 Task: Search one way flight ticket for 2 adults, 4 children and 1 infant on lap in business from Moline: Quad City International Airport to Jacksonville: Albert J. Ellis Airport on 5-3-2023. Choice of flights is Southwest. Number of bags: 2 carry on bags and 7 checked bags. Price is upto 107000. Outbound departure time preference is 18:15.
Action: Mouse moved to (393, 366)
Screenshot: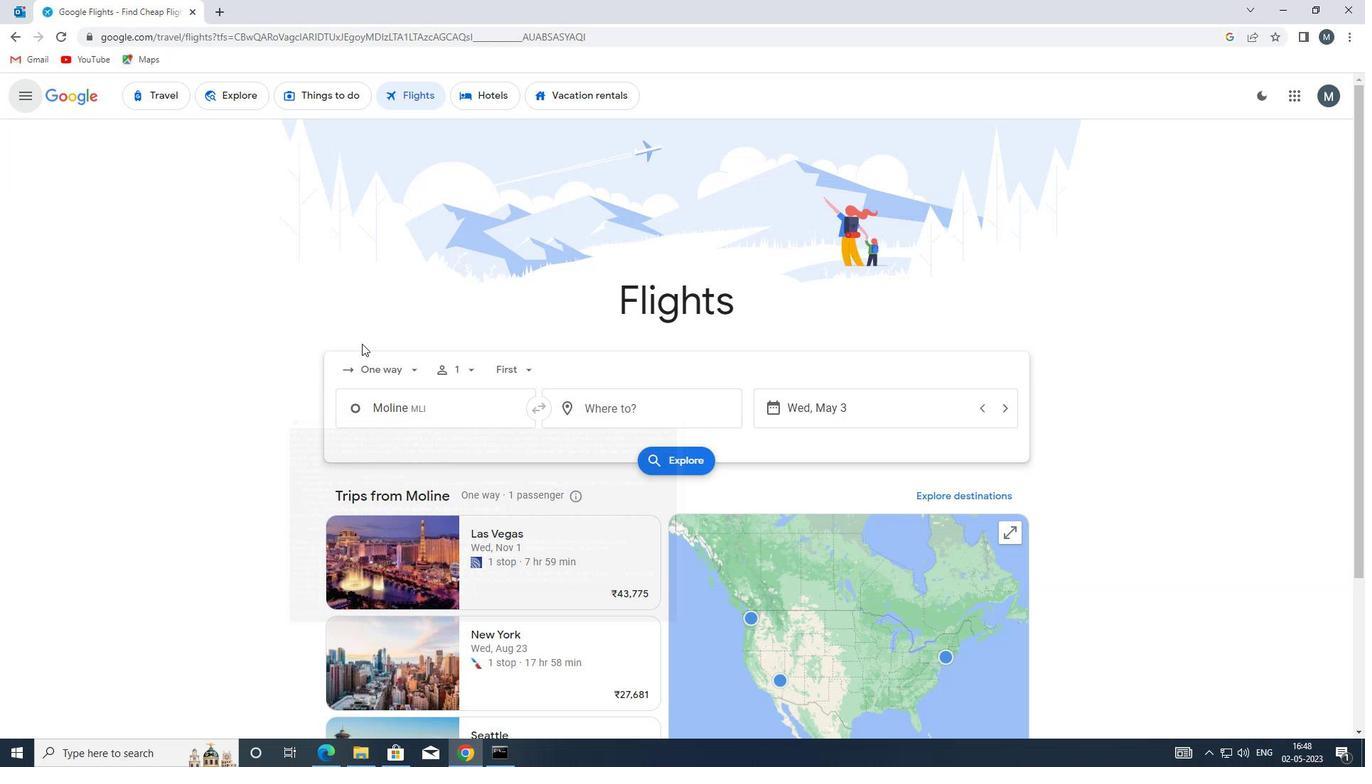 
Action: Mouse pressed left at (393, 366)
Screenshot: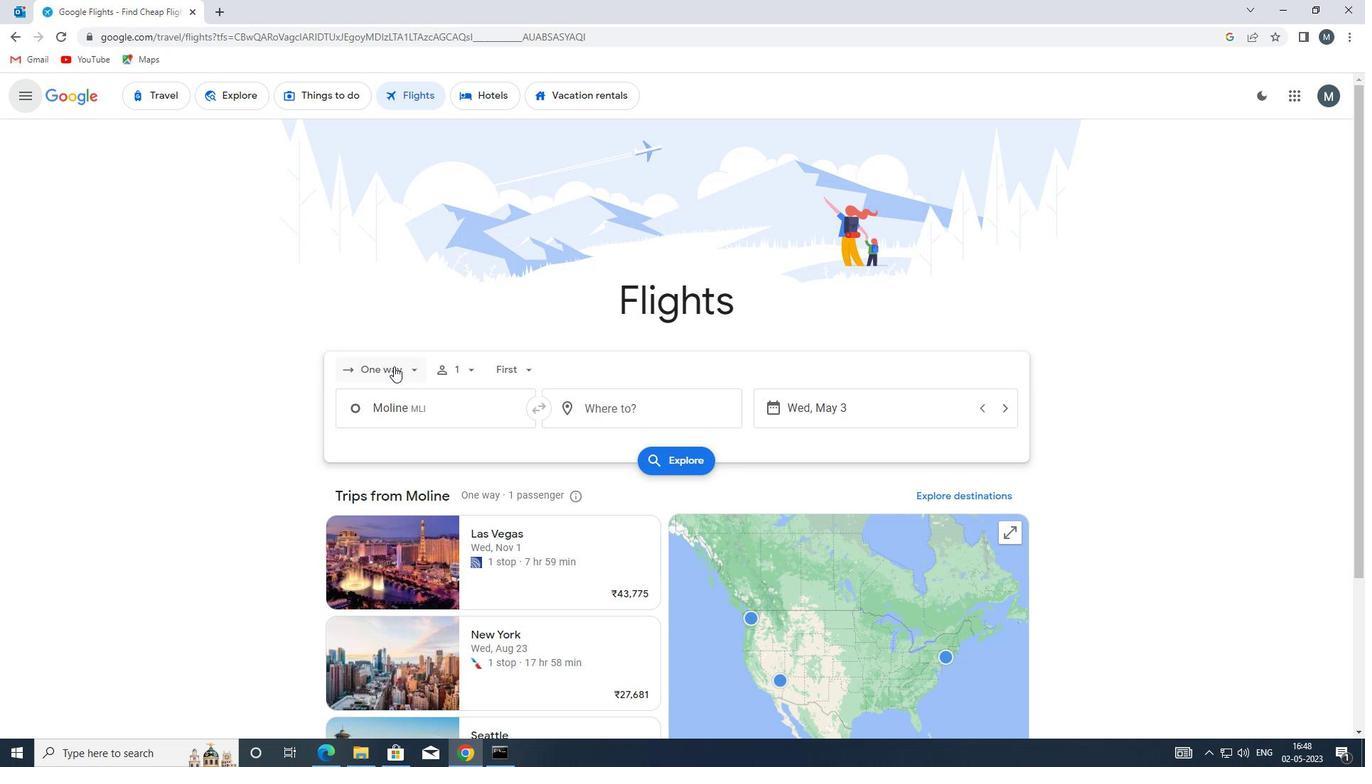 
Action: Mouse moved to (403, 435)
Screenshot: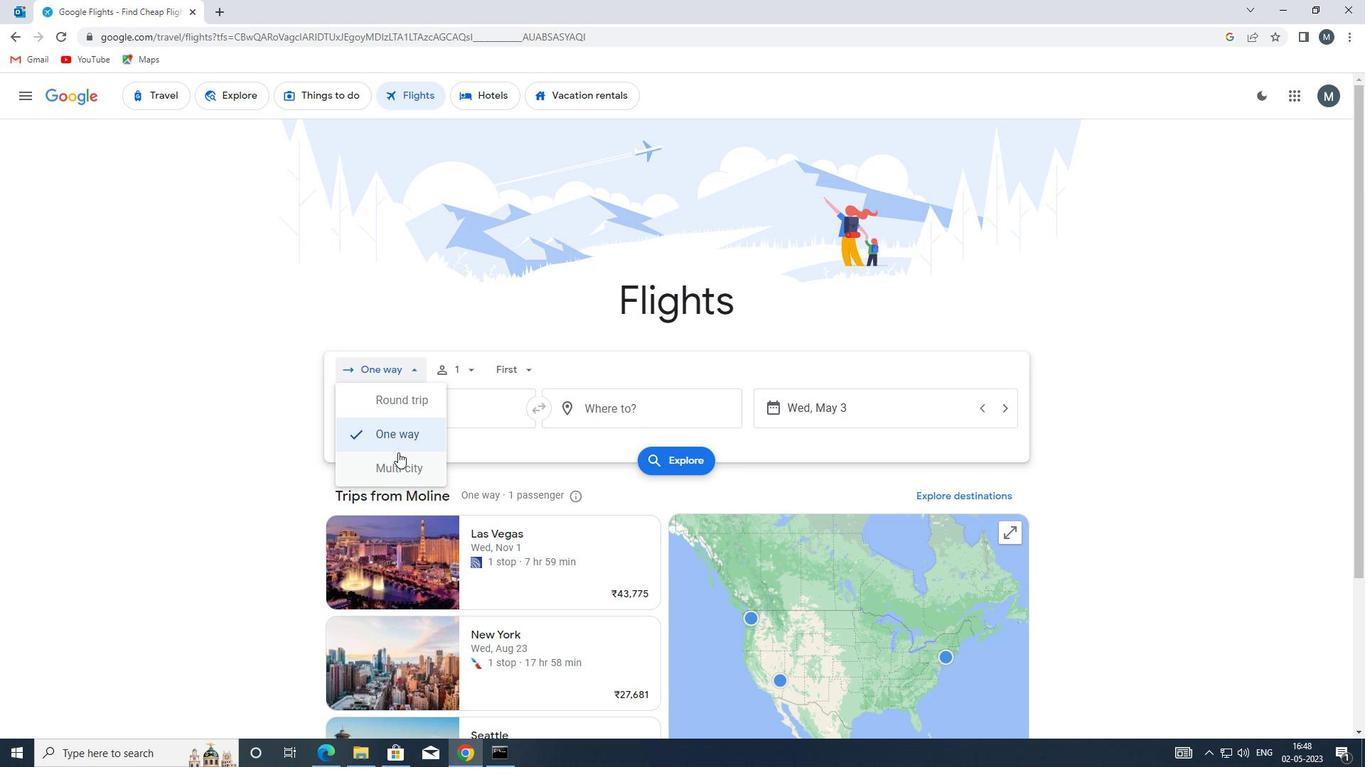 
Action: Mouse pressed left at (403, 435)
Screenshot: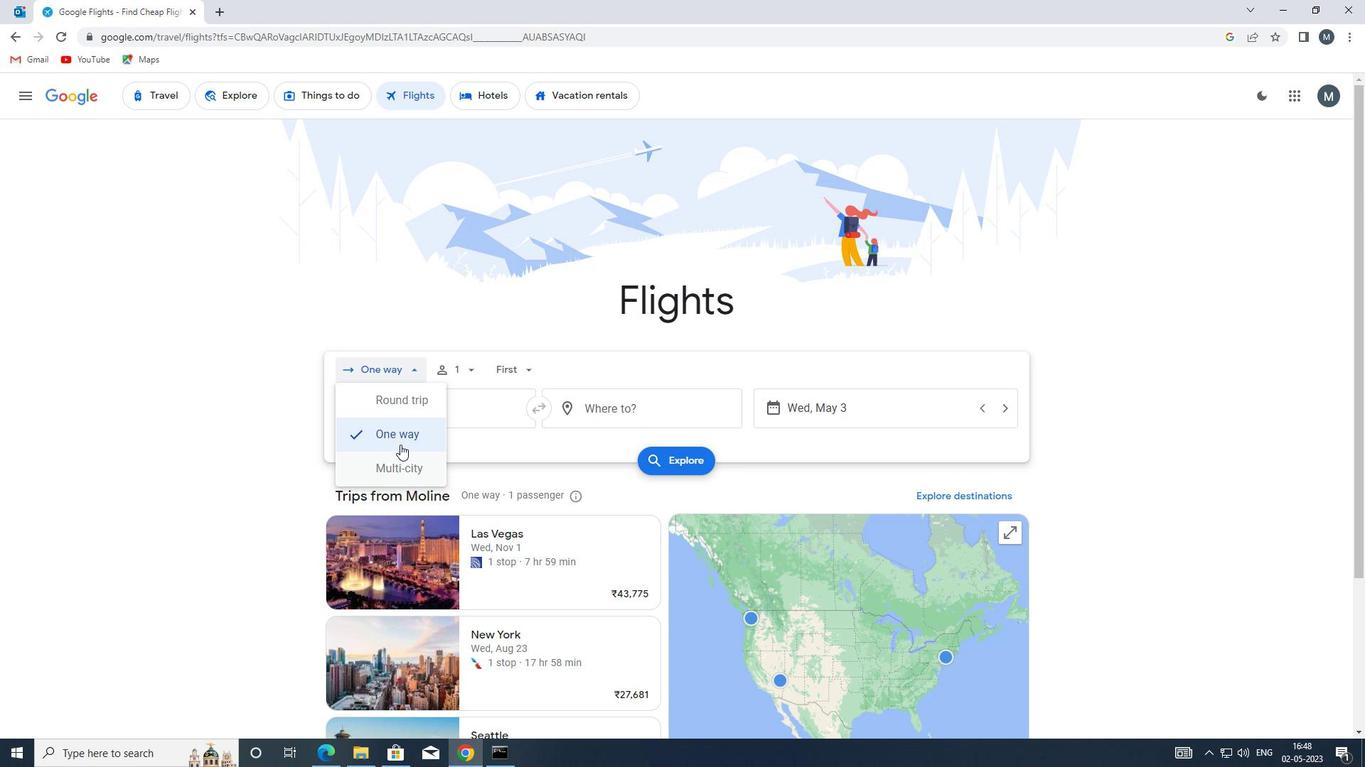 
Action: Mouse moved to (457, 373)
Screenshot: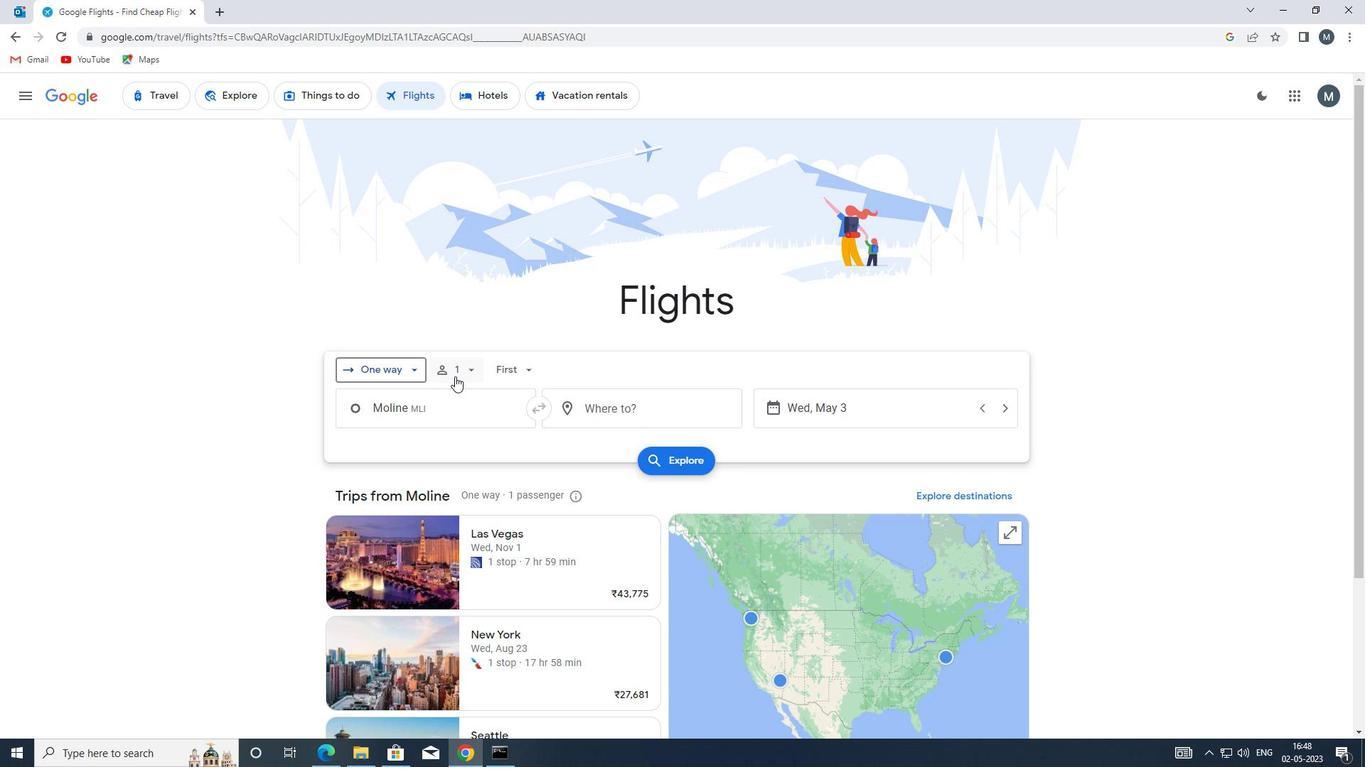 
Action: Mouse pressed left at (457, 373)
Screenshot: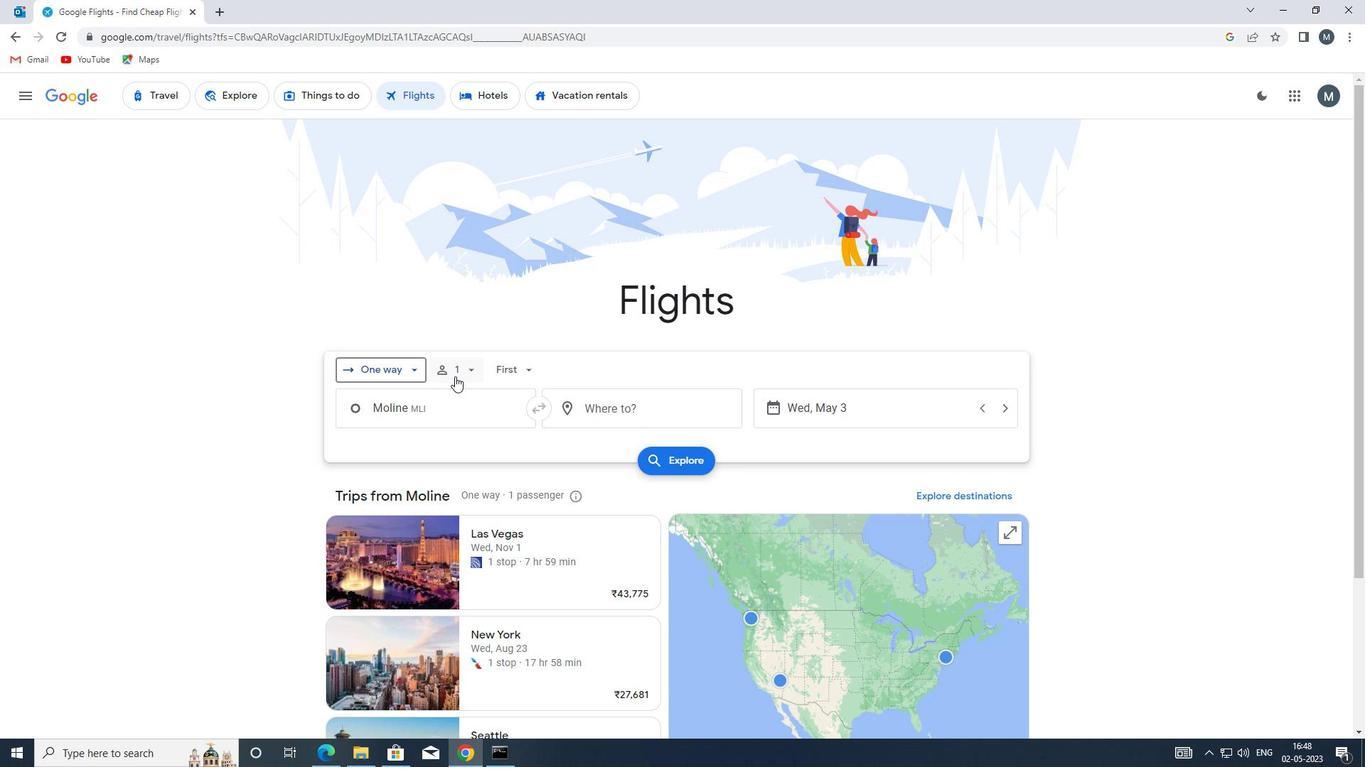 
Action: Mouse moved to (583, 403)
Screenshot: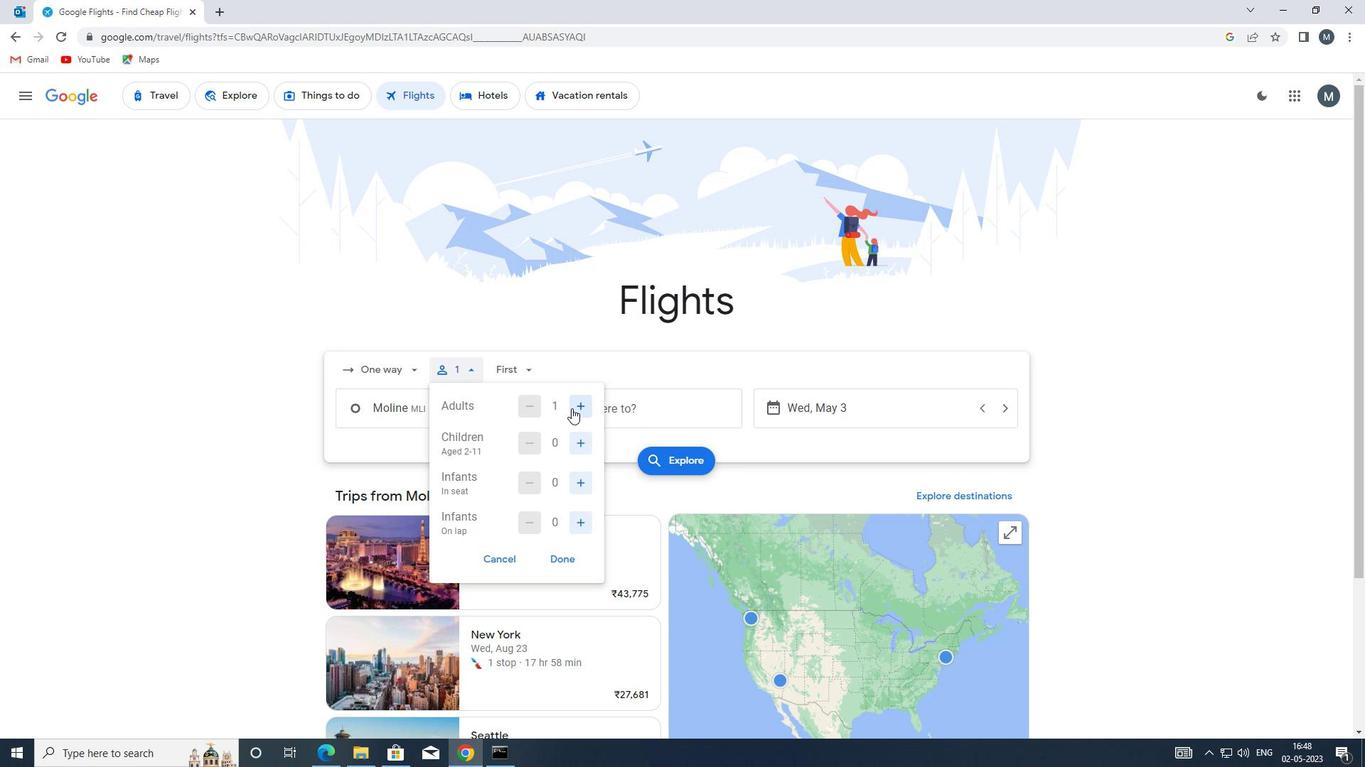 
Action: Mouse pressed left at (583, 403)
Screenshot: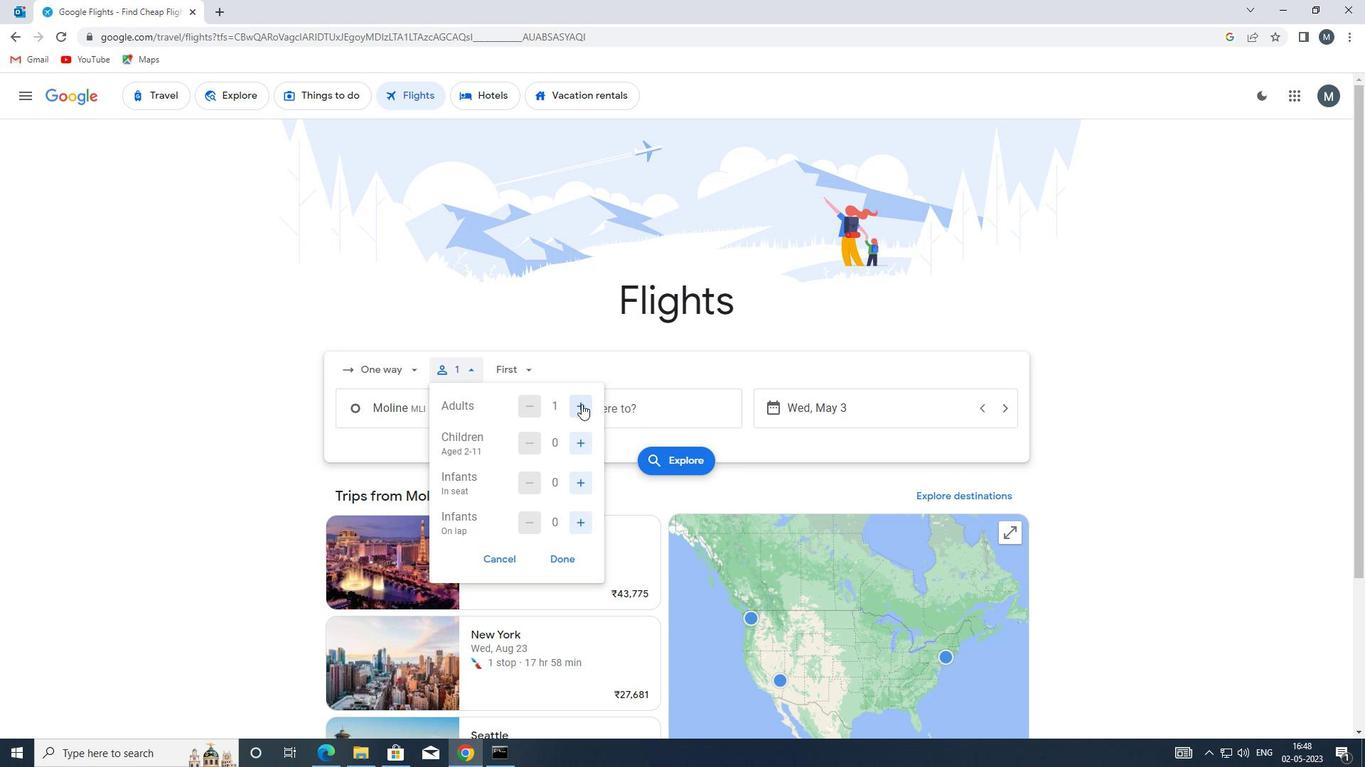 
Action: Mouse moved to (580, 442)
Screenshot: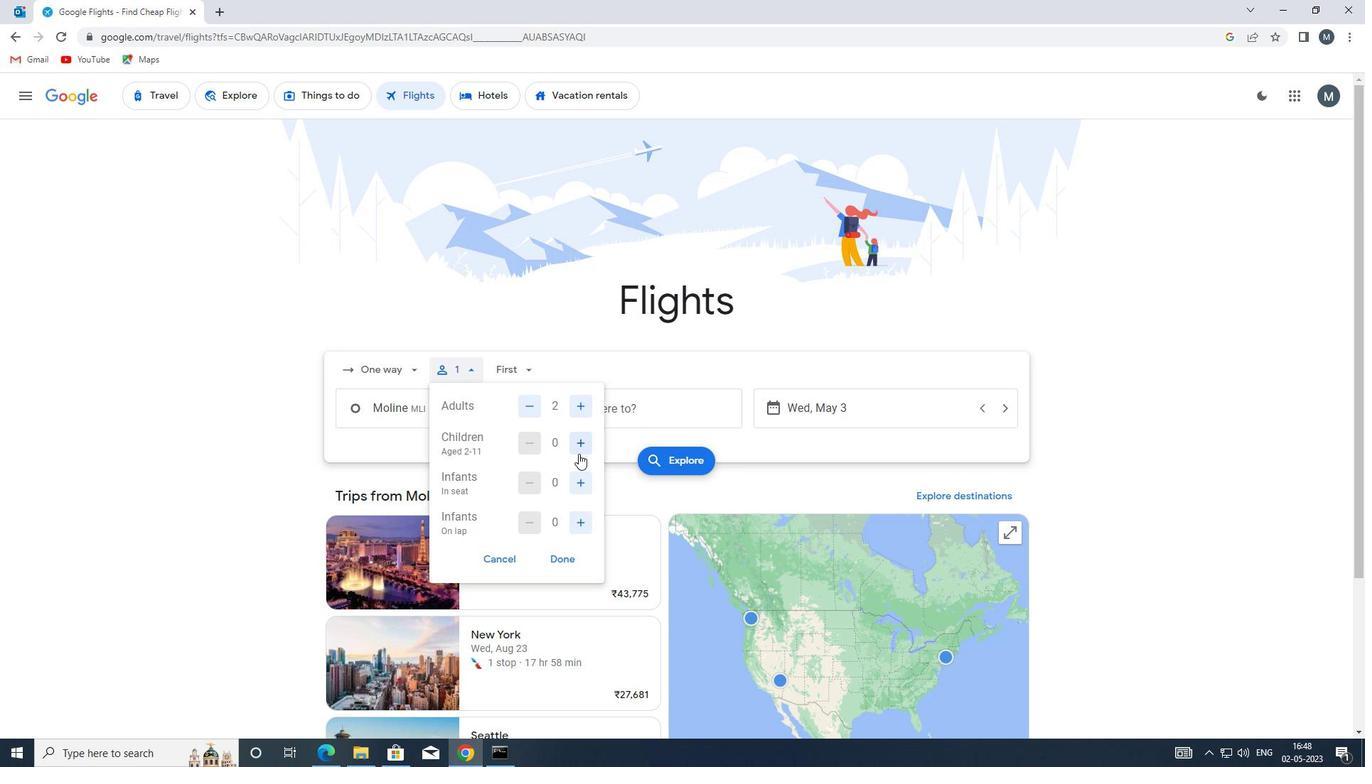 
Action: Mouse pressed left at (580, 442)
Screenshot: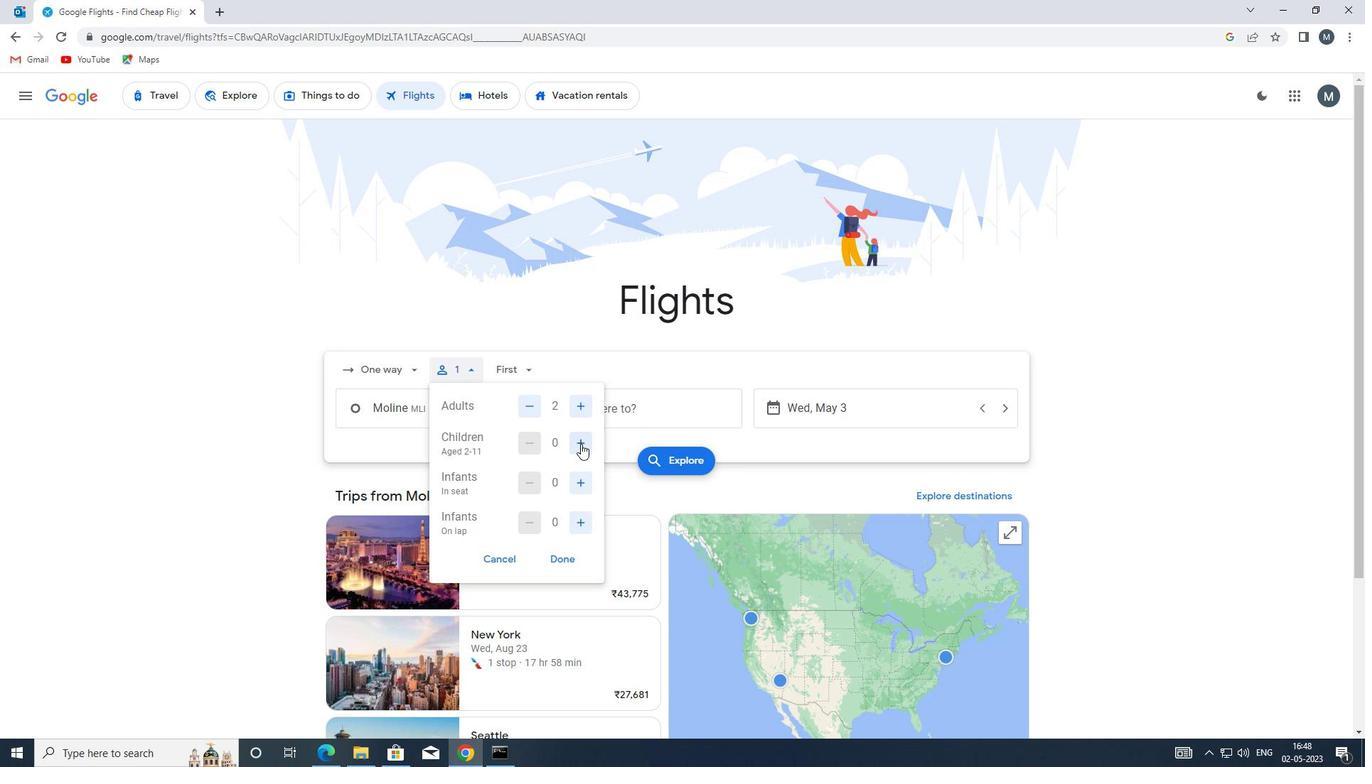 
Action: Mouse pressed left at (580, 442)
Screenshot: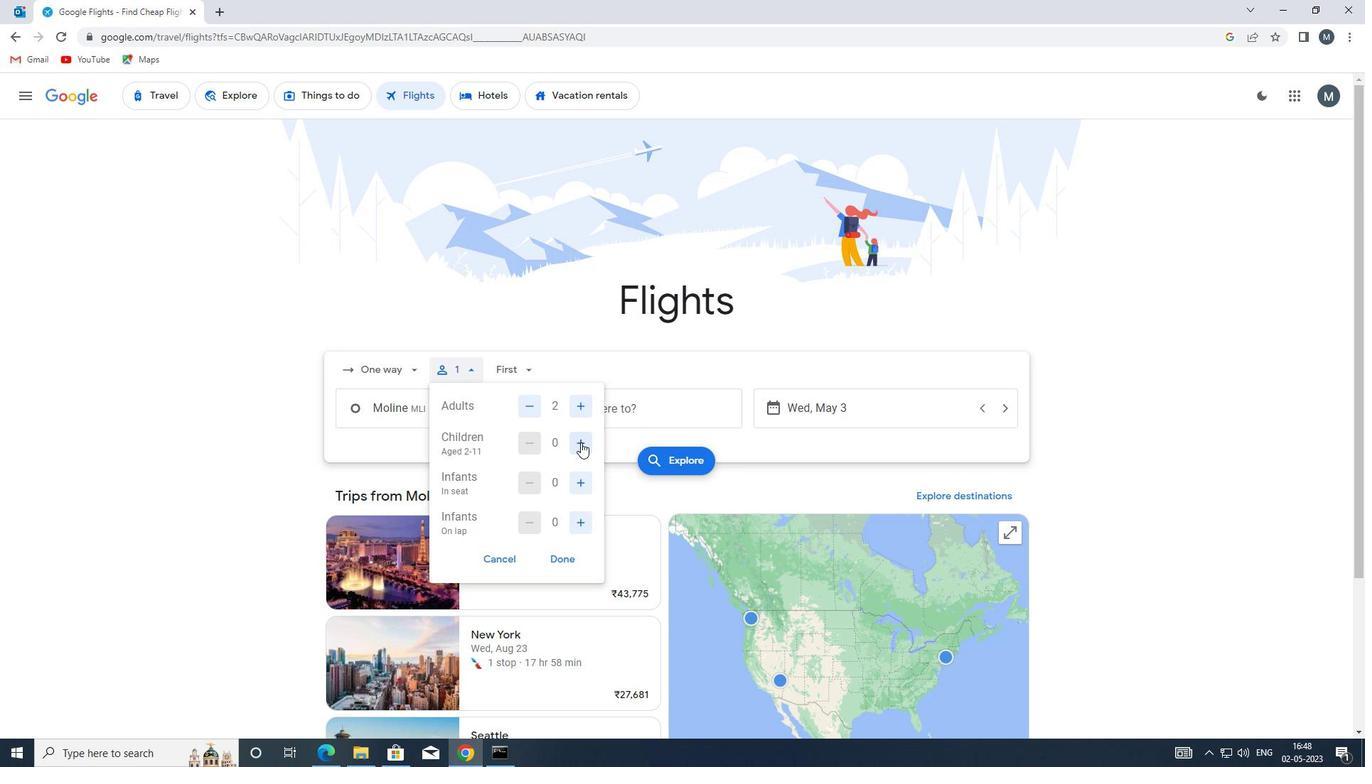 
Action: Mouse pressed left at (580, 442)
Screenshot: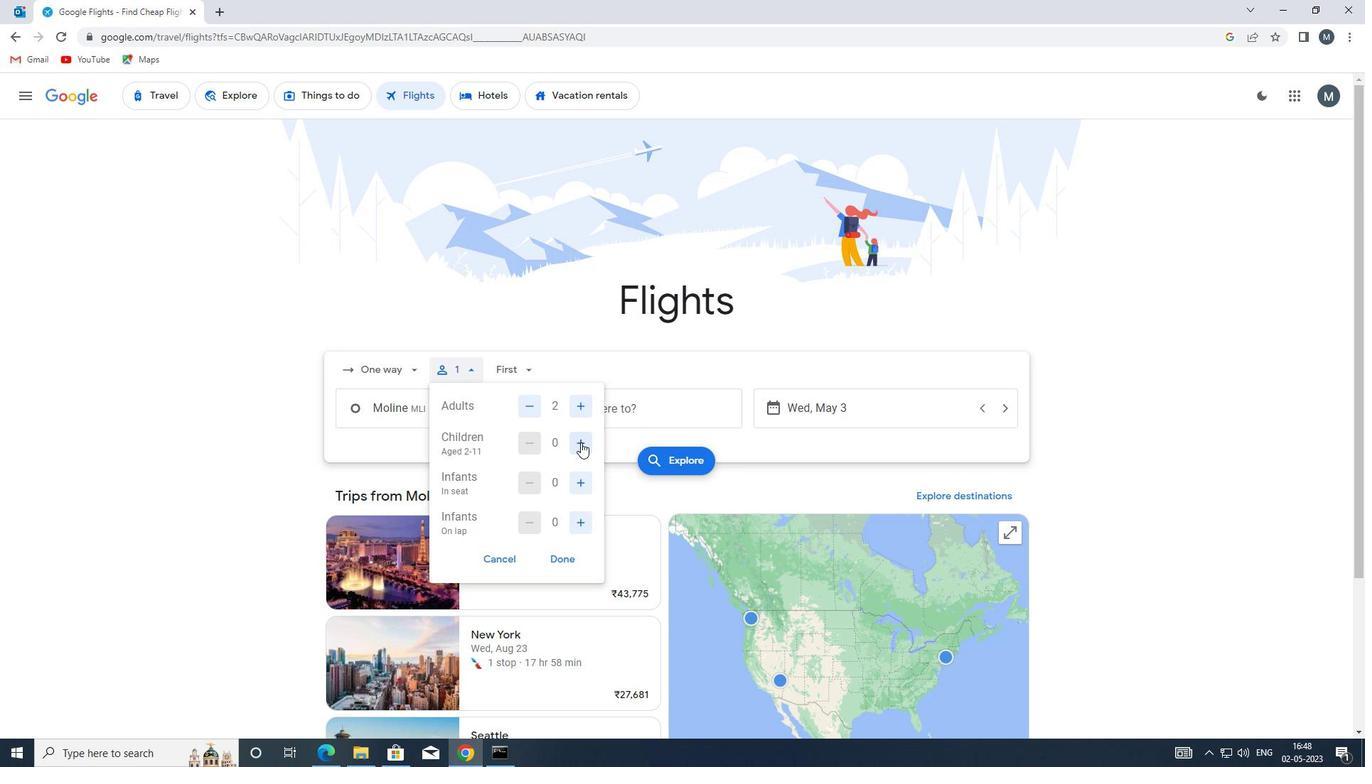 
Action: Mouse pressed left at (580, 442)
Screenshot: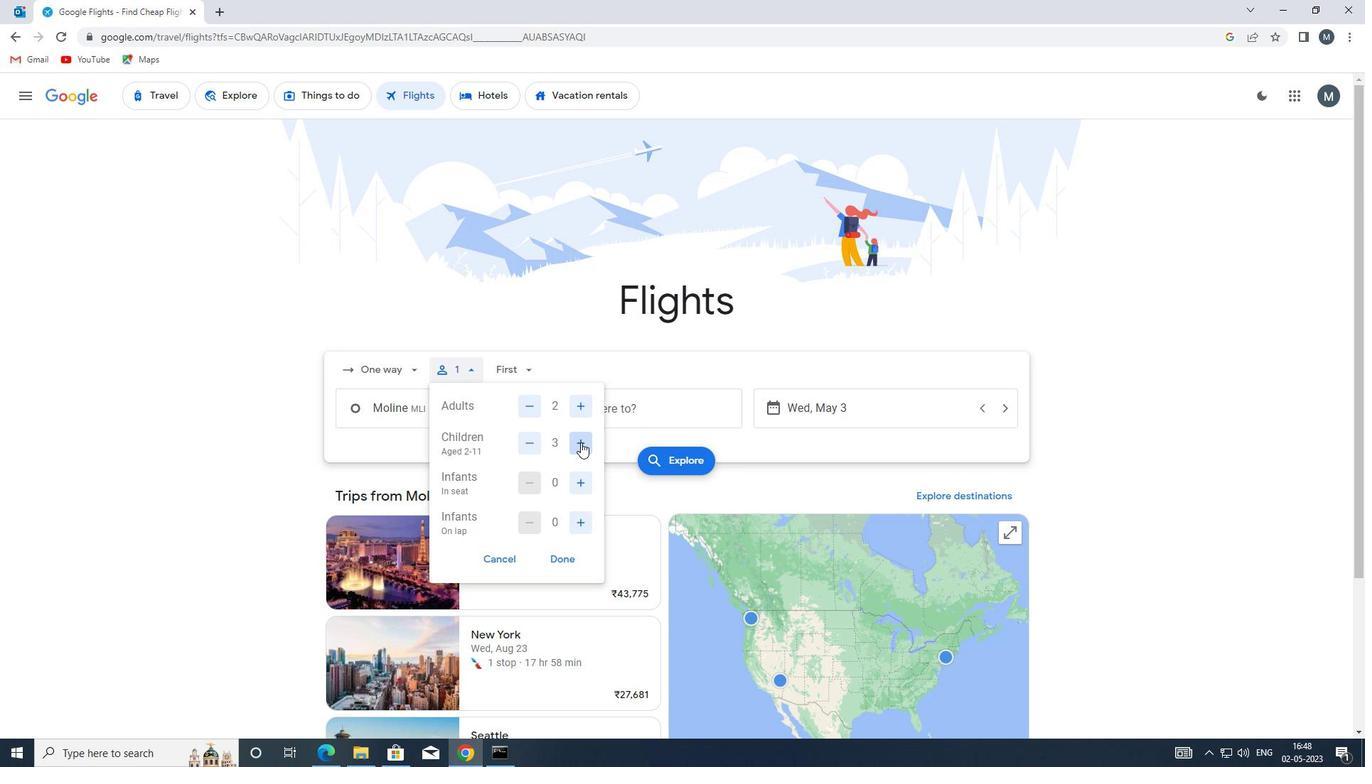 
Action: Mouse moved to (579, 524)
Screenshot: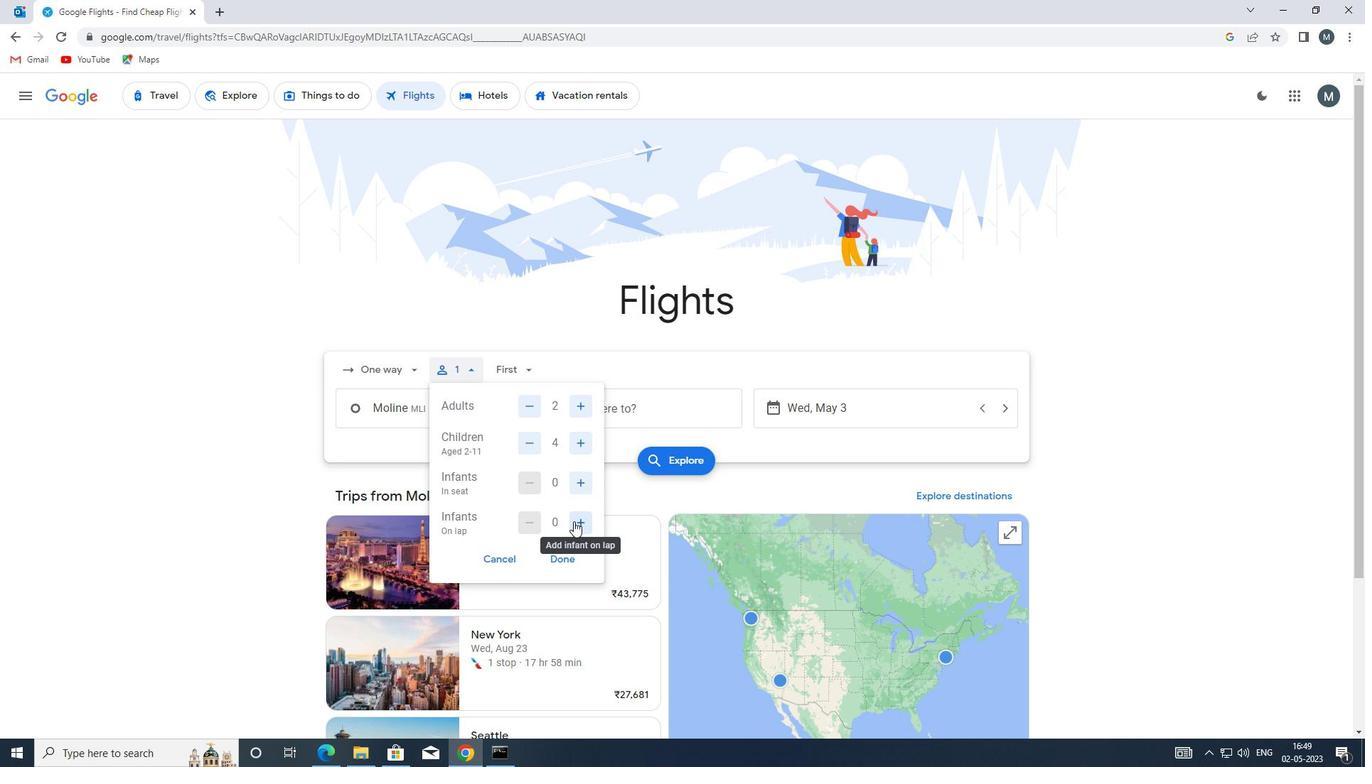 
Action: Mouse pressed left at (579, 524)
Screenshot: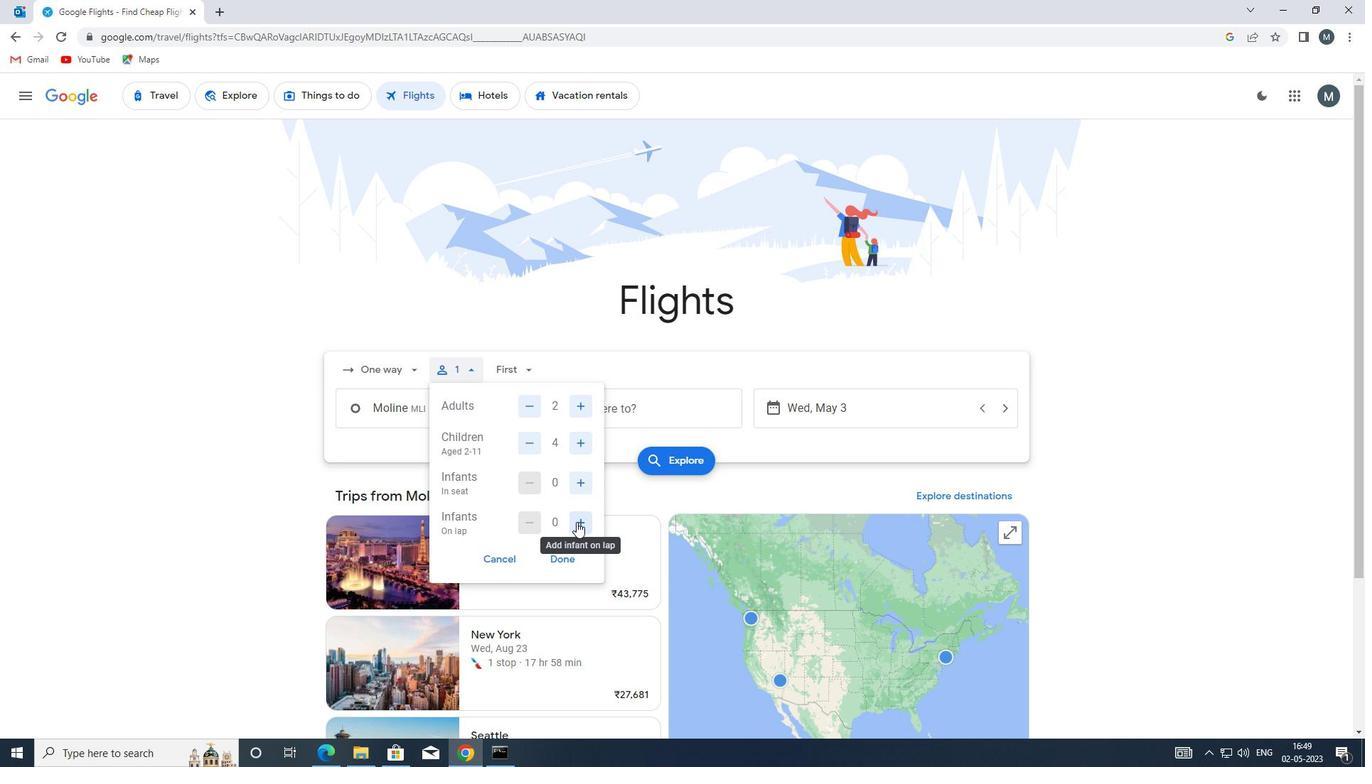 
Action: Mouse moved to (548, 557)
Screenshot: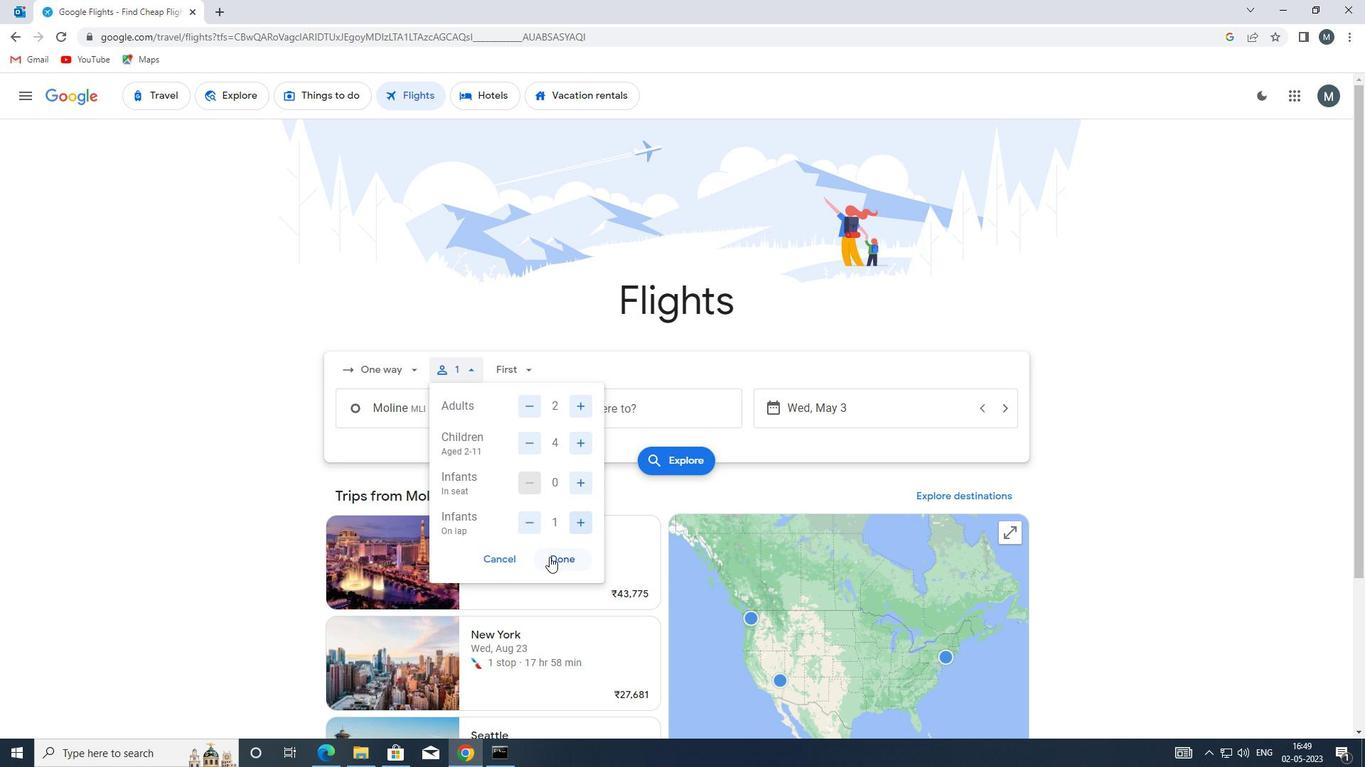 
Action: Mouse pressed left at (548, 557)
Screenshot: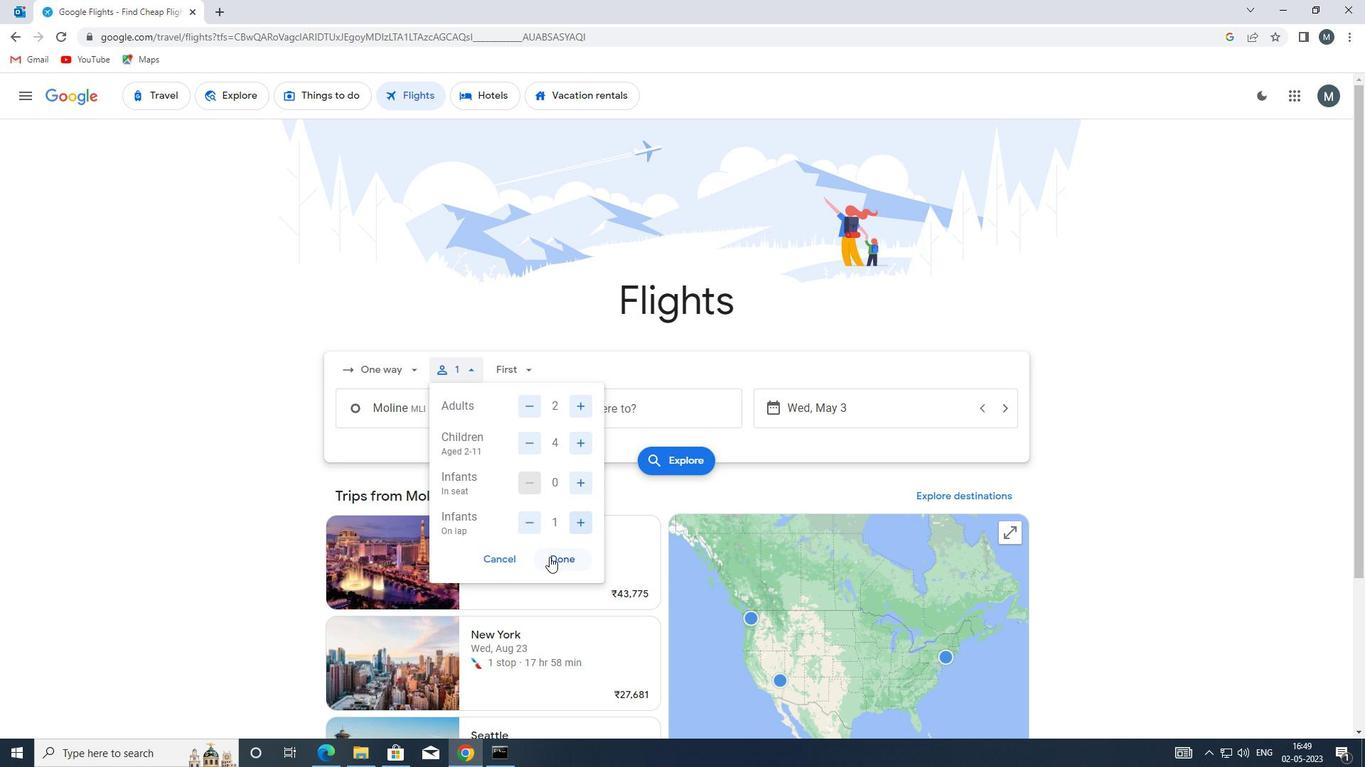 
Action: Mouse moved to (507, 366)
Screenshot: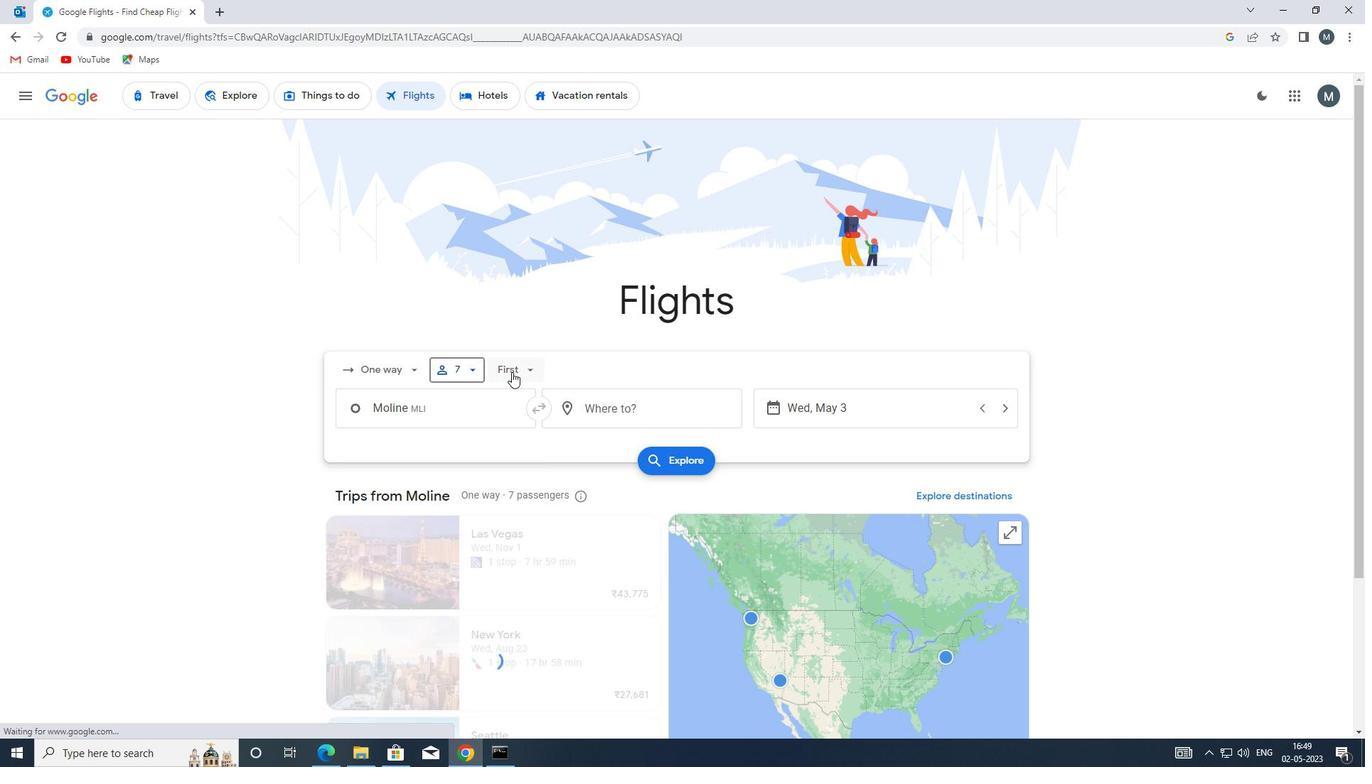 
Action: Mouse pressed left at (507, 366)
Screenshot: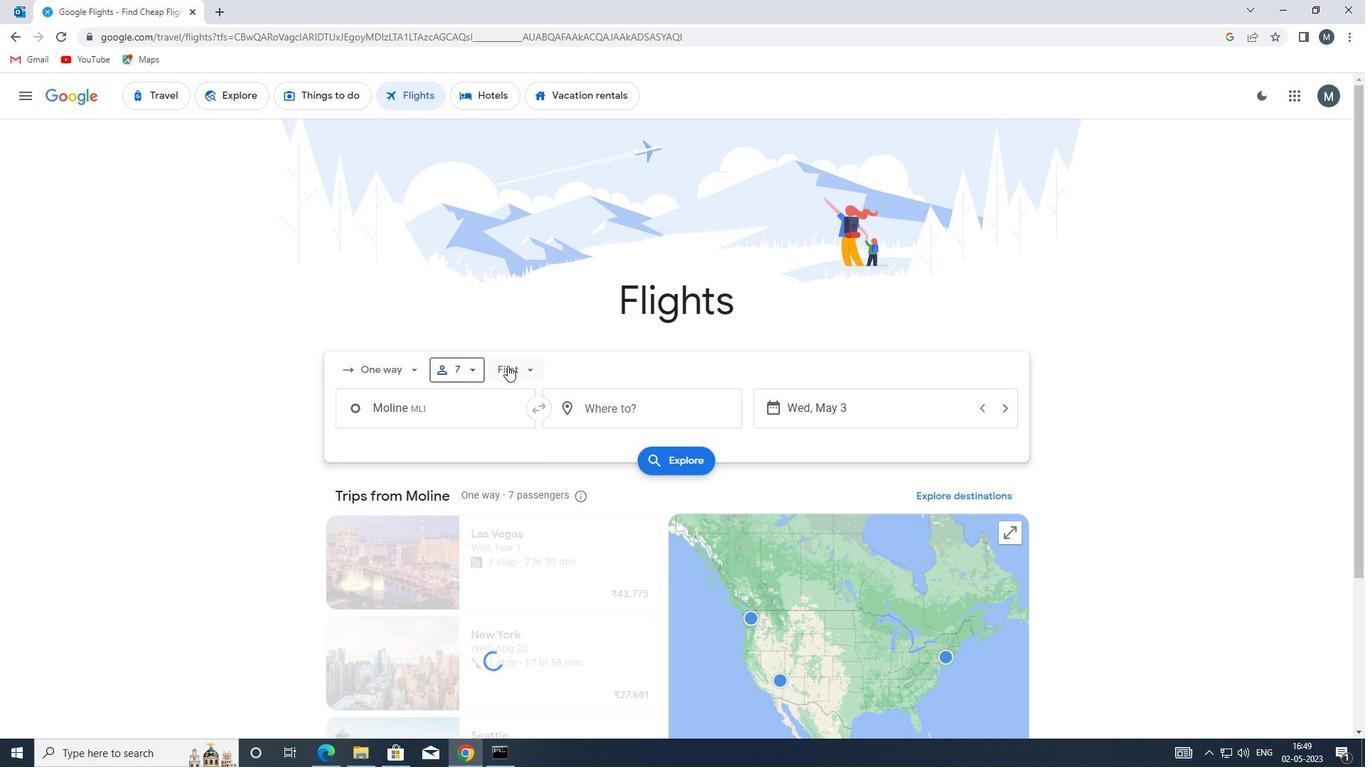 
Action: Mouse moved to (546, 465)
Screenshot: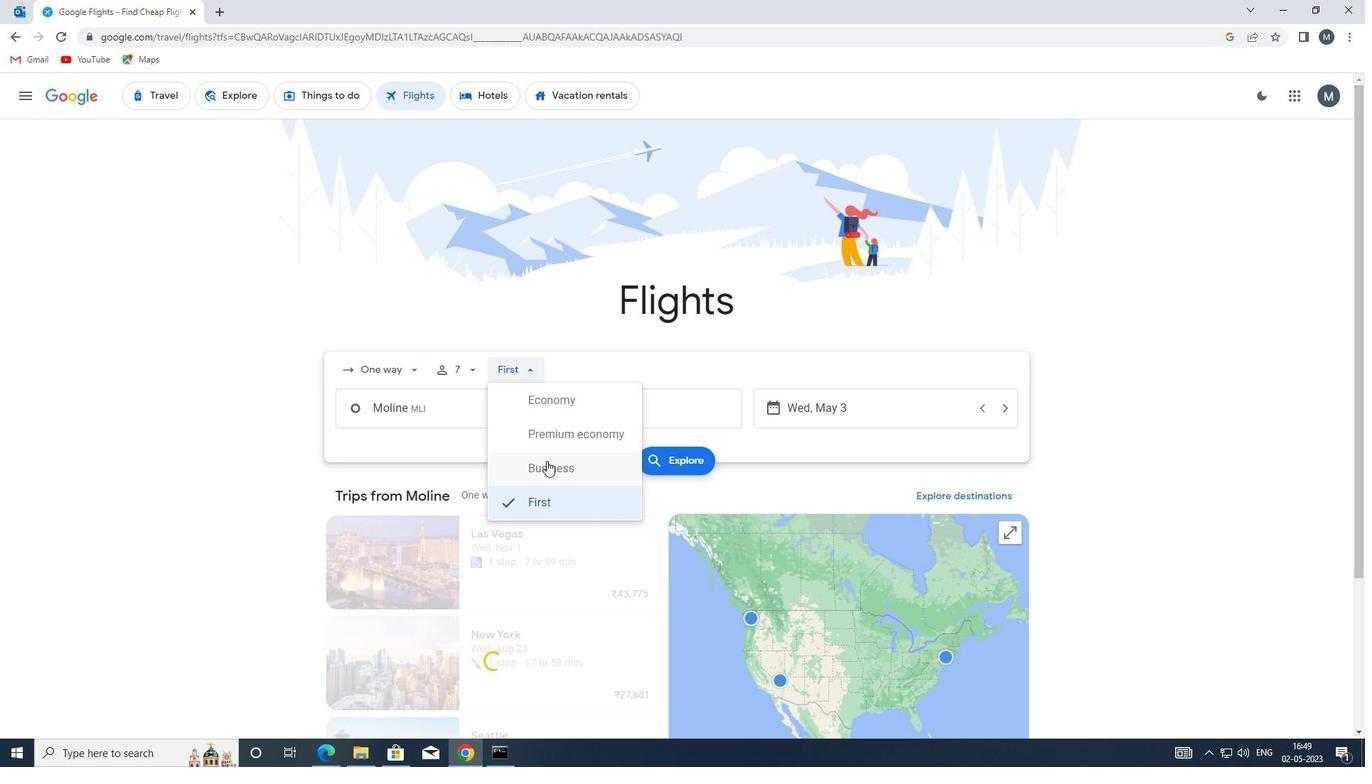 
Action: Mouse pressed left at (546, 465)
Screenshot: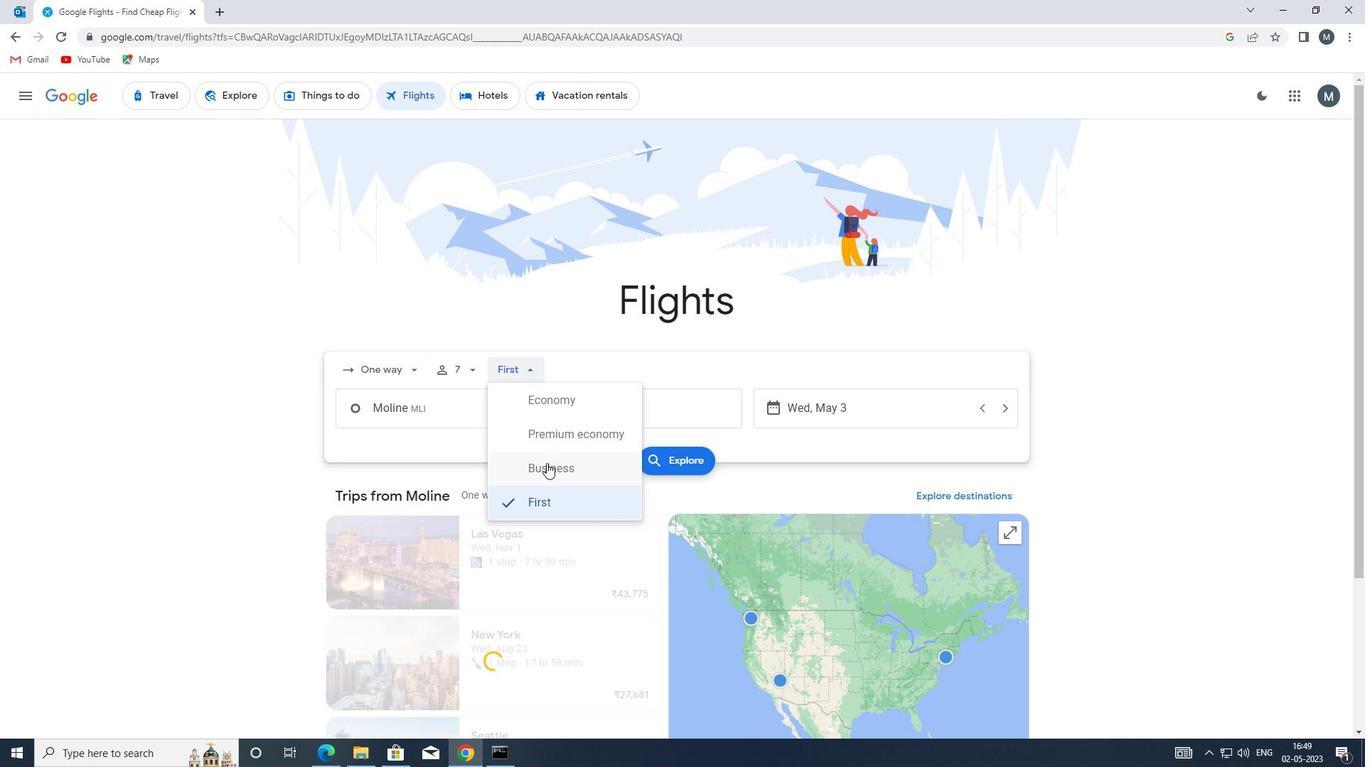 
Action: Mouse moved to (464, 415)
Screenshot: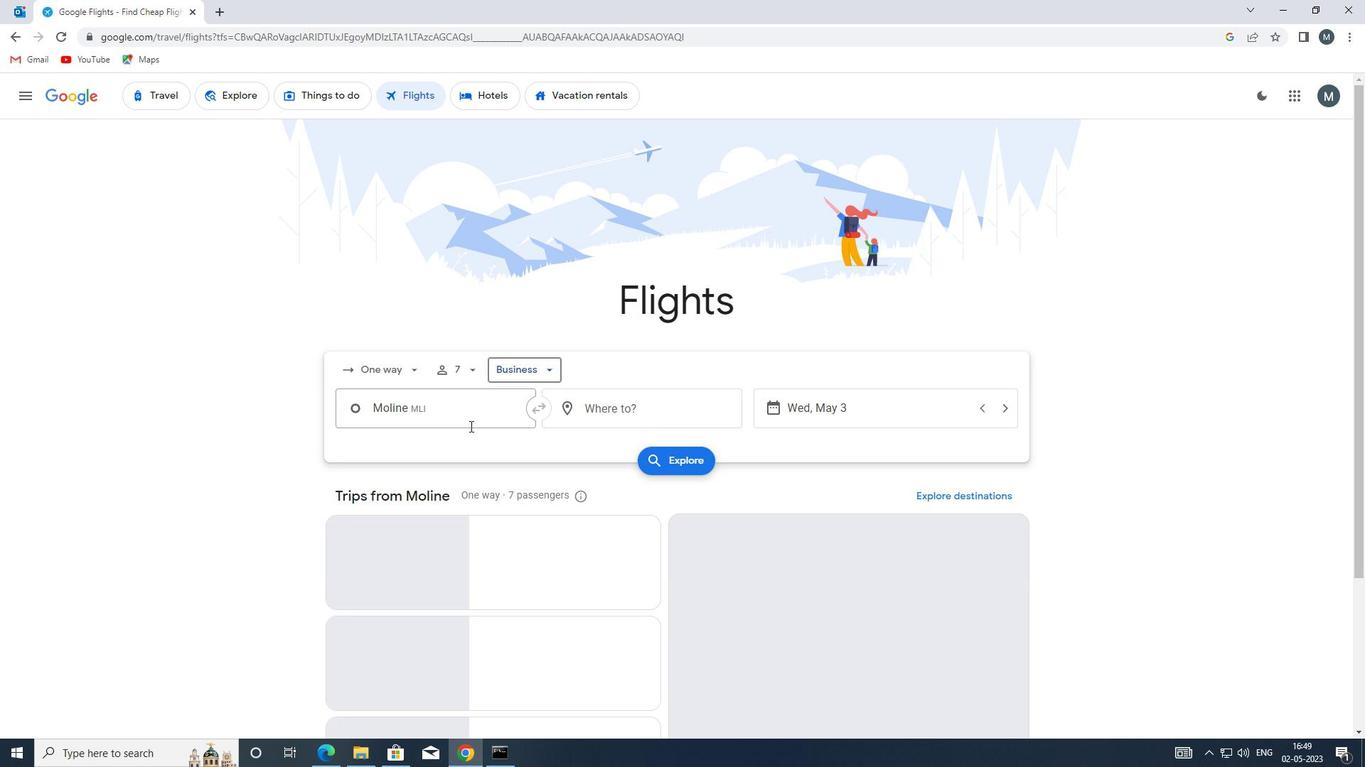 
Action: Mouse pressed left at (464, 415)
Screenshot: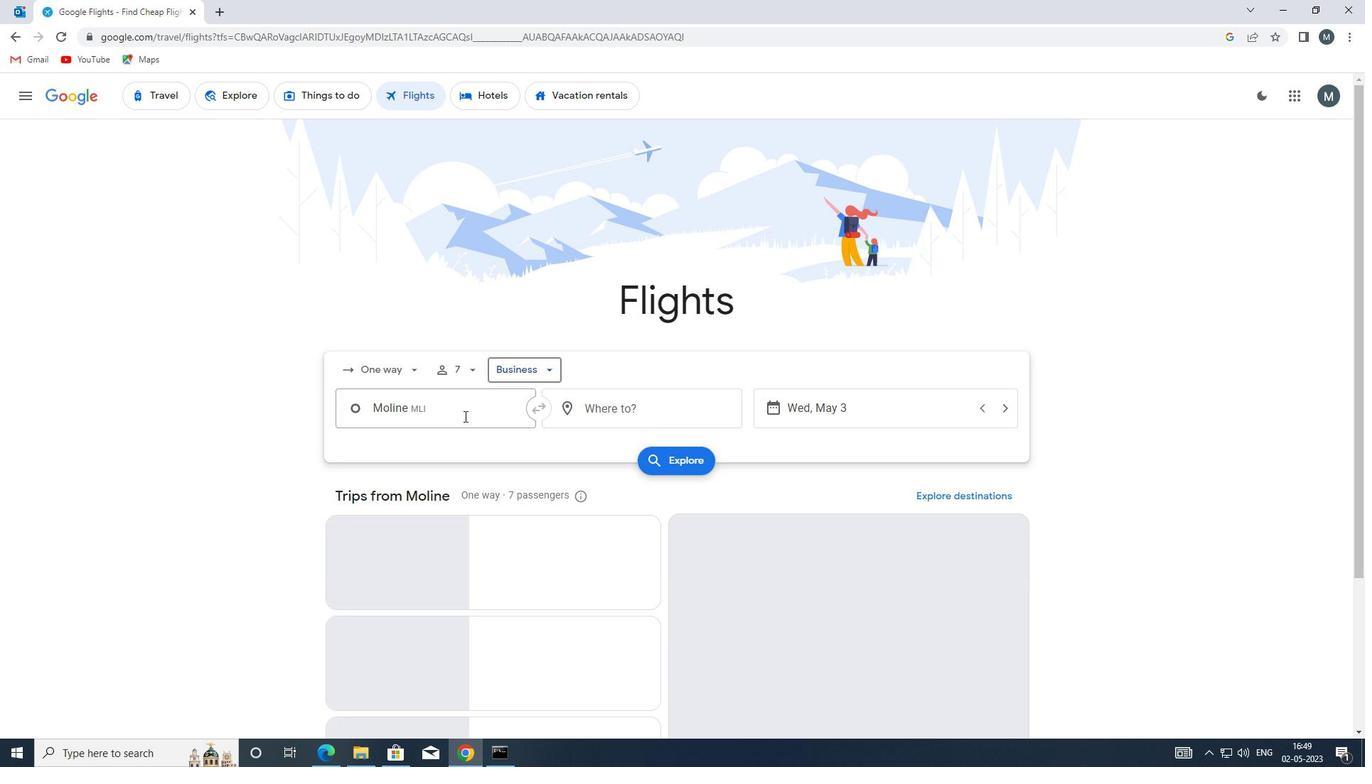 
Action: Mouse moved to (464, 415)
Screenshot: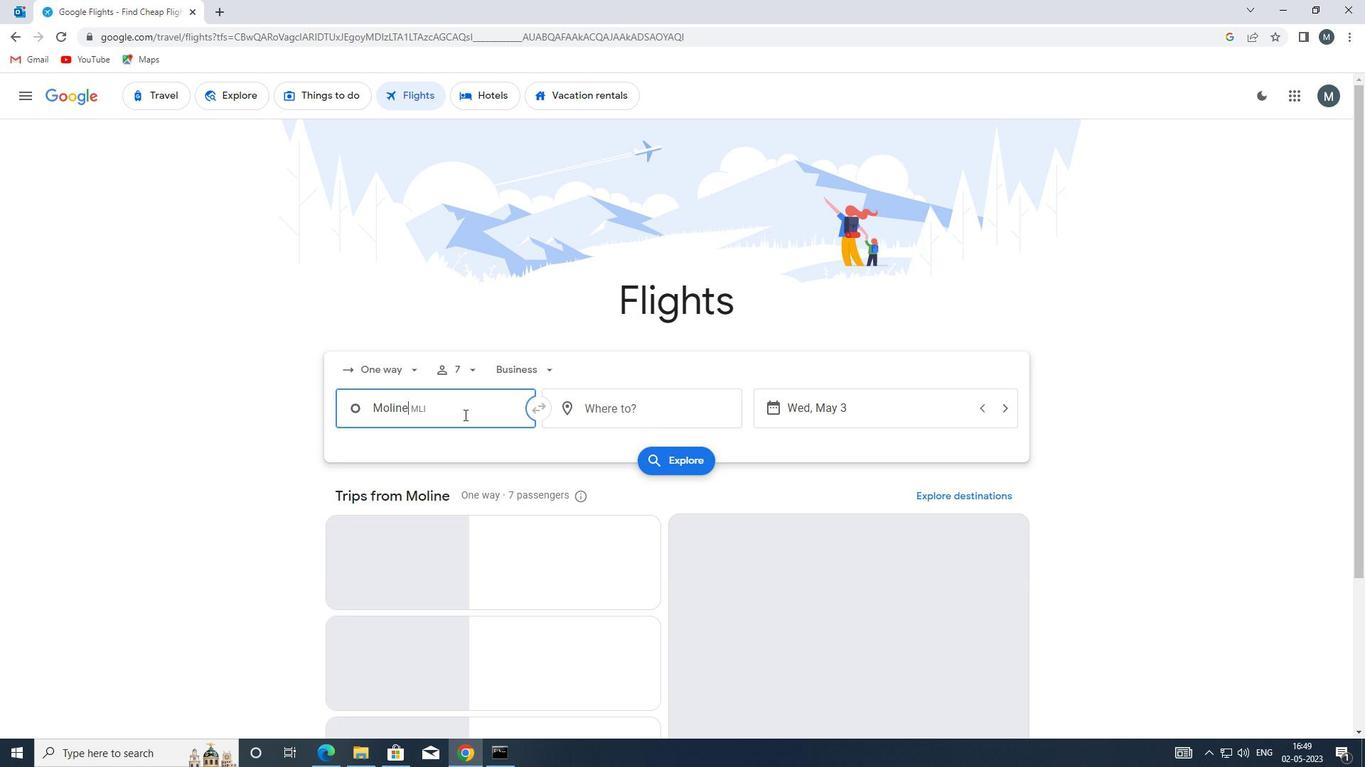 
Action: Key pressed ml
Screenshot: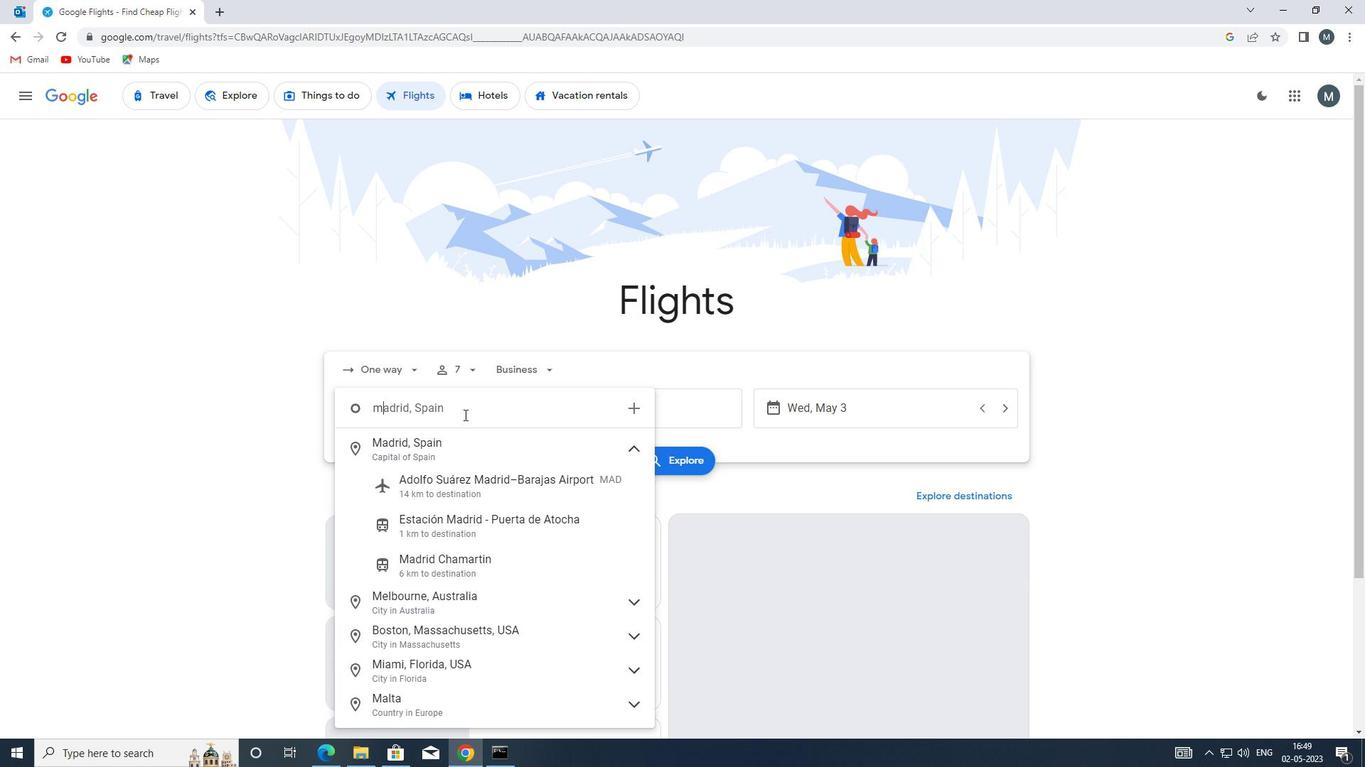 
Action: Mouse moved to (467, 415)
Screenshot: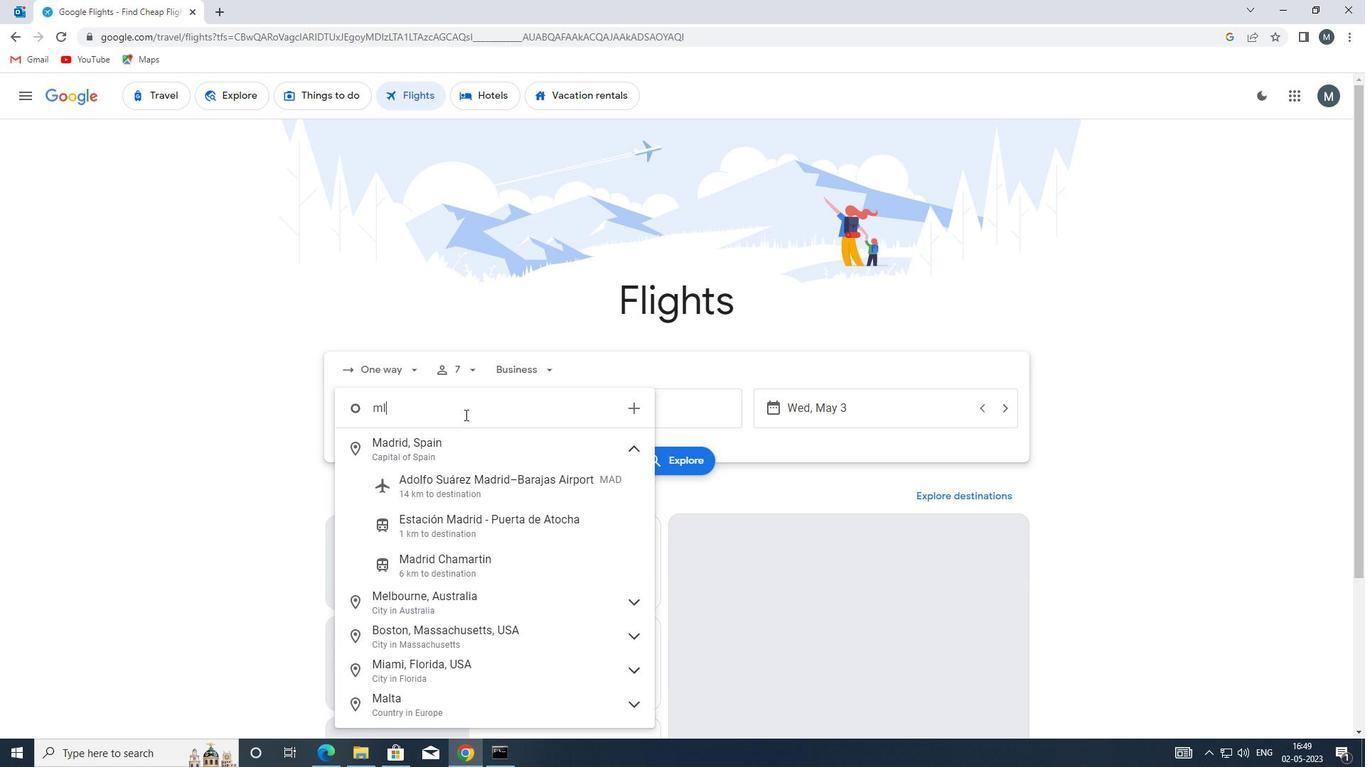 
Action: Key pressed i<Key.enter>
Screenshot: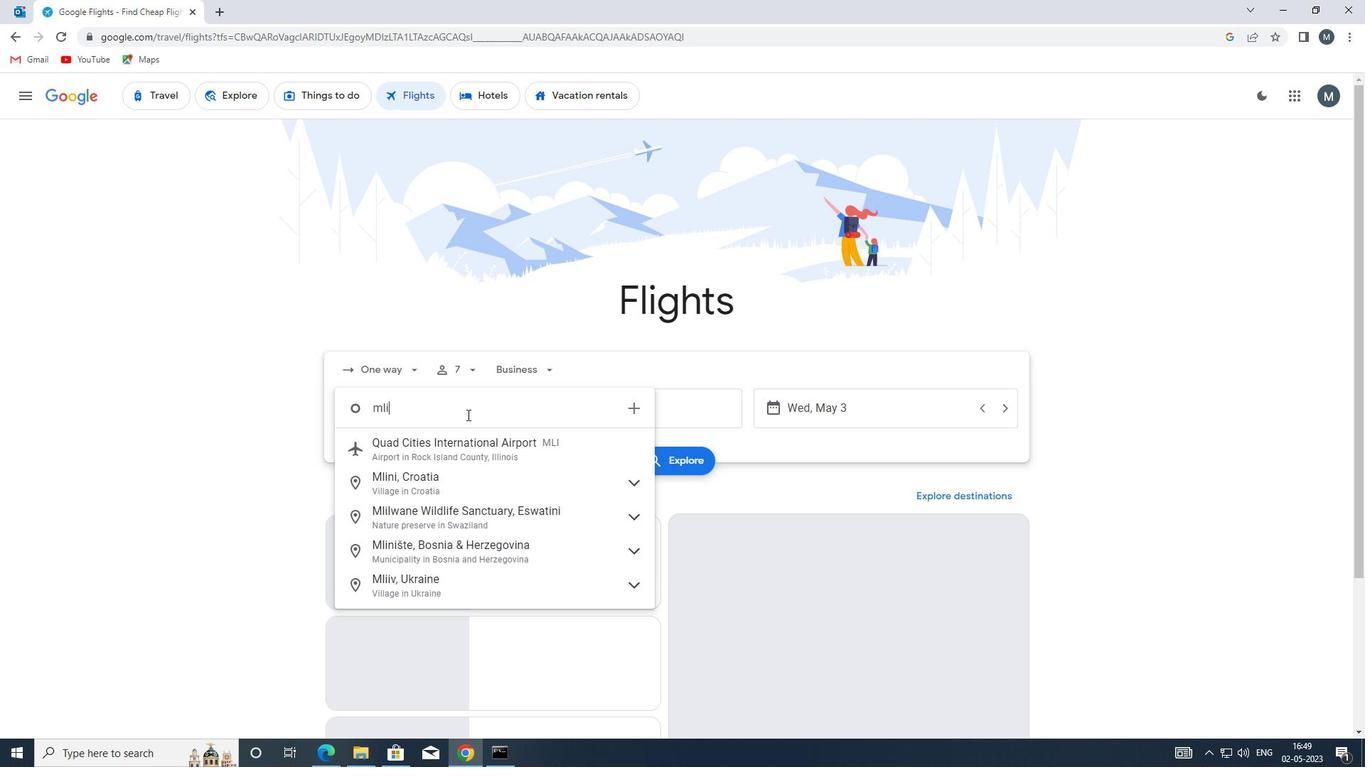 
Action: Mouse moved to (622, 414)
Screenshot: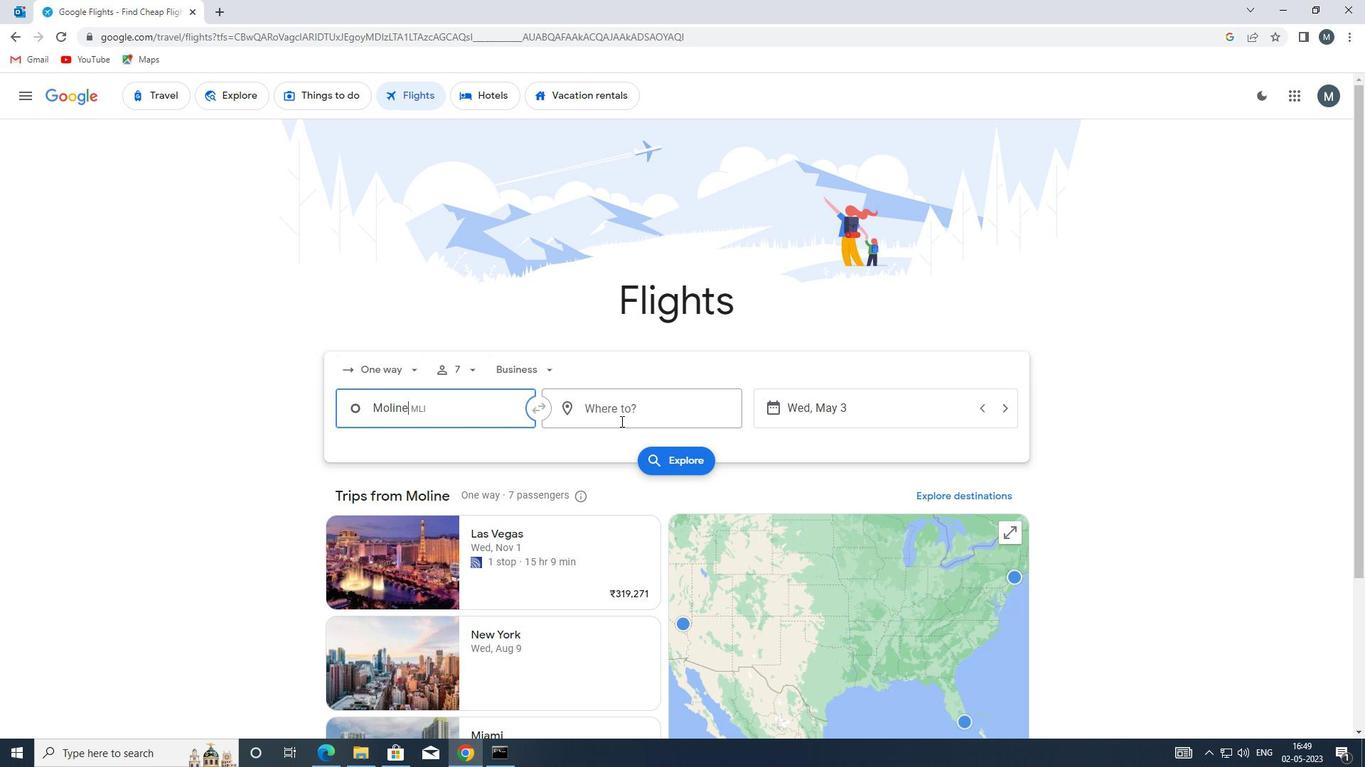 
Action: Mouse pressed left at (622, 414)
Screenshot: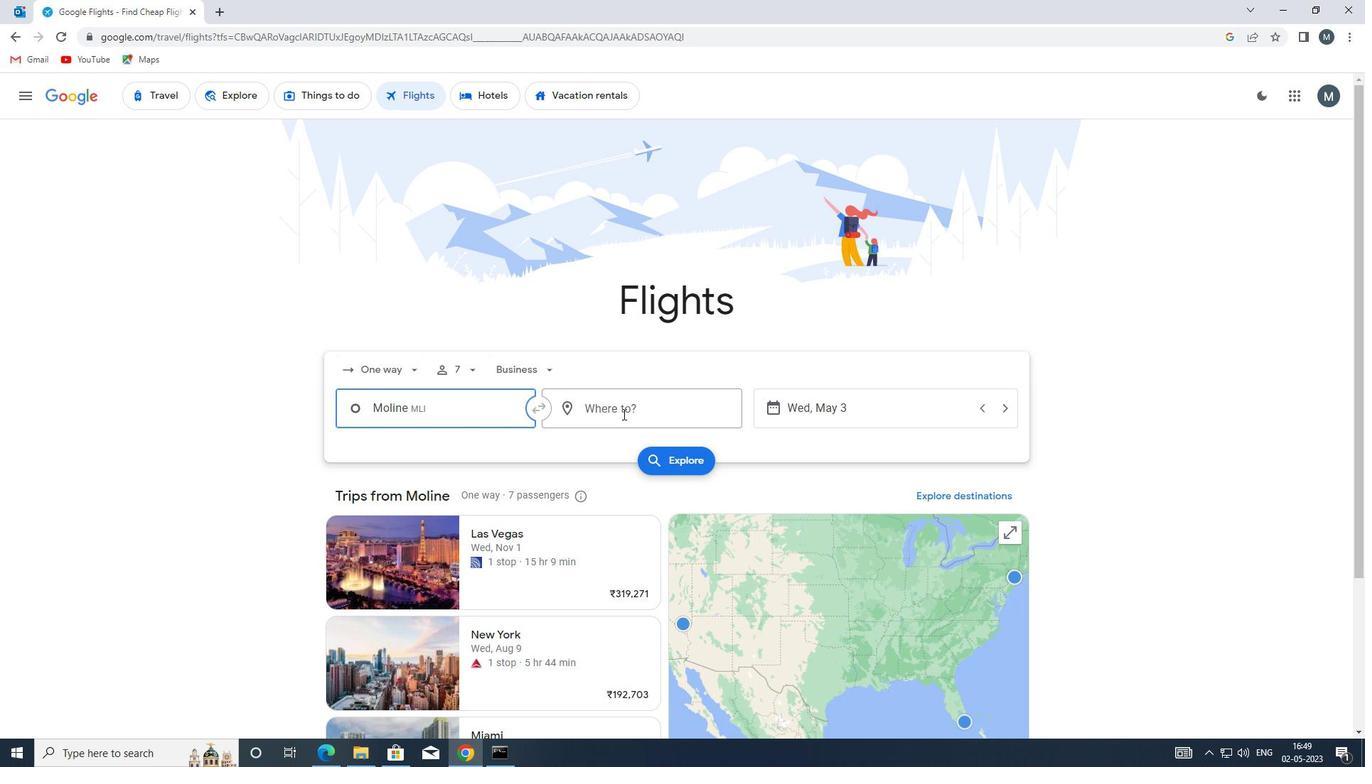 
Action: Key pressed oaj<Key.enter>
Screenshot: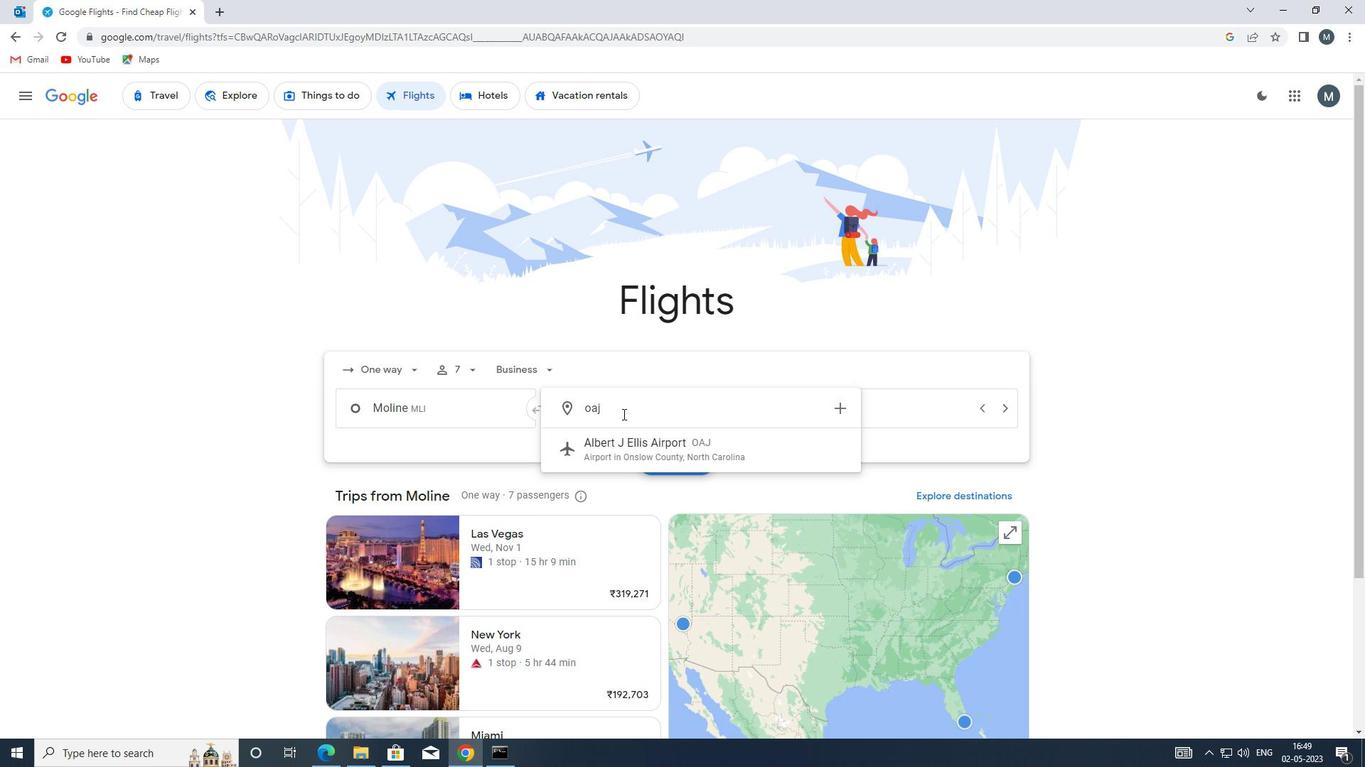 
Action: Mouse moved to (785, 399)
Screenshot: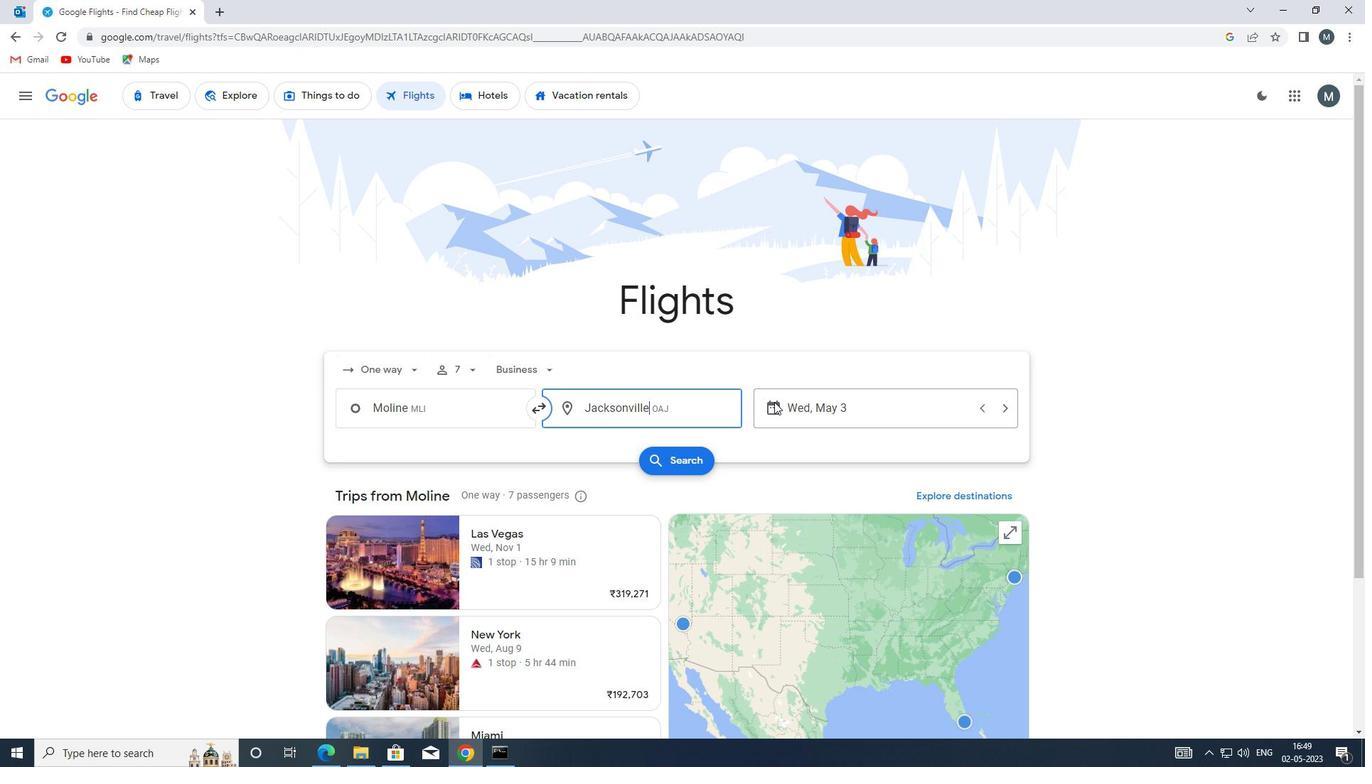 
Action: Mouse pressed left at (785, 399)
Screenshot: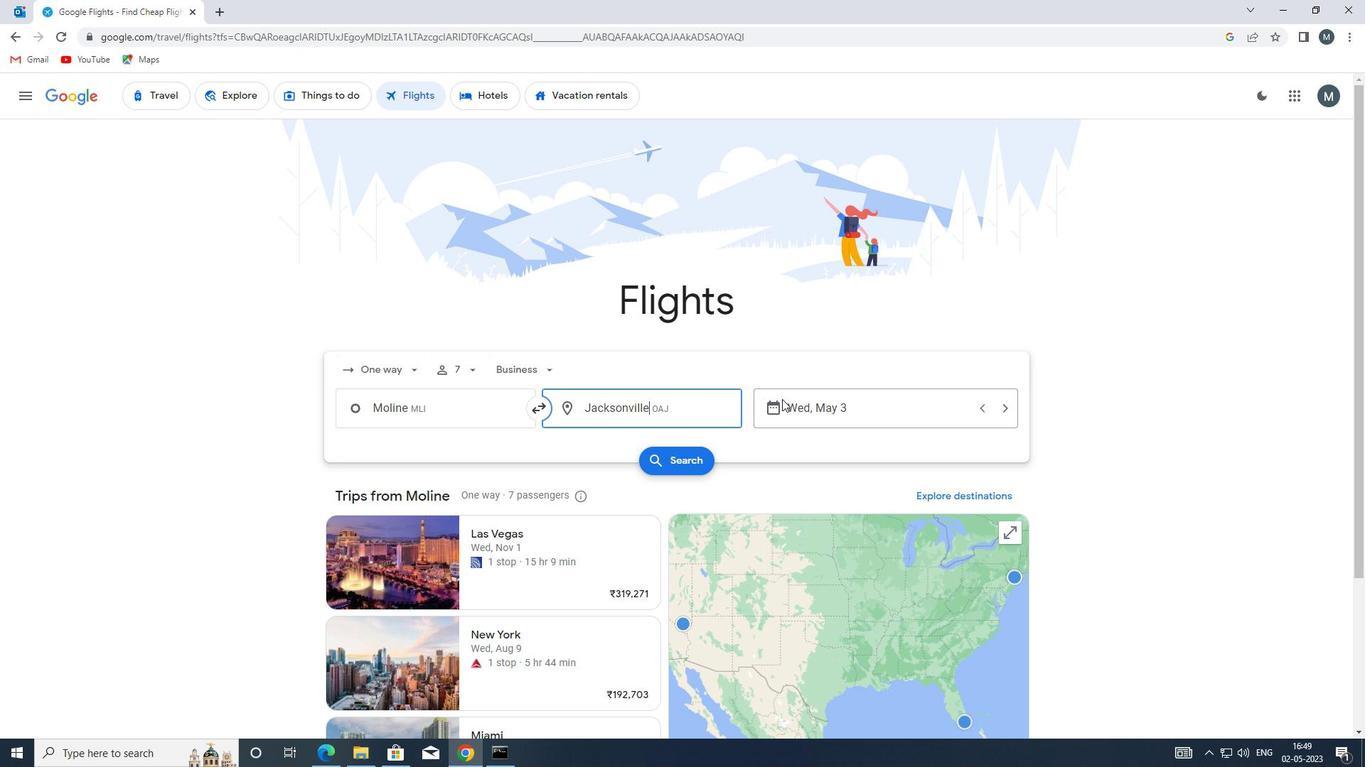 
Action: Mouse moved to (624, 472)
Screenshot: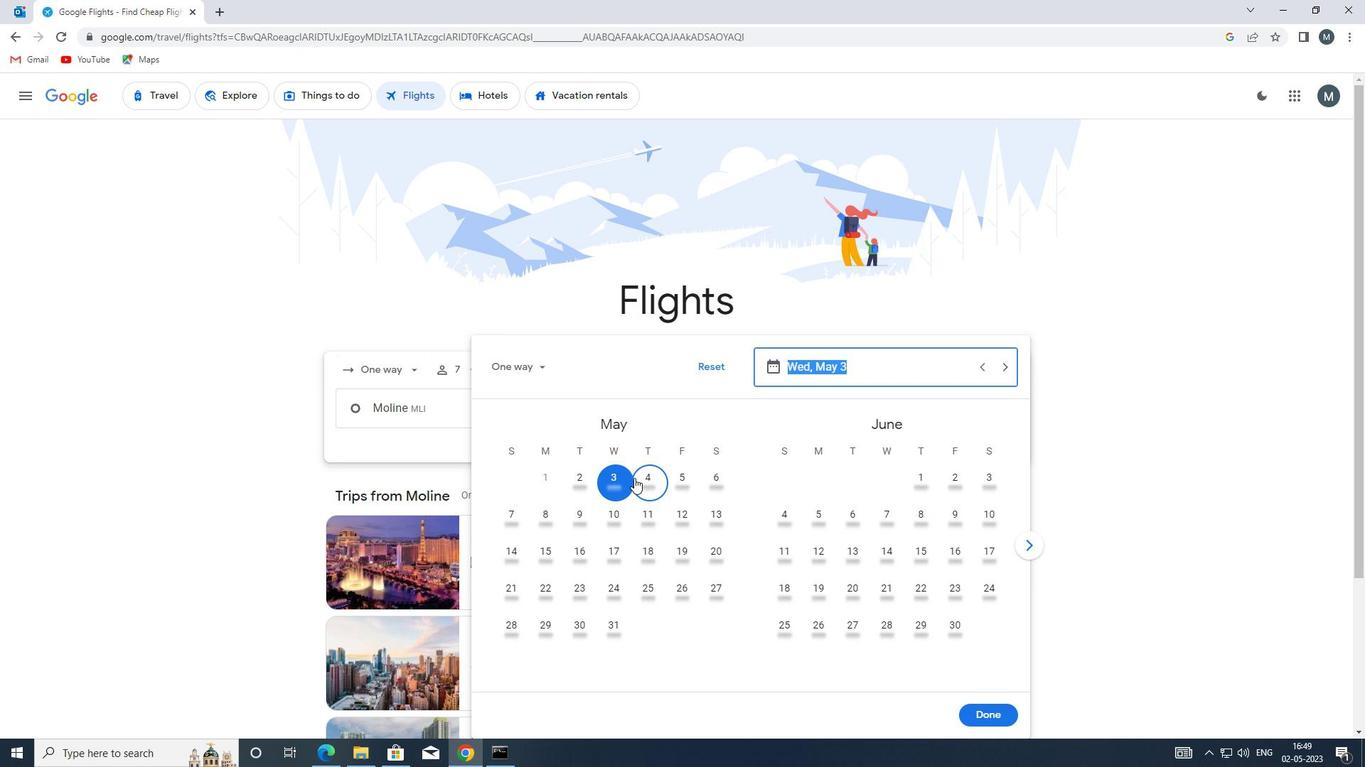 
Action: Mouse pressed left at (624, 472)
Screenshot: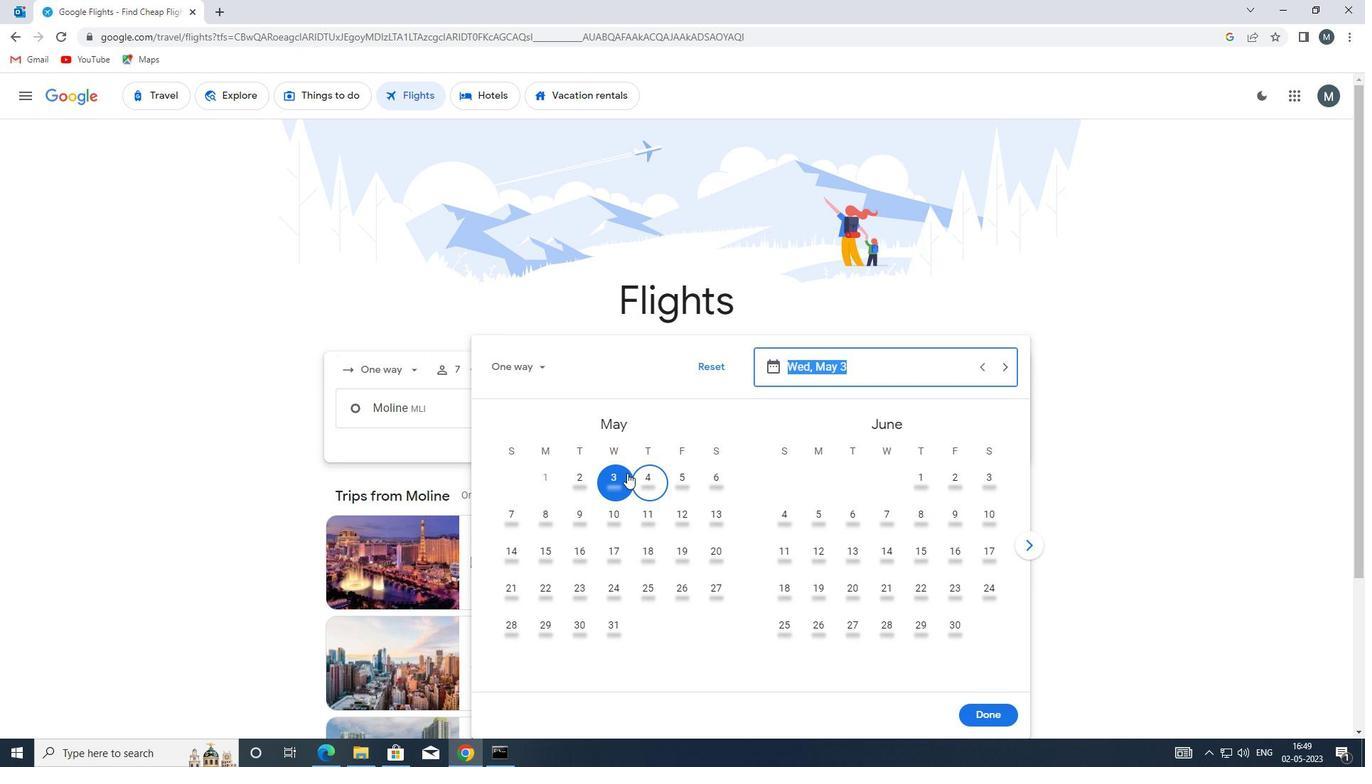 
Action: Mouse moved to (1006, 715)
Screenshot: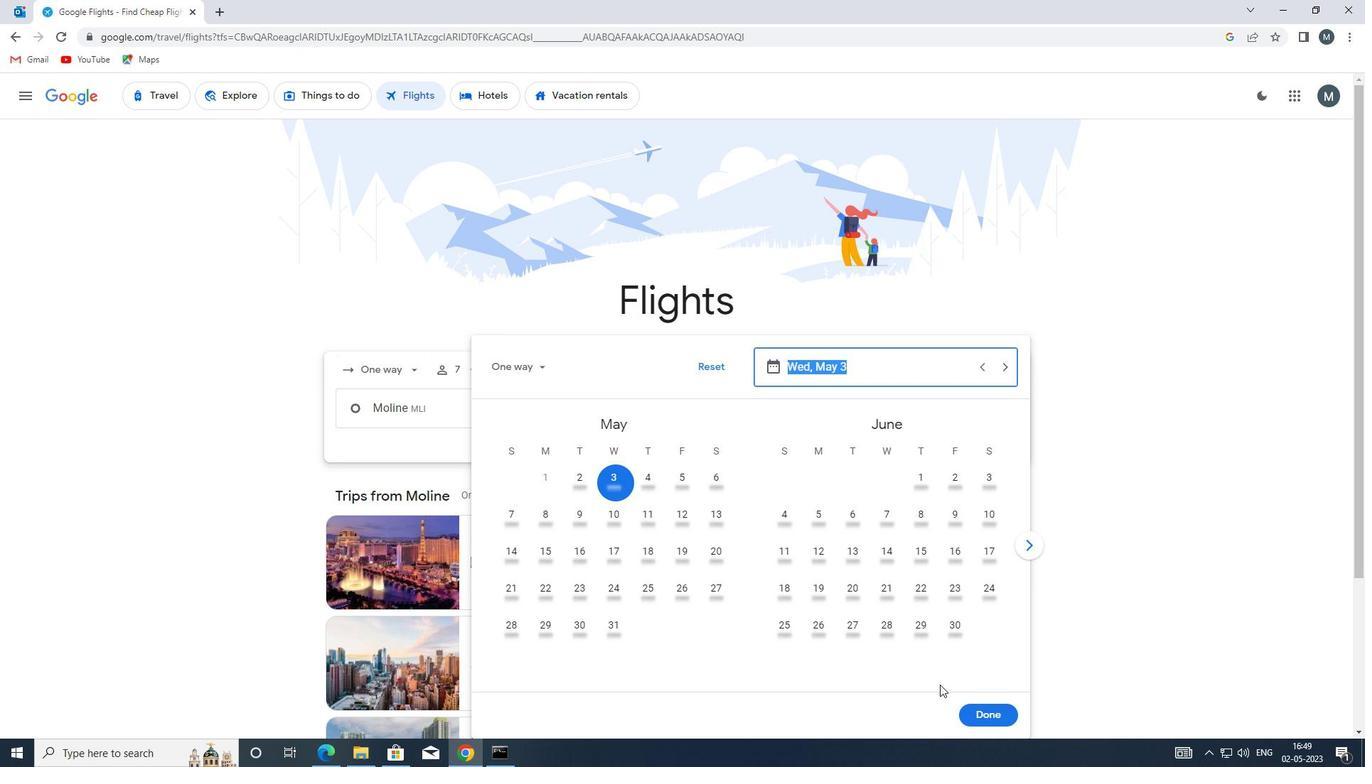 
Action: Mouse pressed left at (1006, 715)
Screenshot: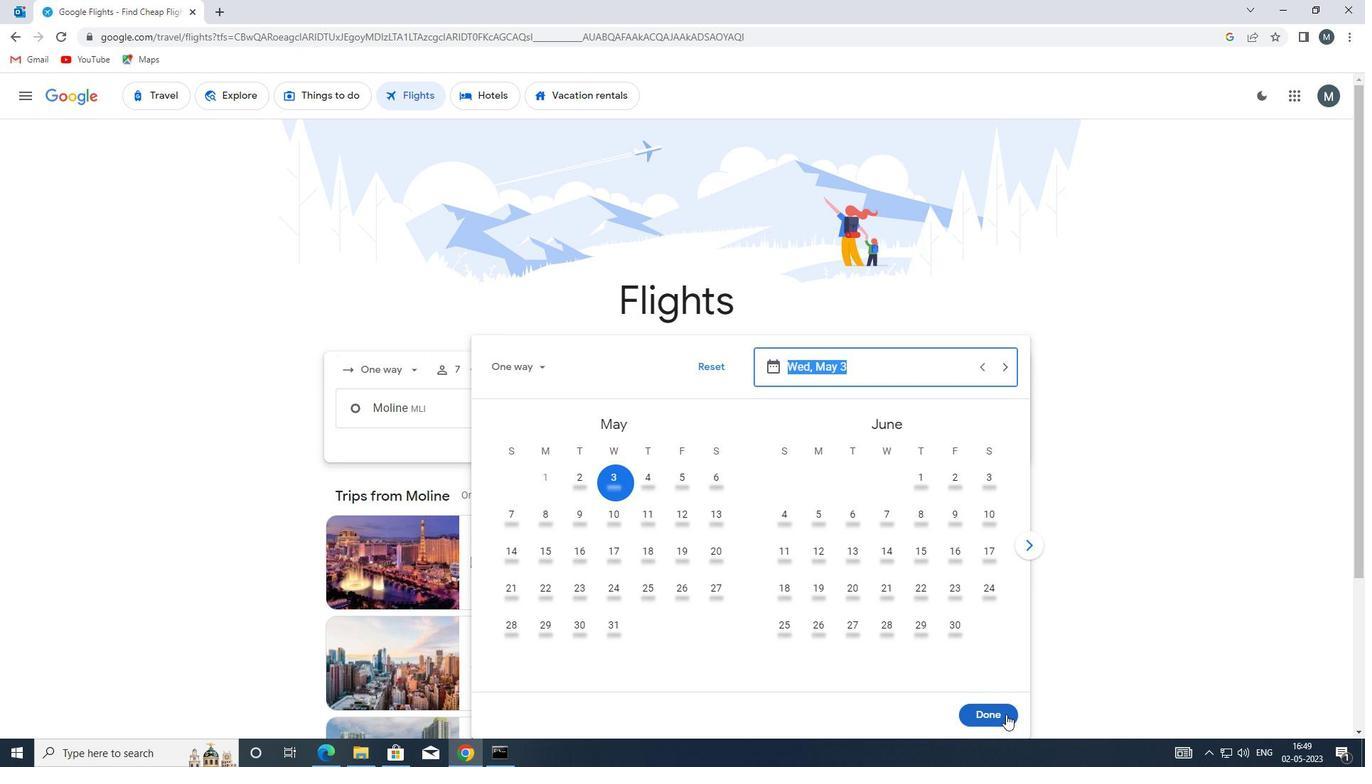 
Action: Mouse moved to (672, 455)
Screenshot: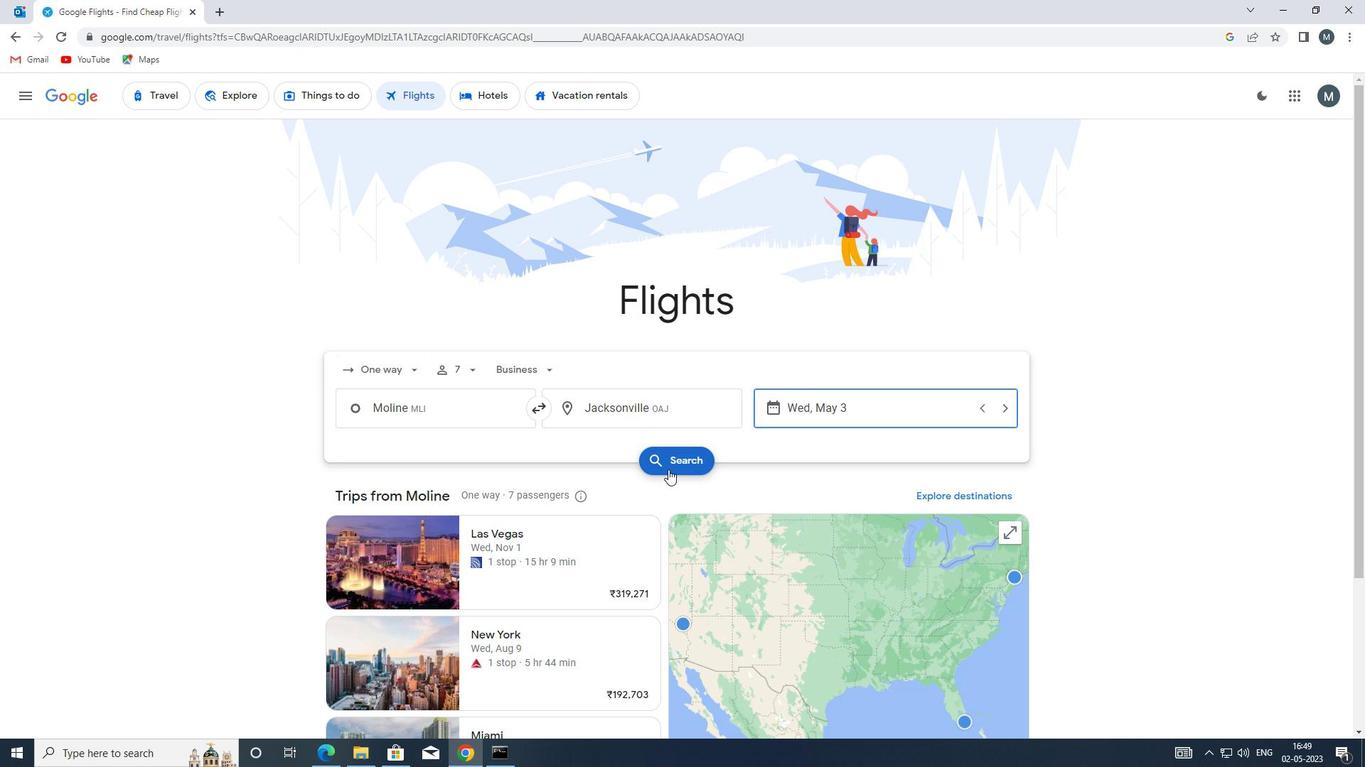 
Action: Mouse pressed left at (672, 455)
Screenshot: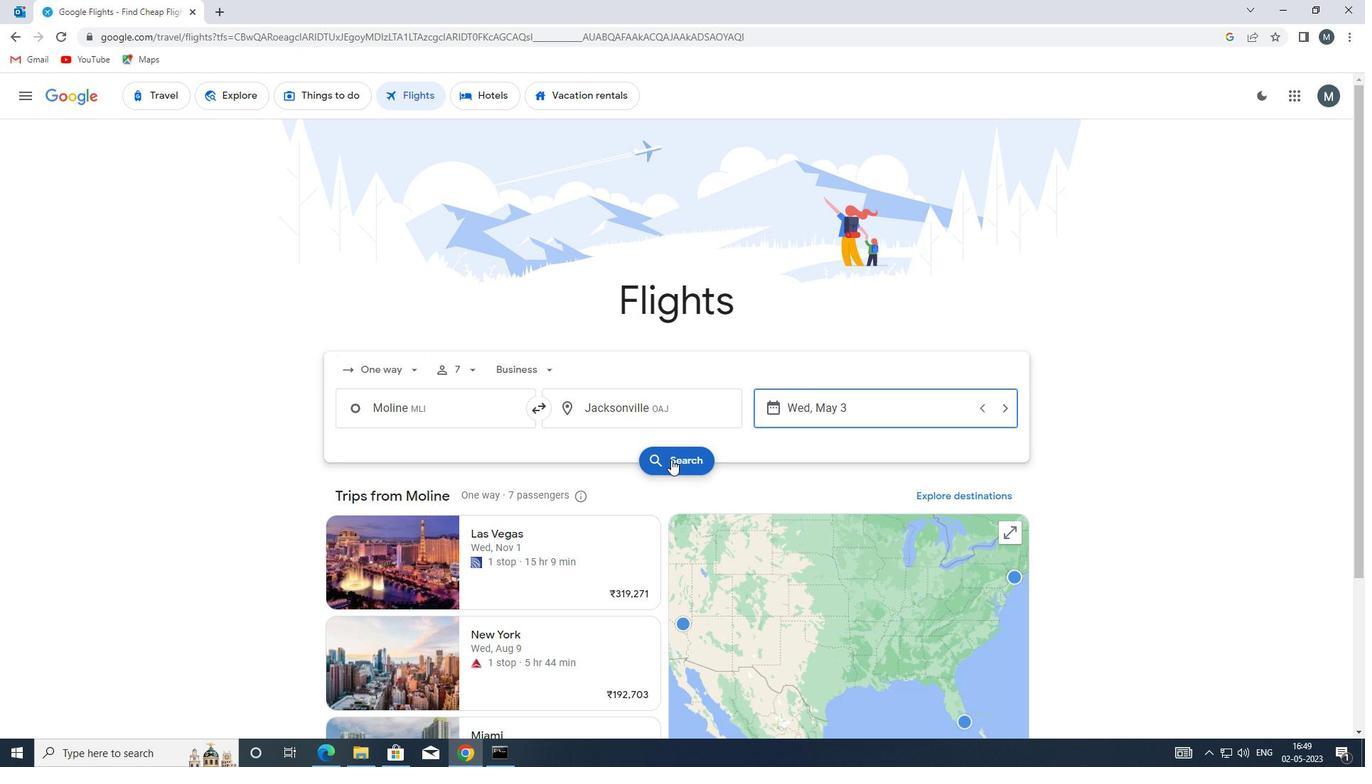 
Action: Mouse moved to (368, 220)
Screenshot: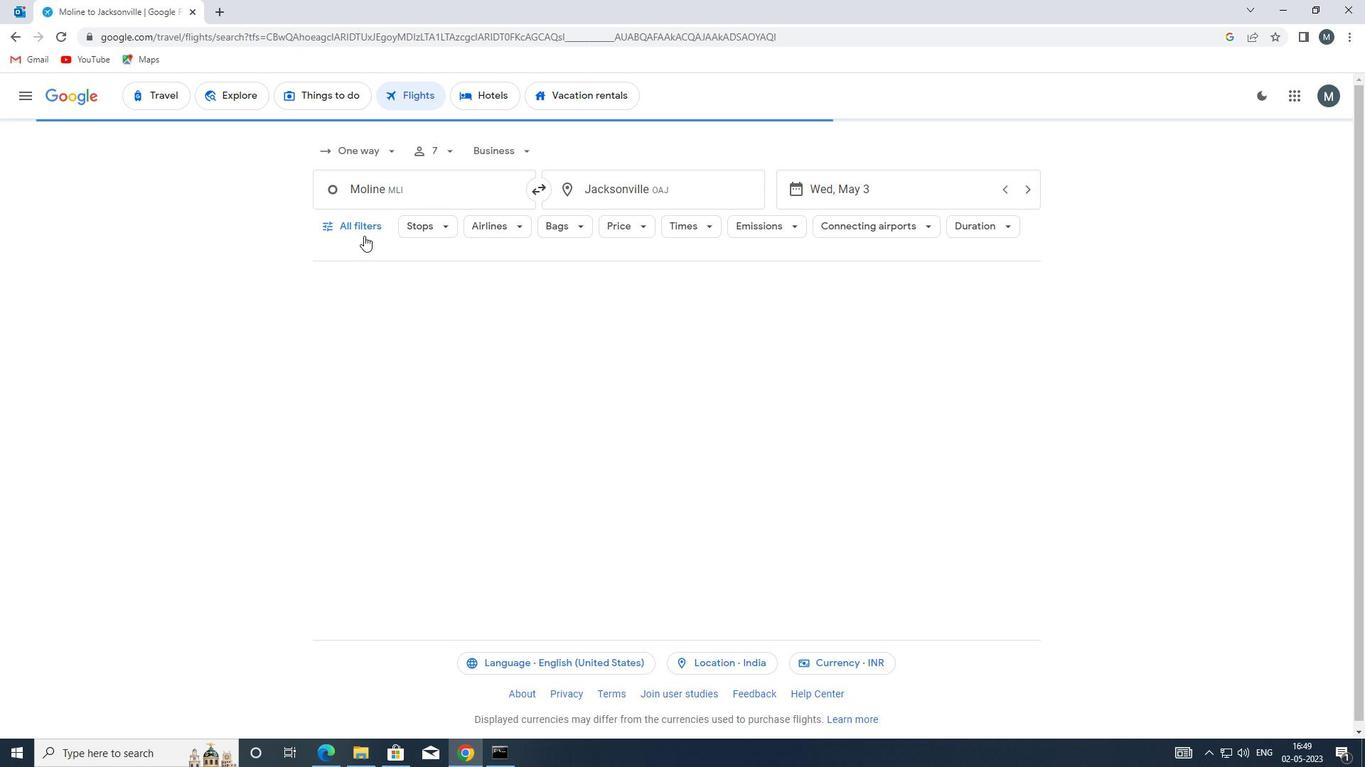 
Action: Mouse pressed left at (368, 220)
Screenshot: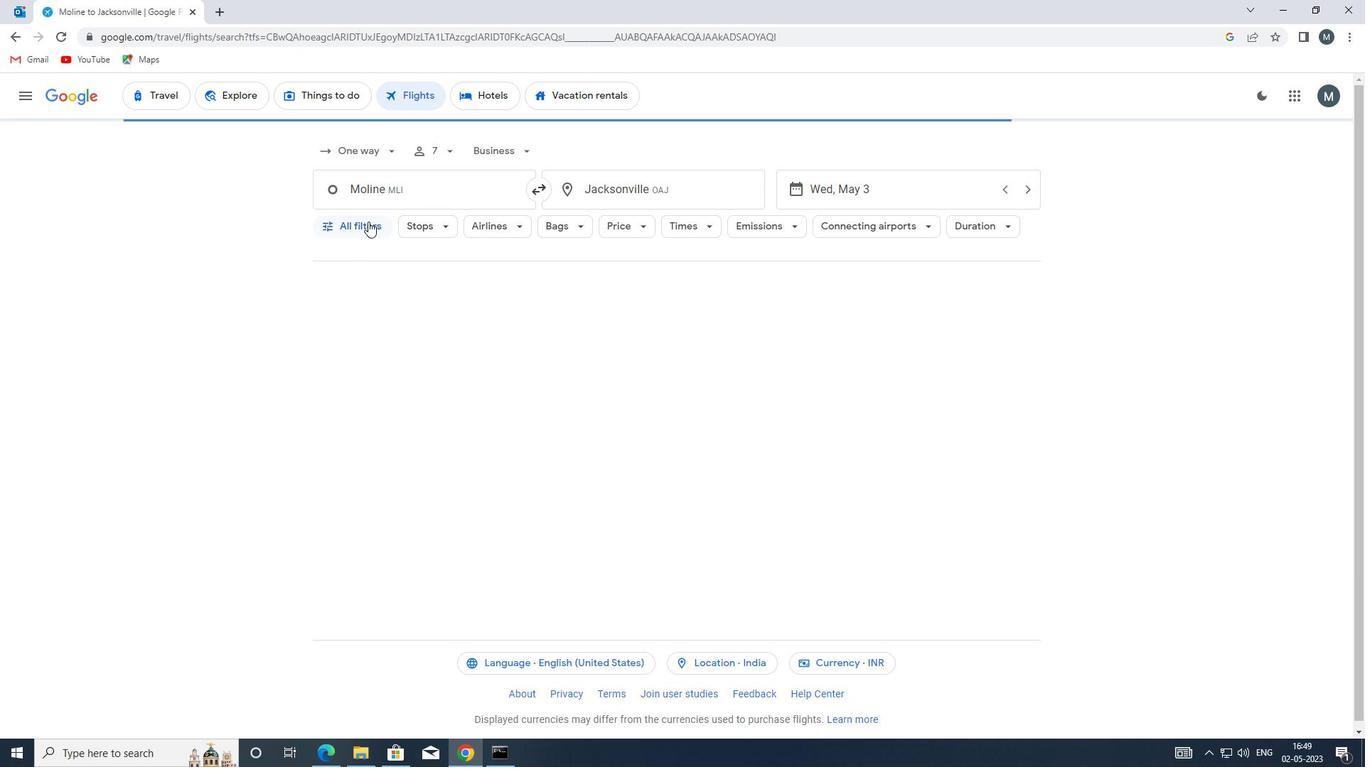 
Action: Mouse moved to (519, 485)
Screenshot: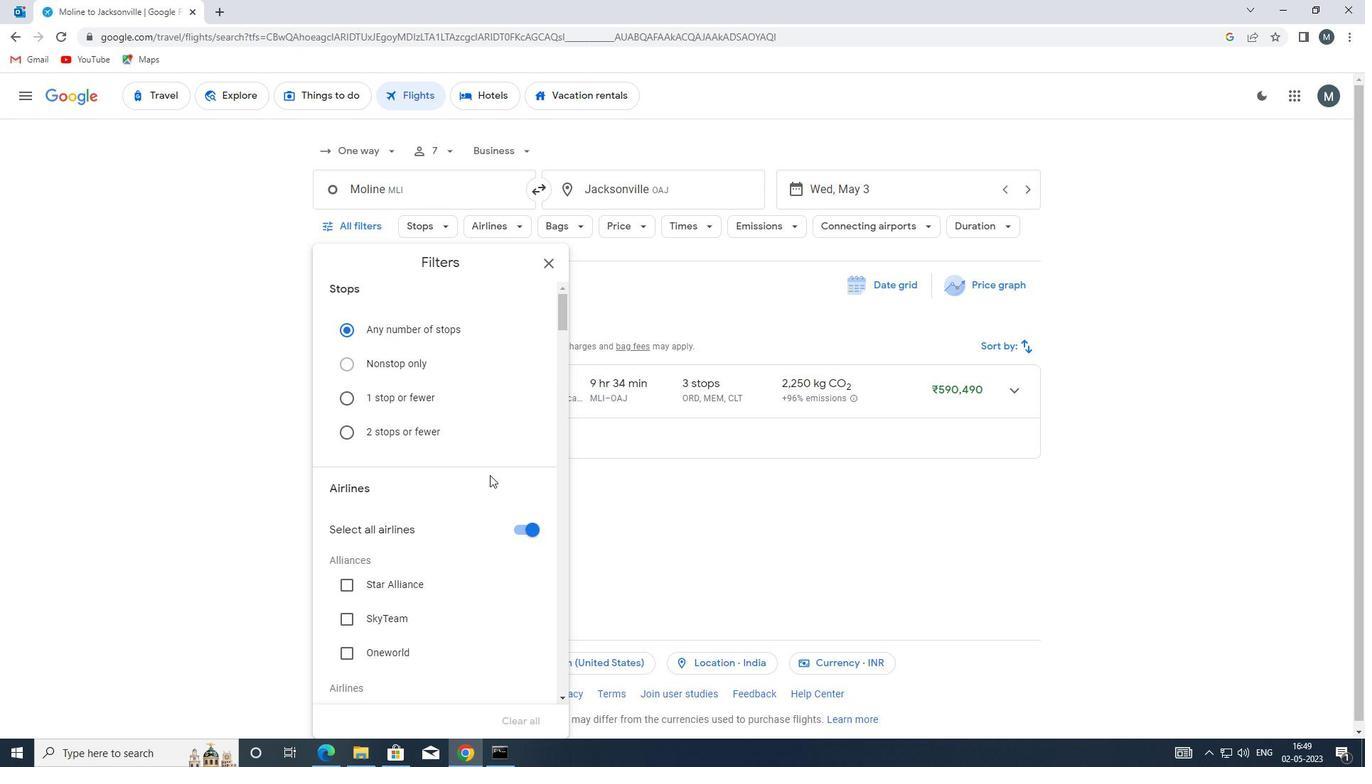 
Action: Mouse scrolled (519, 484) with delta (0, 0)
Screenshot: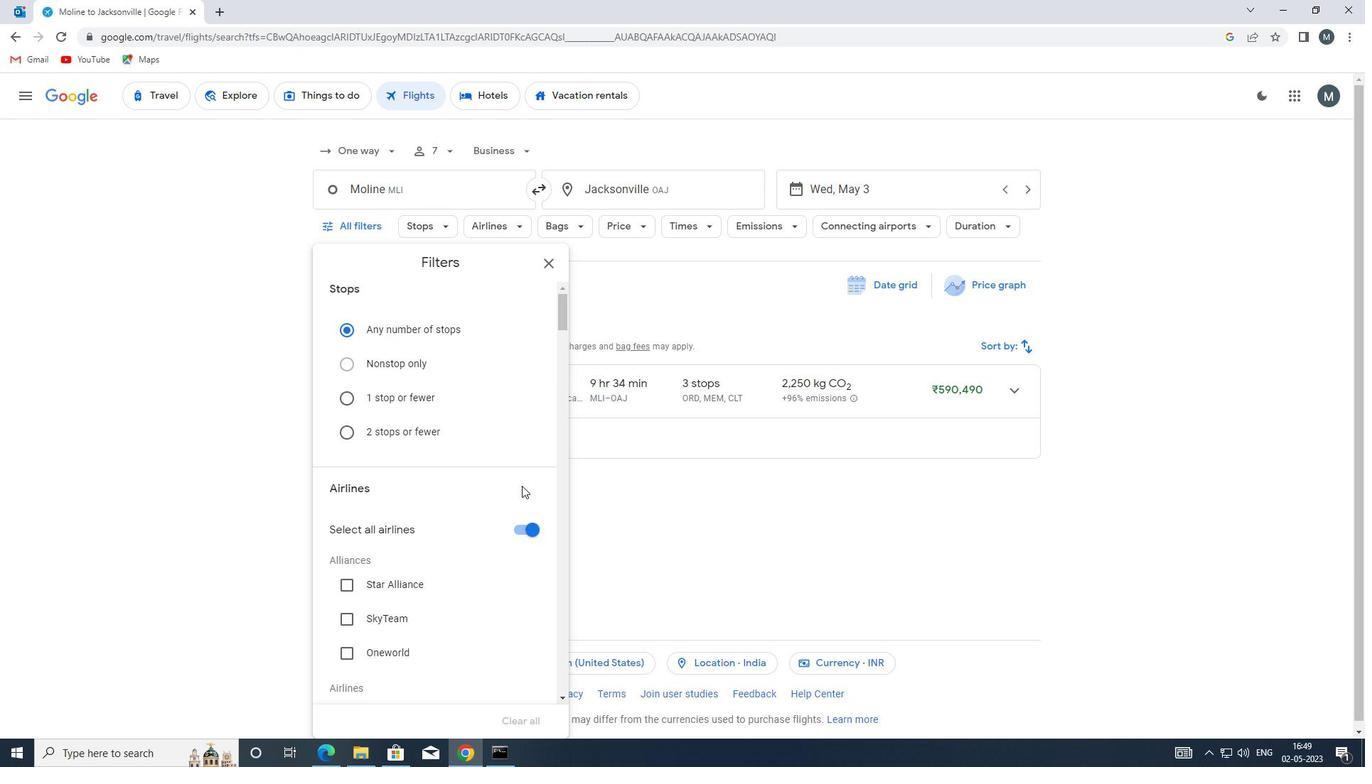 
Action: Mouse moved to (533, 457)
Screenshot: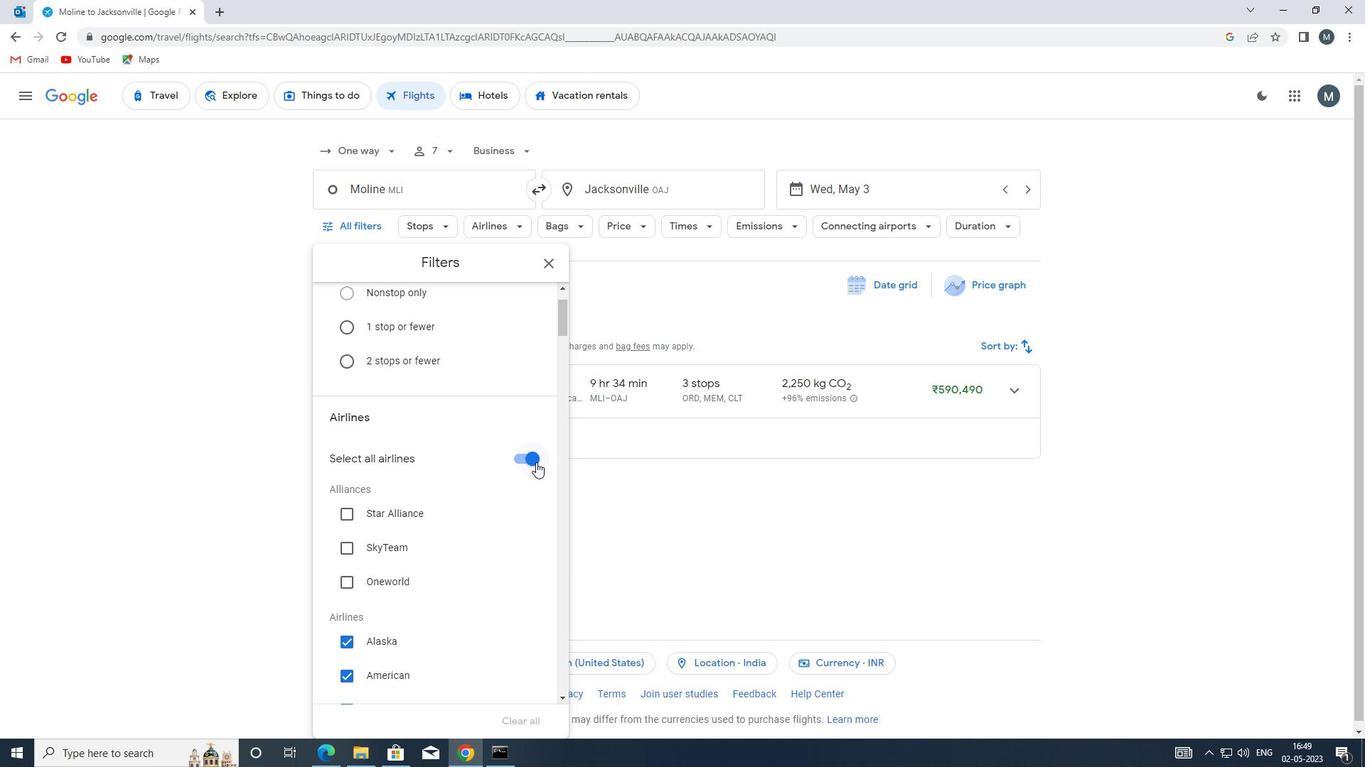 
Action: Mouse pressed left at (533, 457)
Screenshot: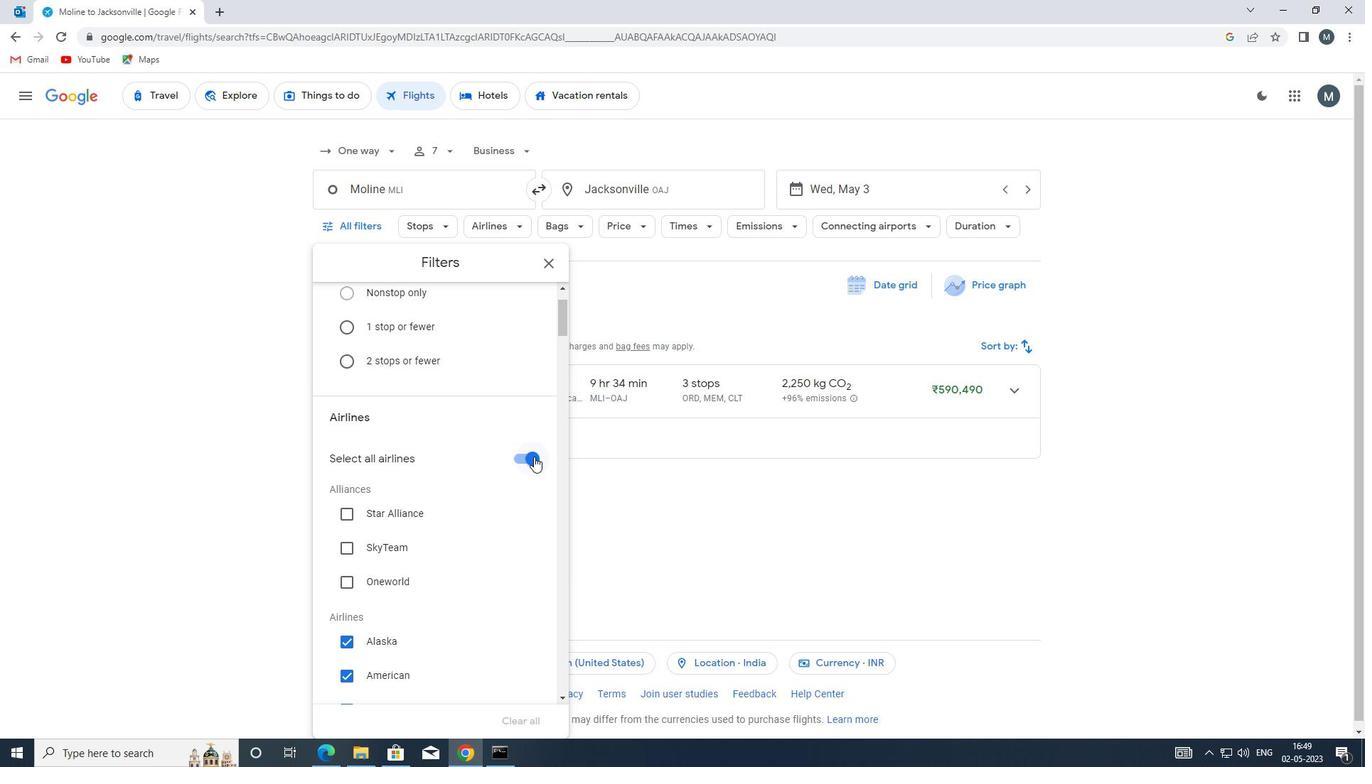 
Action: Mouse moved to (457, 477)
Screenshot: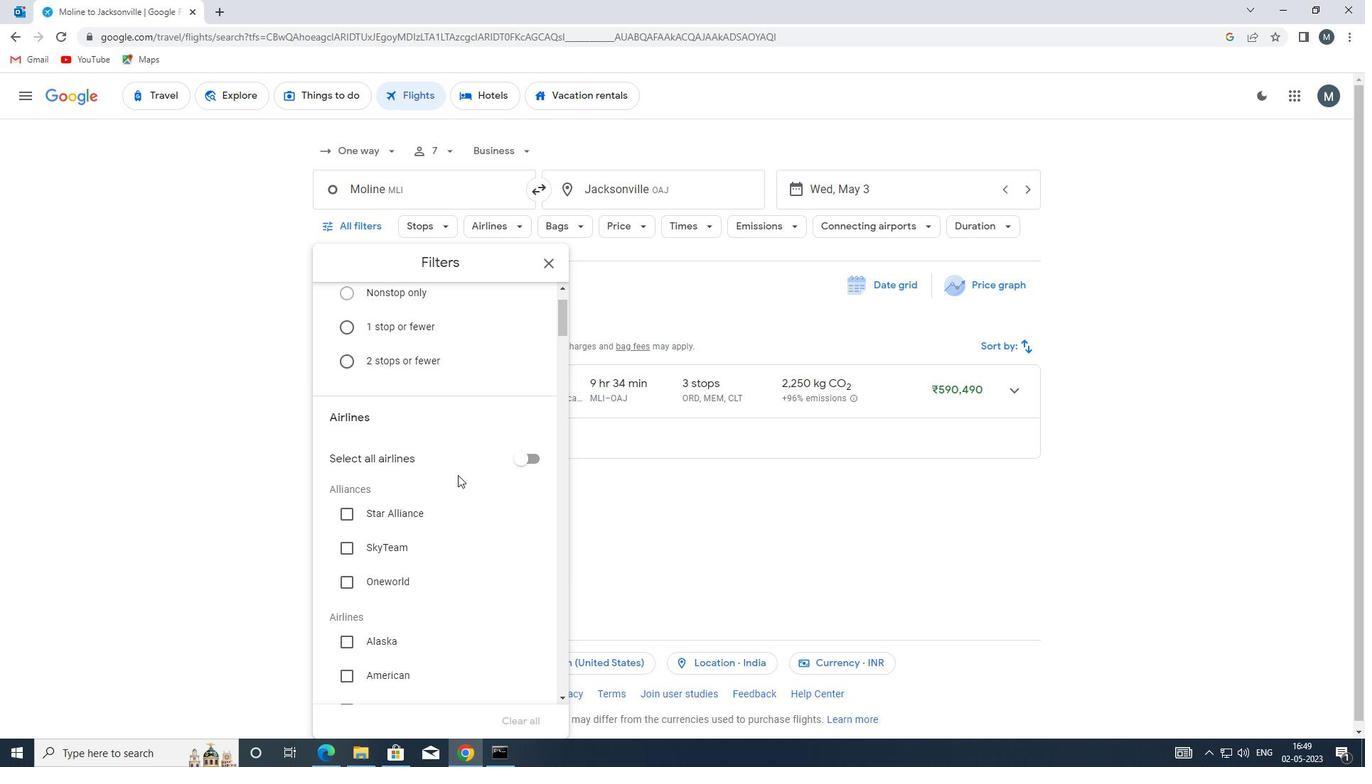 
Action: Mouse scrolled (457, 476) with delta (0, 0)
Screenshot: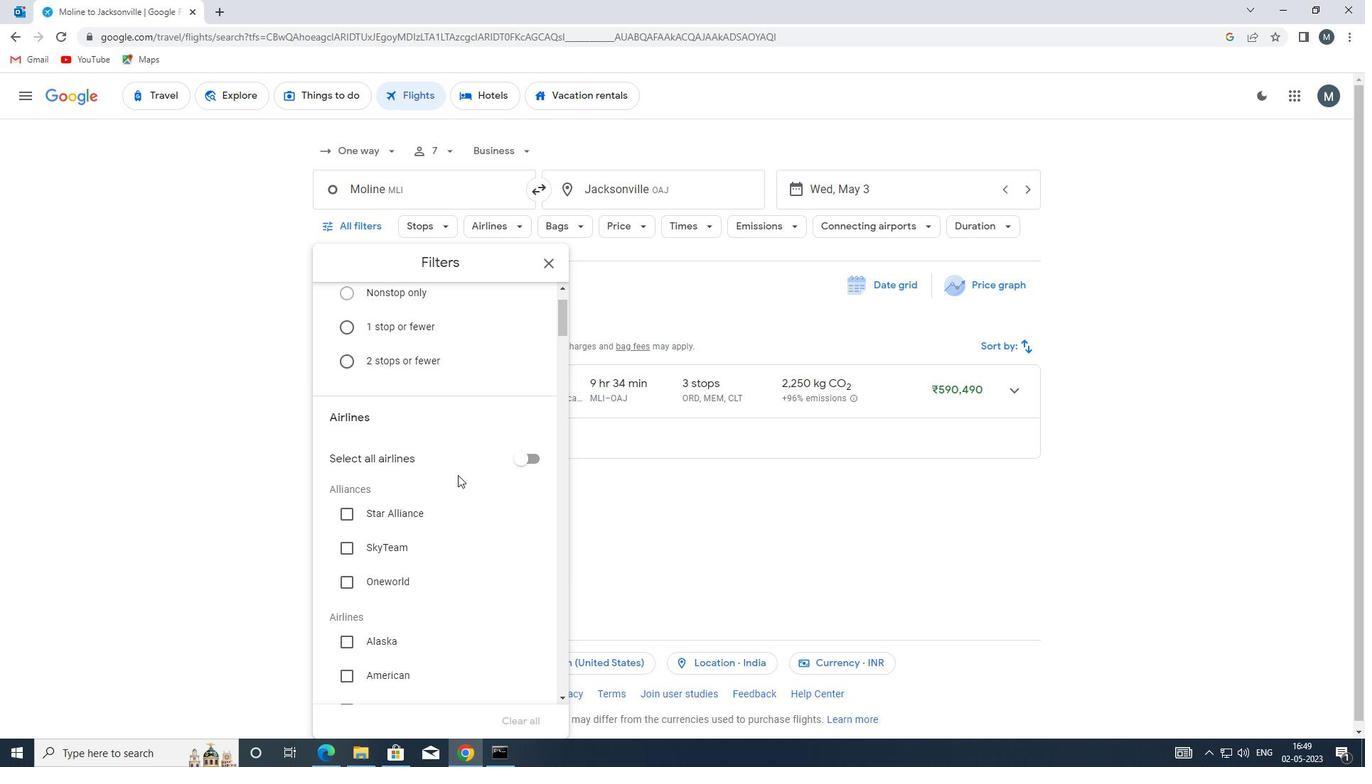 
Action: Mouse moved to (423, 496)
Screenshot: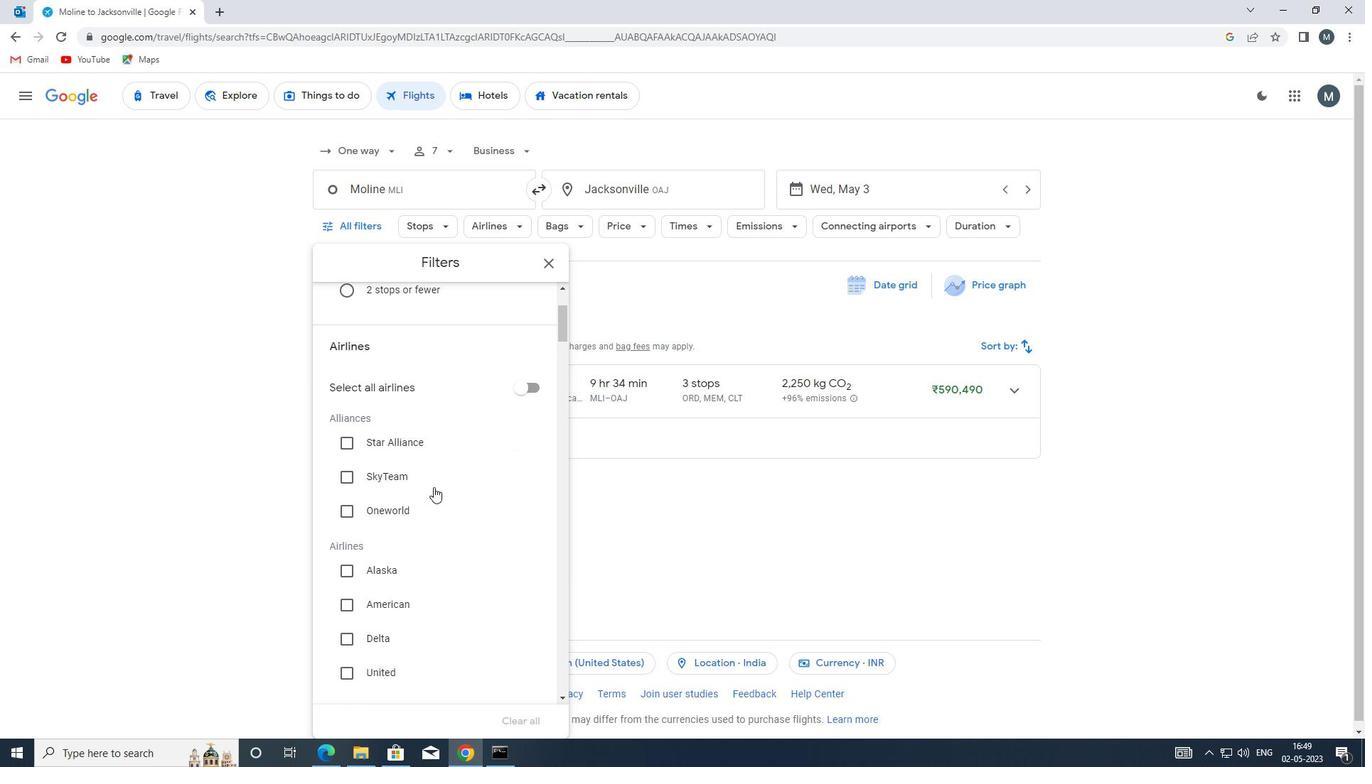 
Action: Mouse scrolled (423, 495) with delta (0, 0)
Screenshot: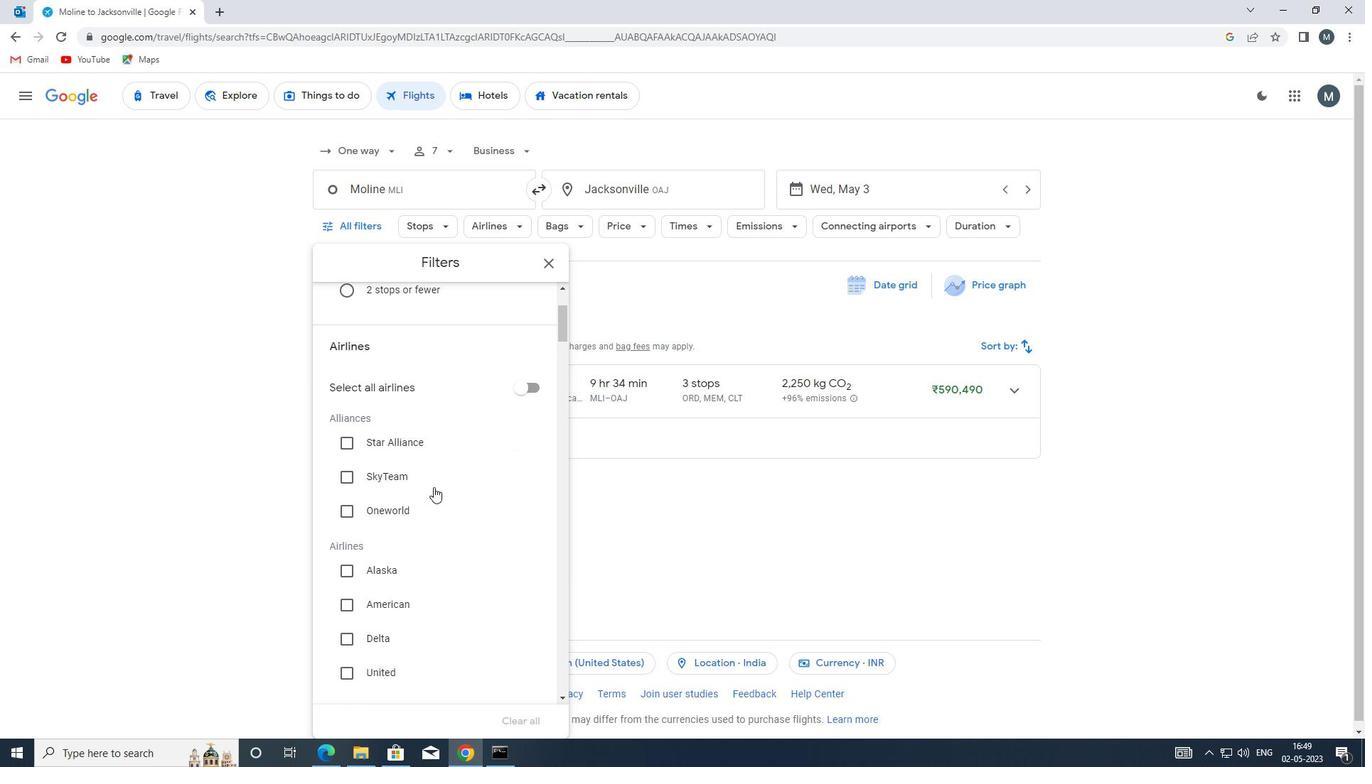 
Action: Mouse moved to (418, 492)
Screenshot: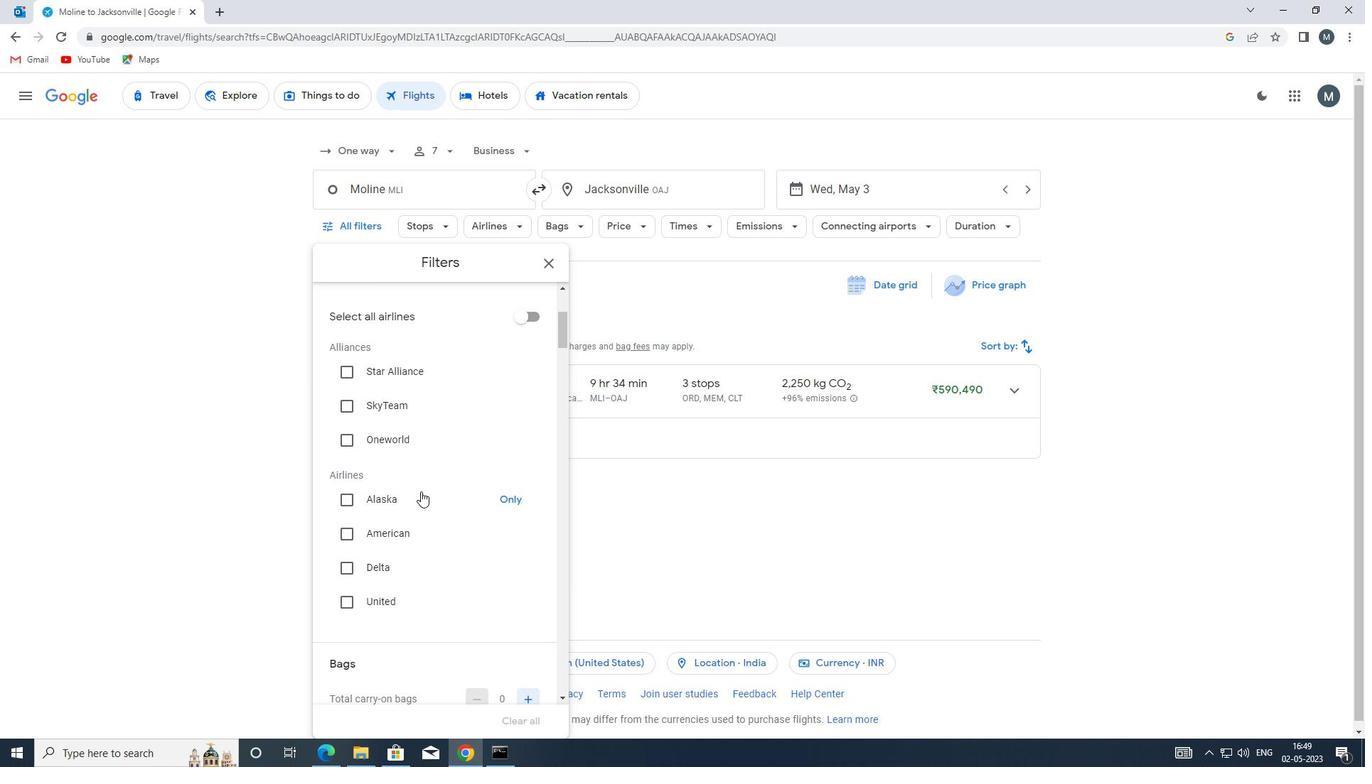 
Action: Mouse scrolled (418, 491) with delta (0, 0)
Screenshot: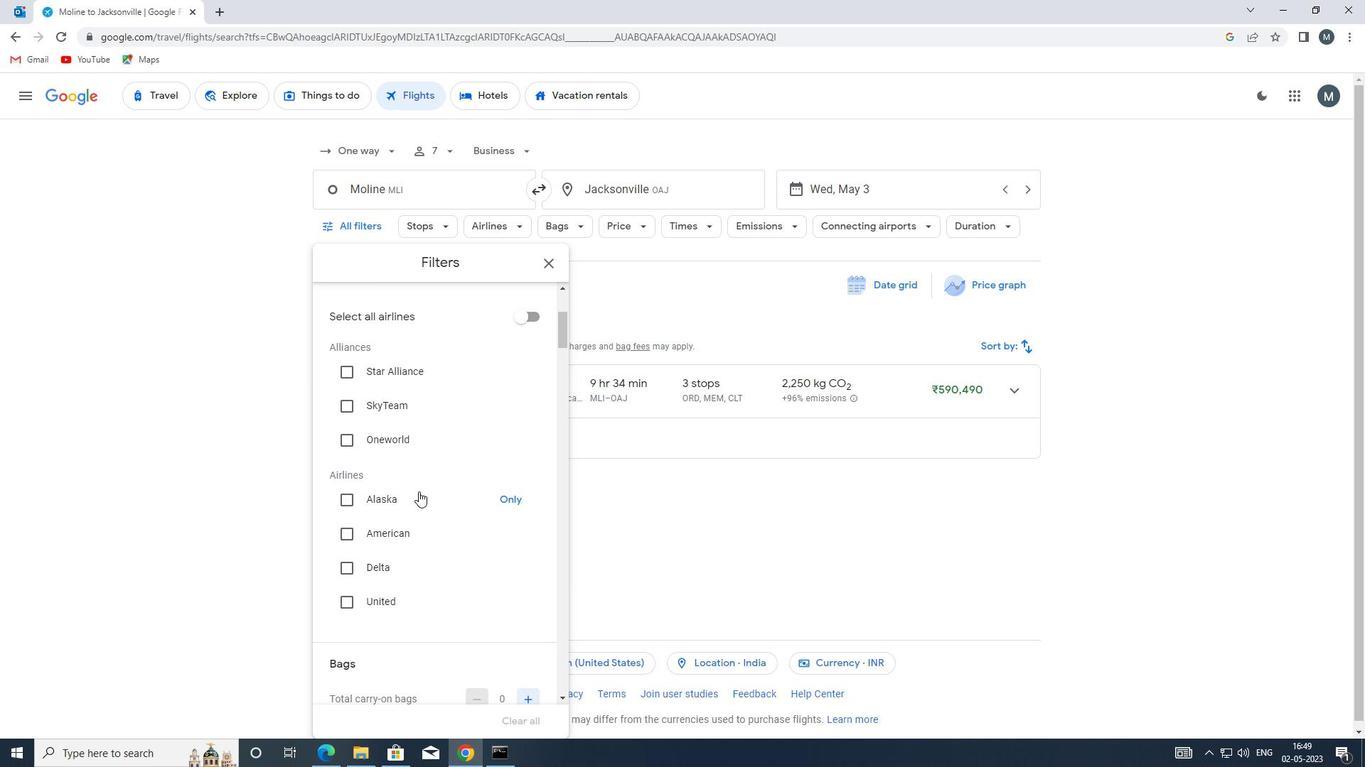 
Action: Mouse moved to (418, 482)
Screenshot: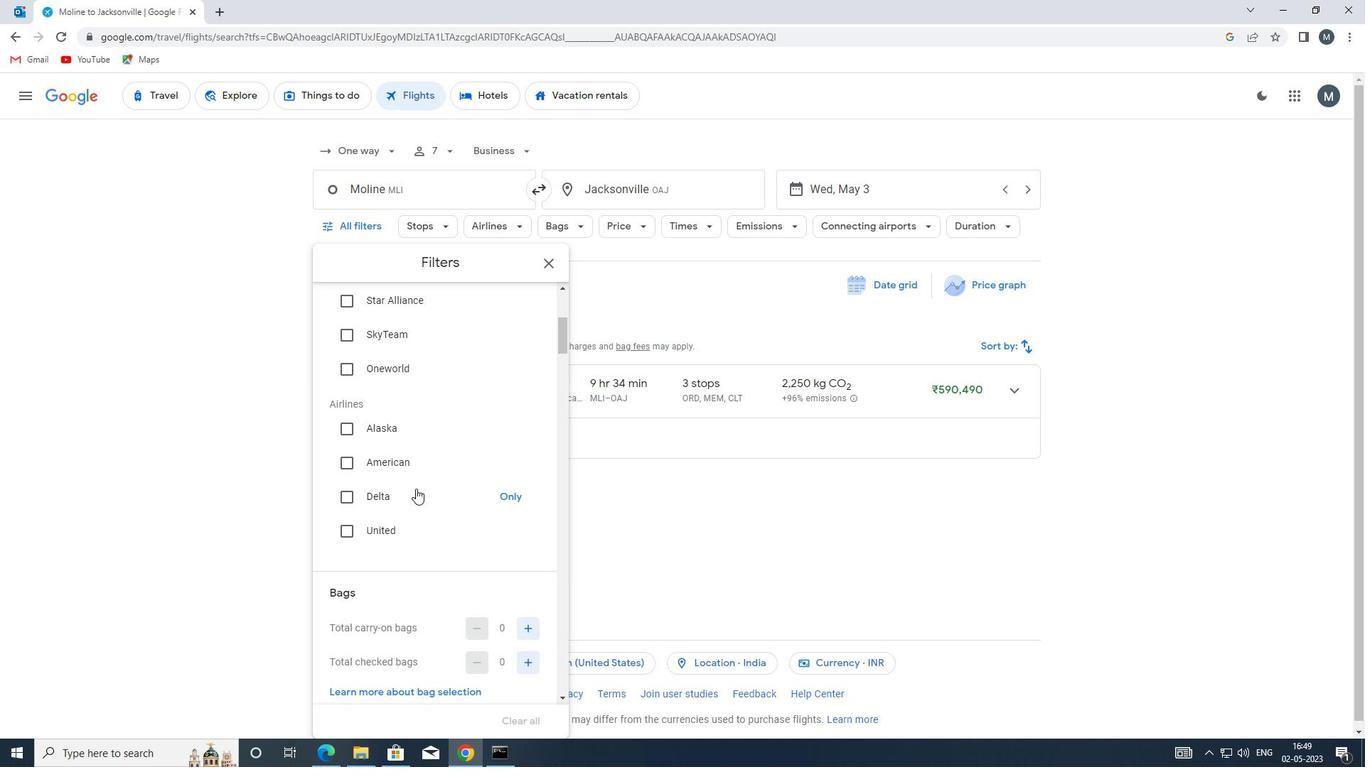 
Action: Mouse scrolled (418, 482) with delta (0, 0)
Screenshot: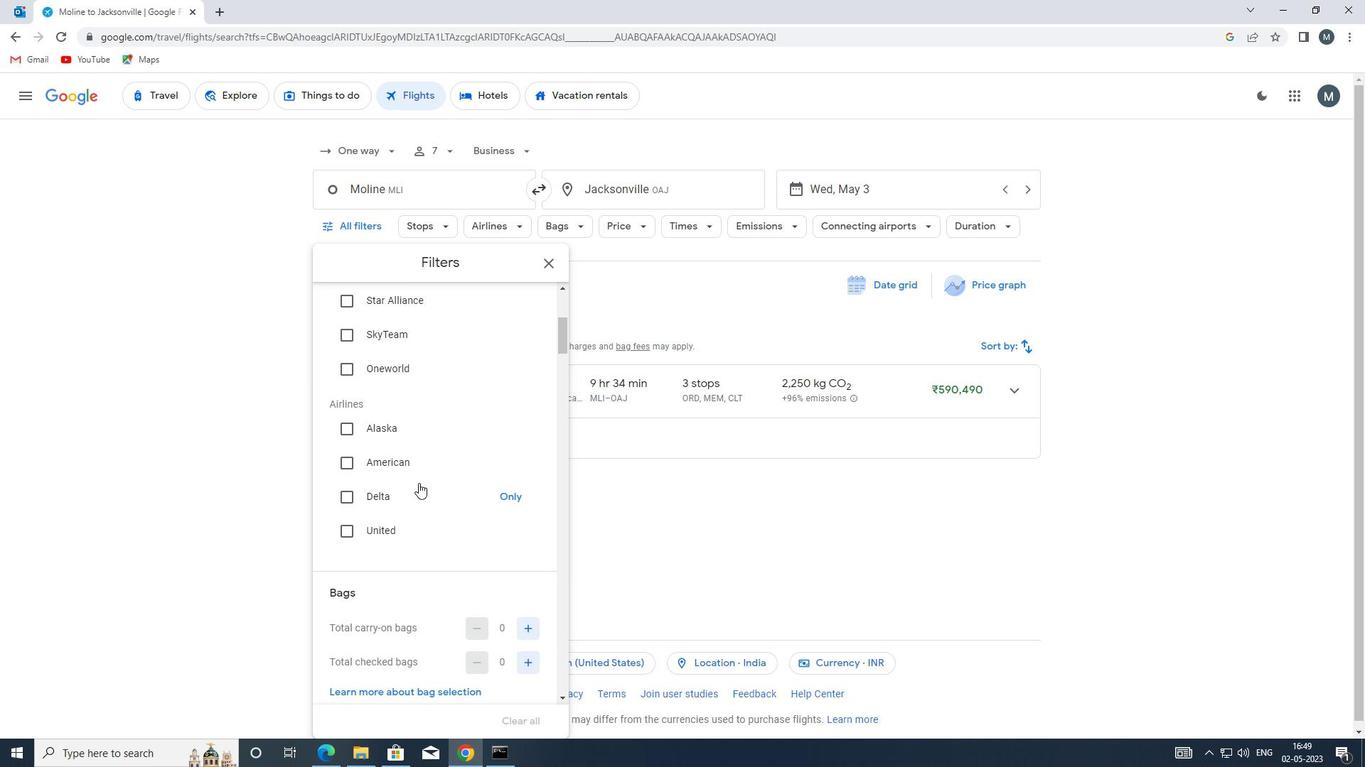 
Action: Mouse moved to (432, 501)
Screenshot: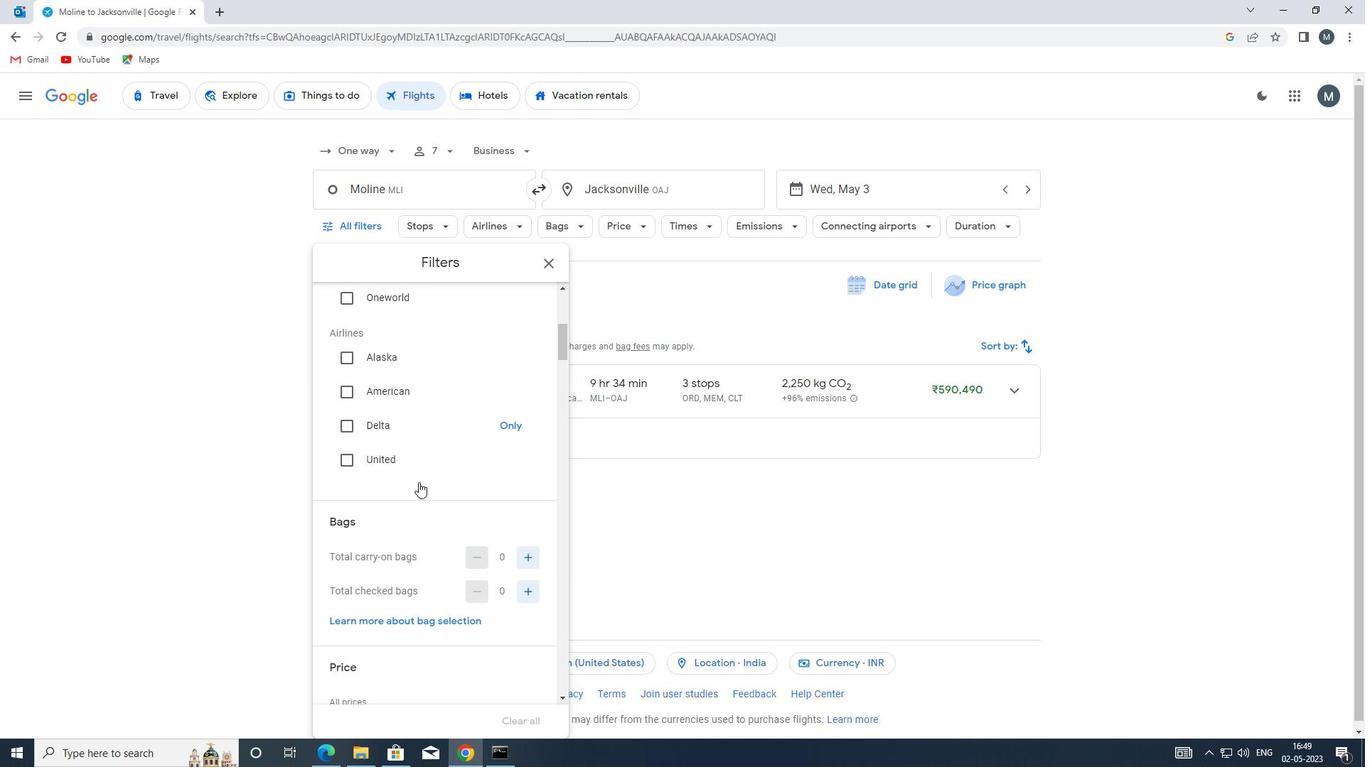 
Action: Mouse scrolled (432, 501) with delta (0, 0)
Screenshot: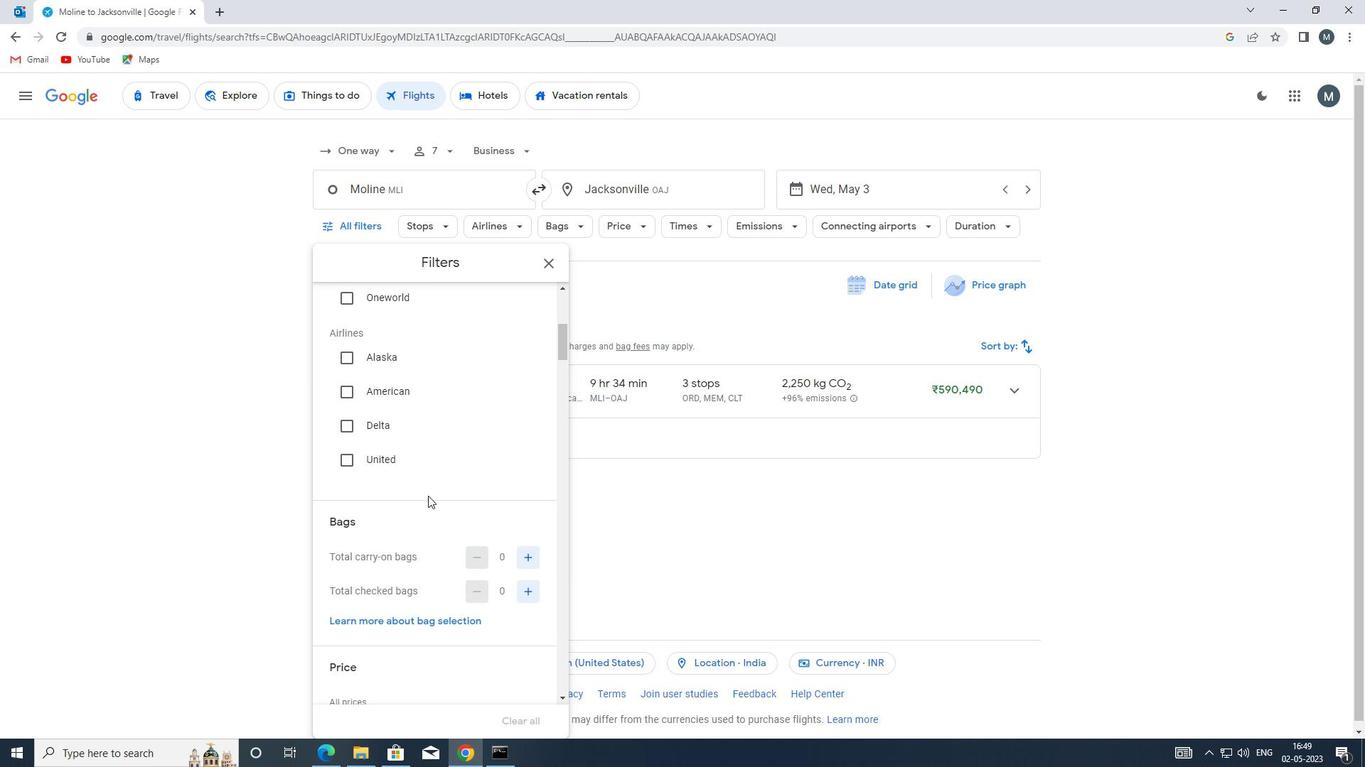 
Action: Mouse moved to (526, 484)
Screenshot: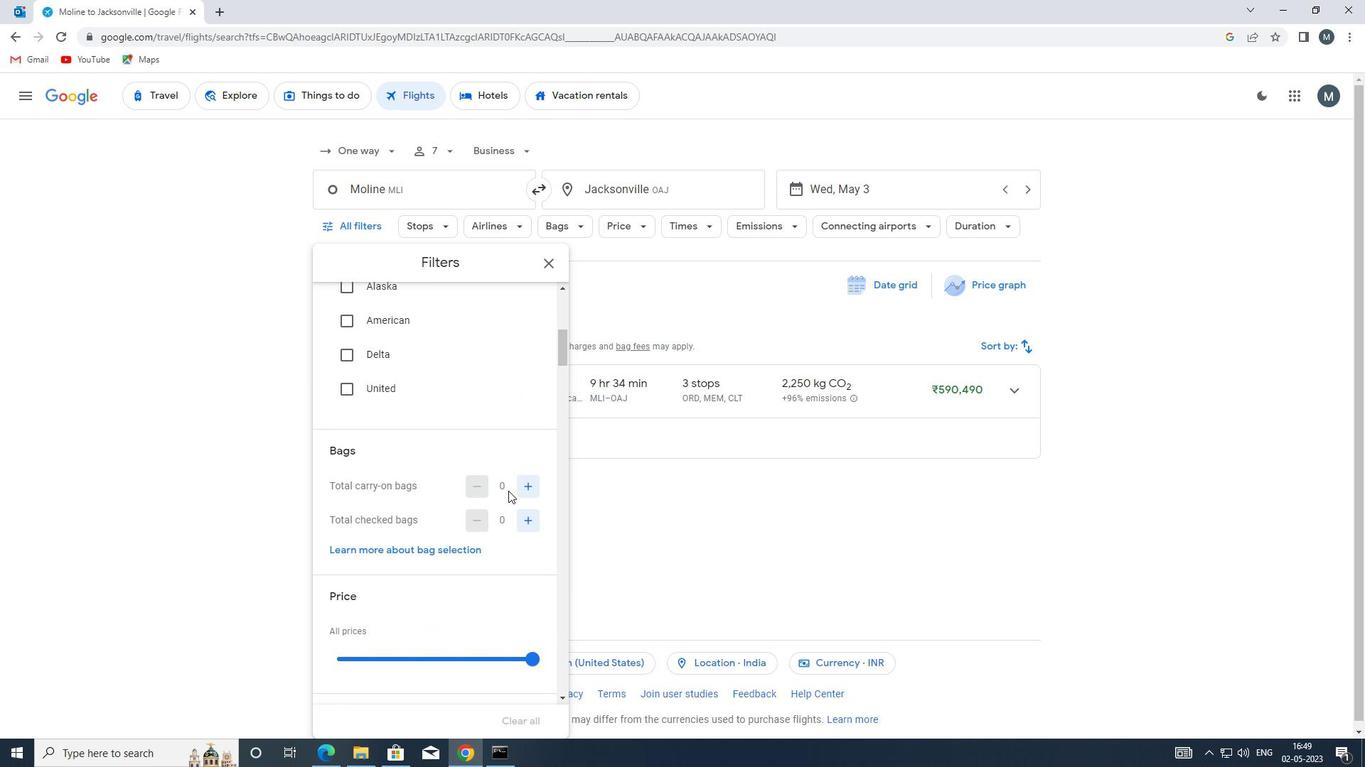 
Action: Mouse pressed left at (526, 484)
Screenshot: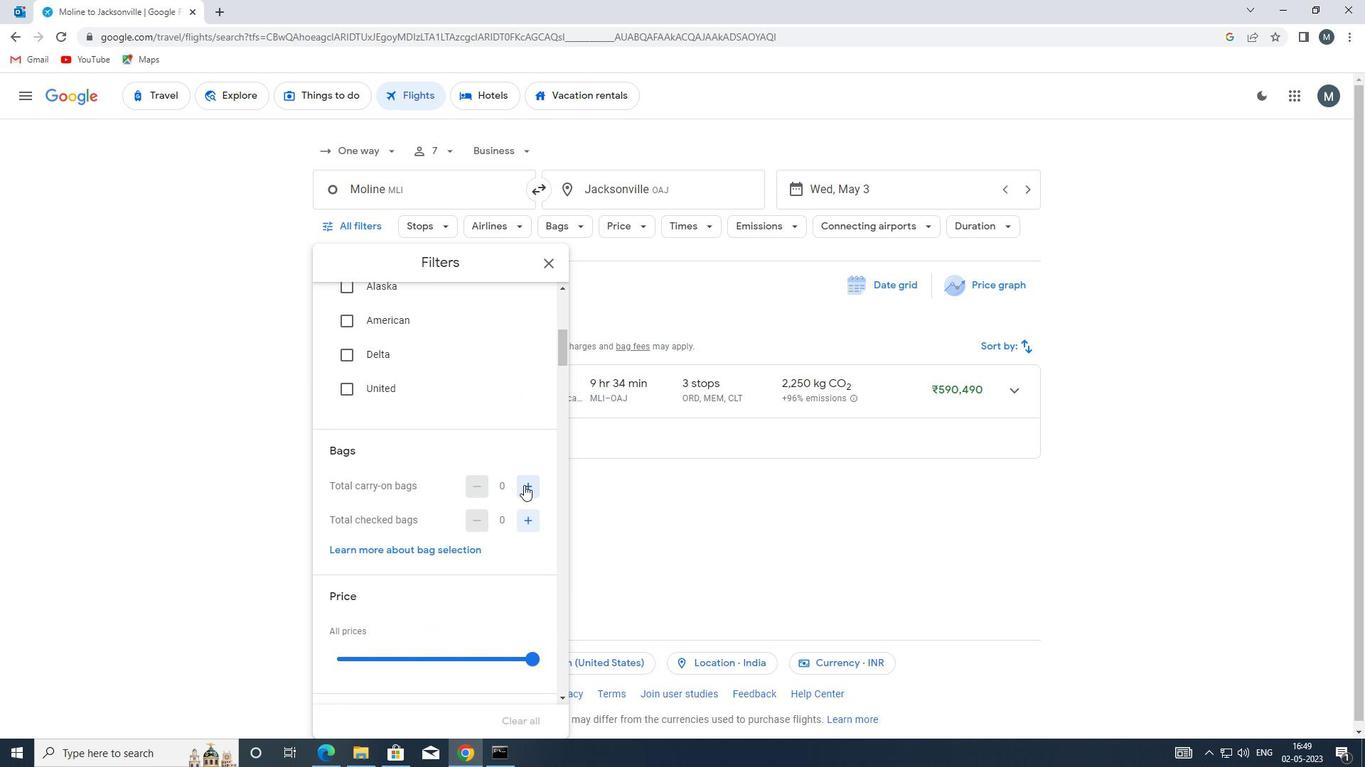 
Action: Mouse pressed left at (526, 484)
Screenshot: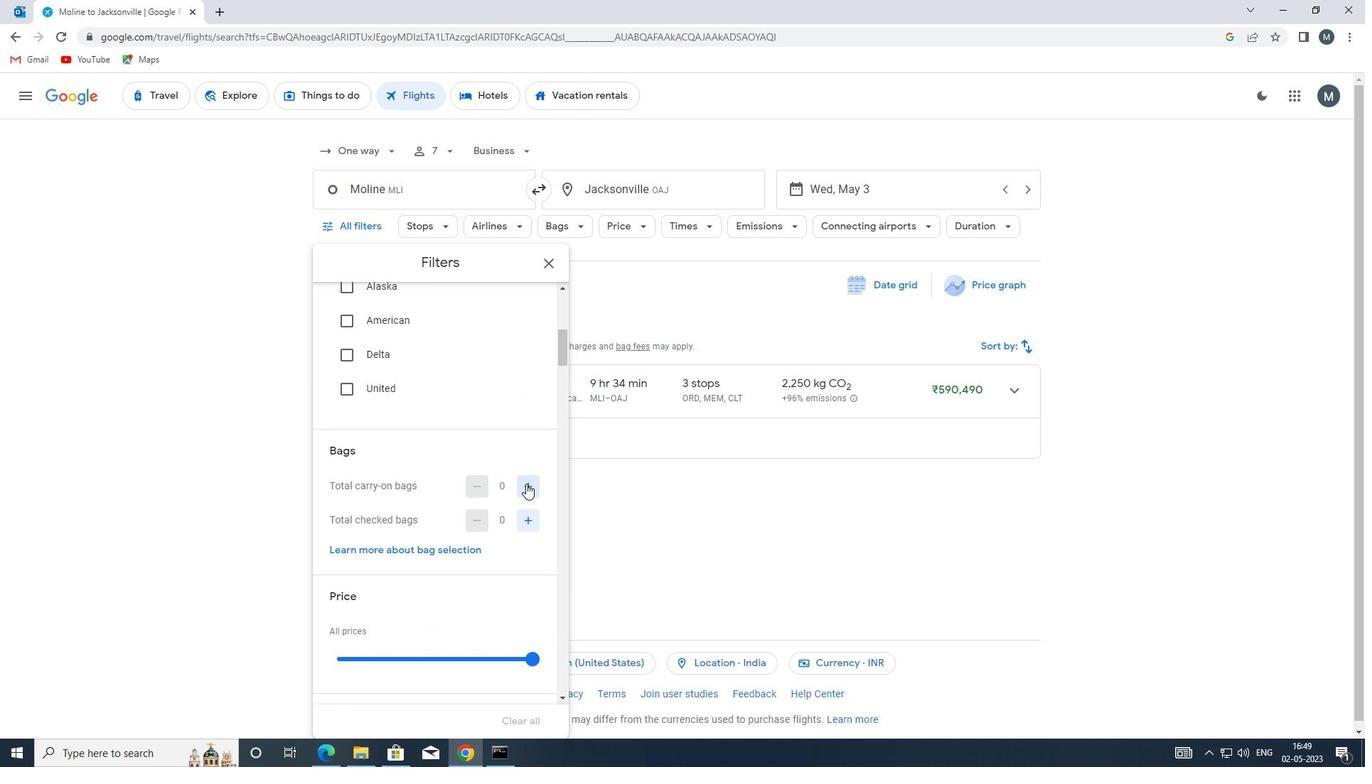 
Action: Mouse moved to (533, 515)
Screenshot: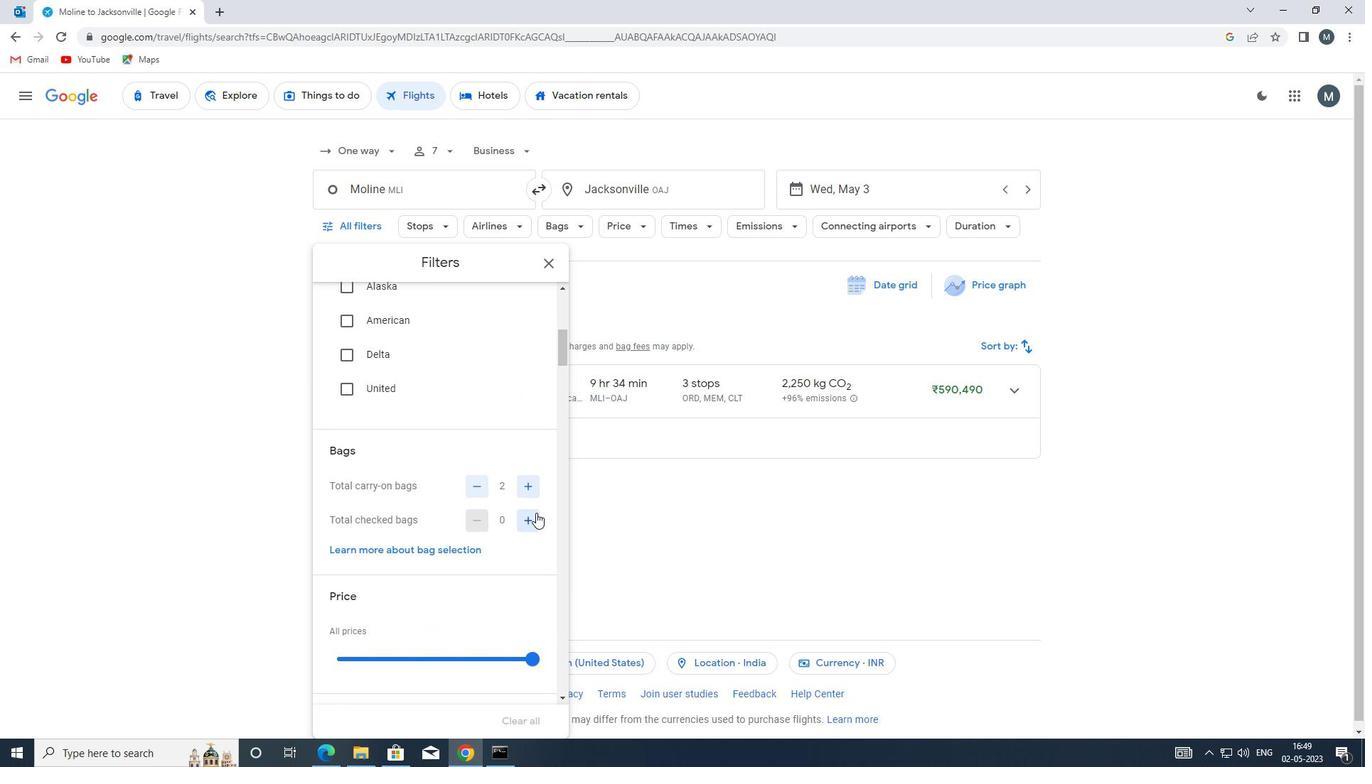 
Action: Mouse pressed left at (533, 515)
Screenshot: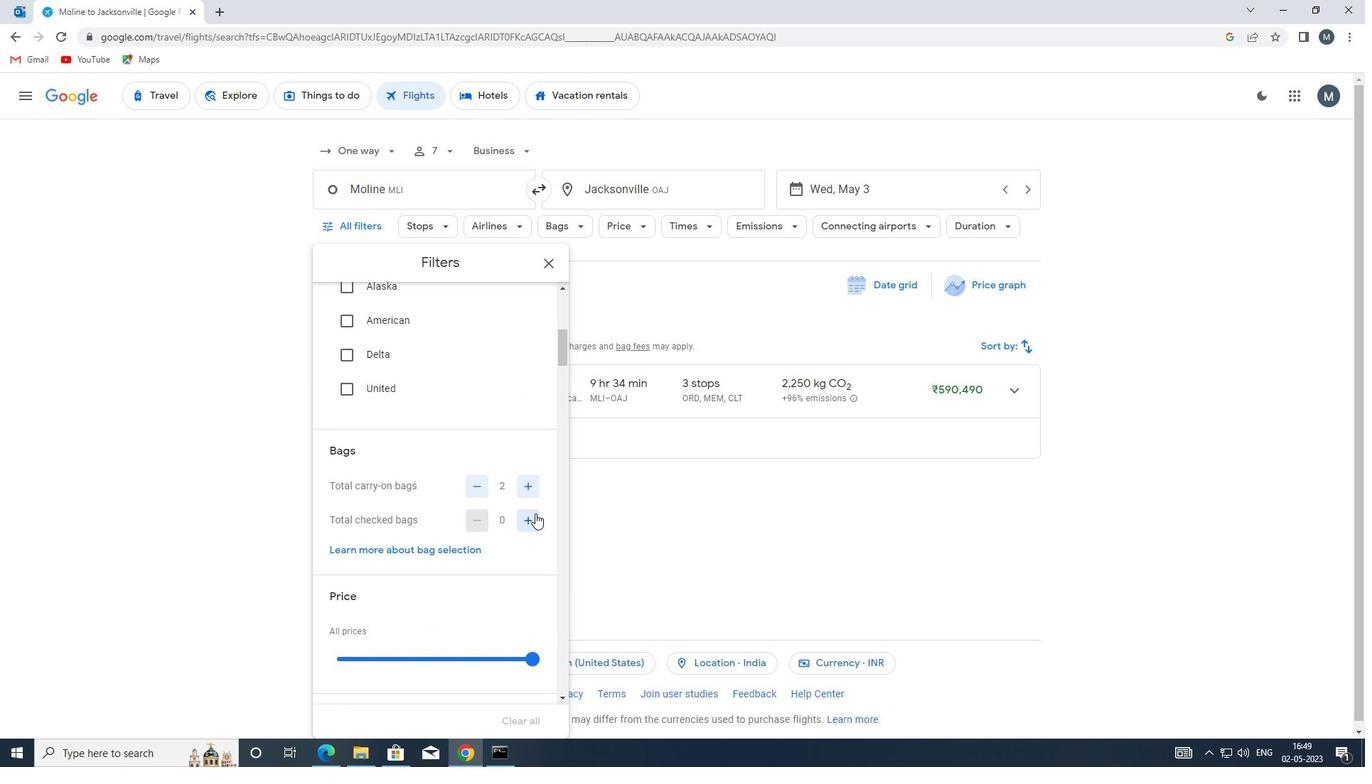 
Action: Mouse pressed left at (533, 515)
Screenshot: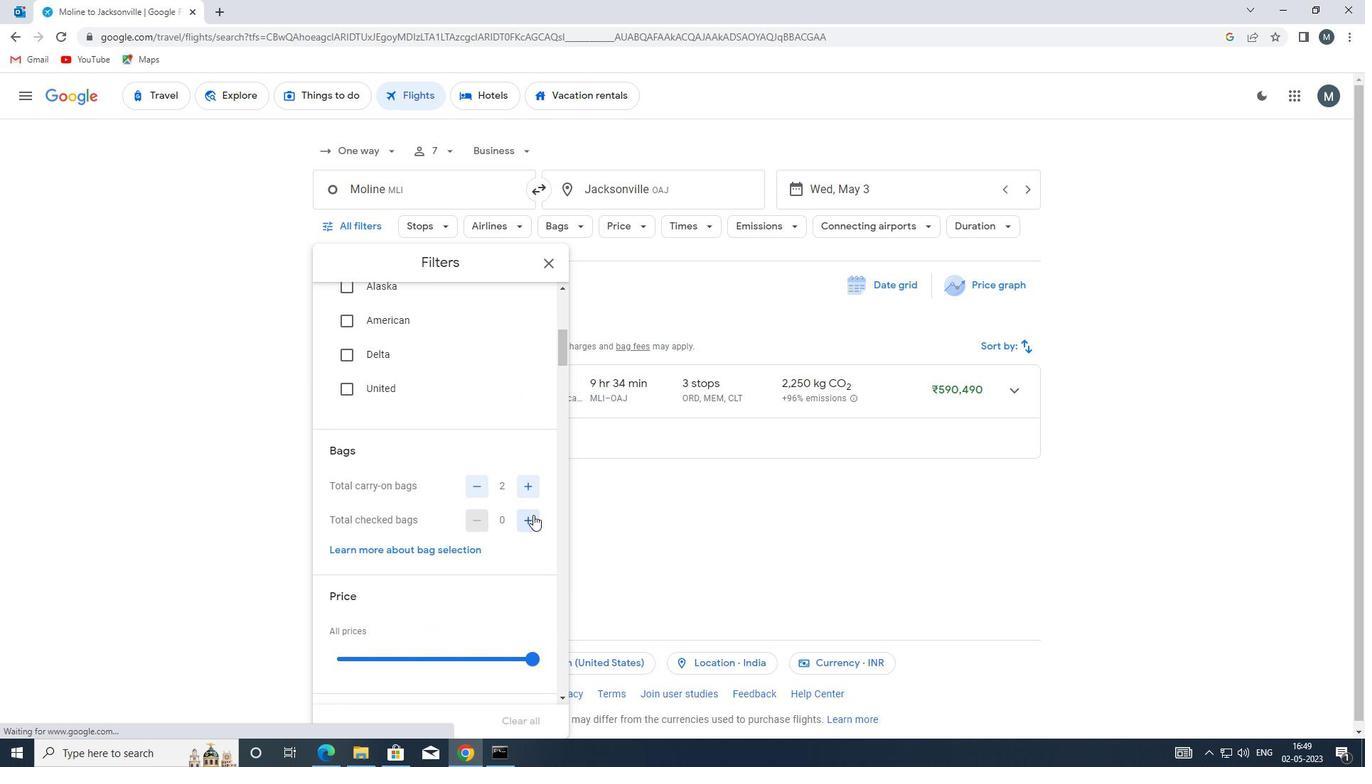 
Action: Mouse pressed left at (533, 515)
Screenshot: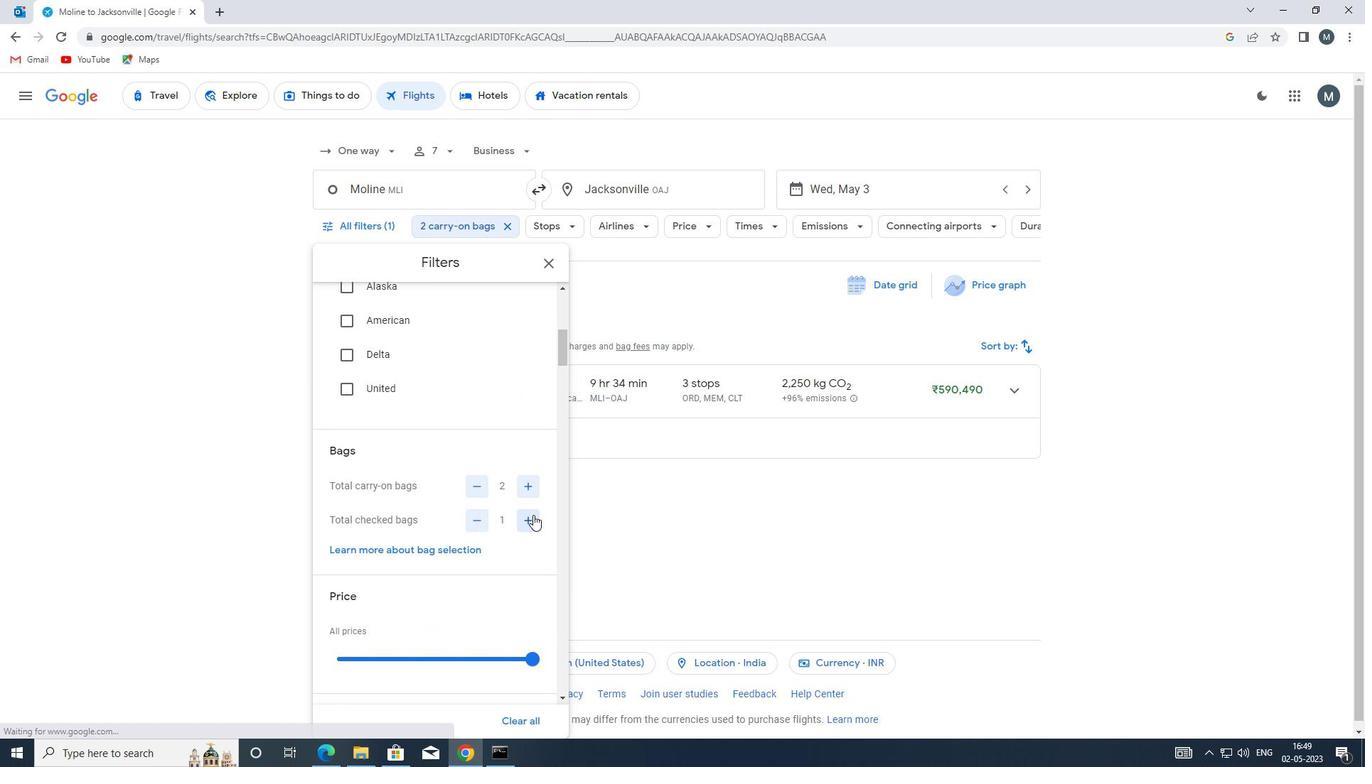 
Action: Mouse pressed left at (533, 515)
Screenshot: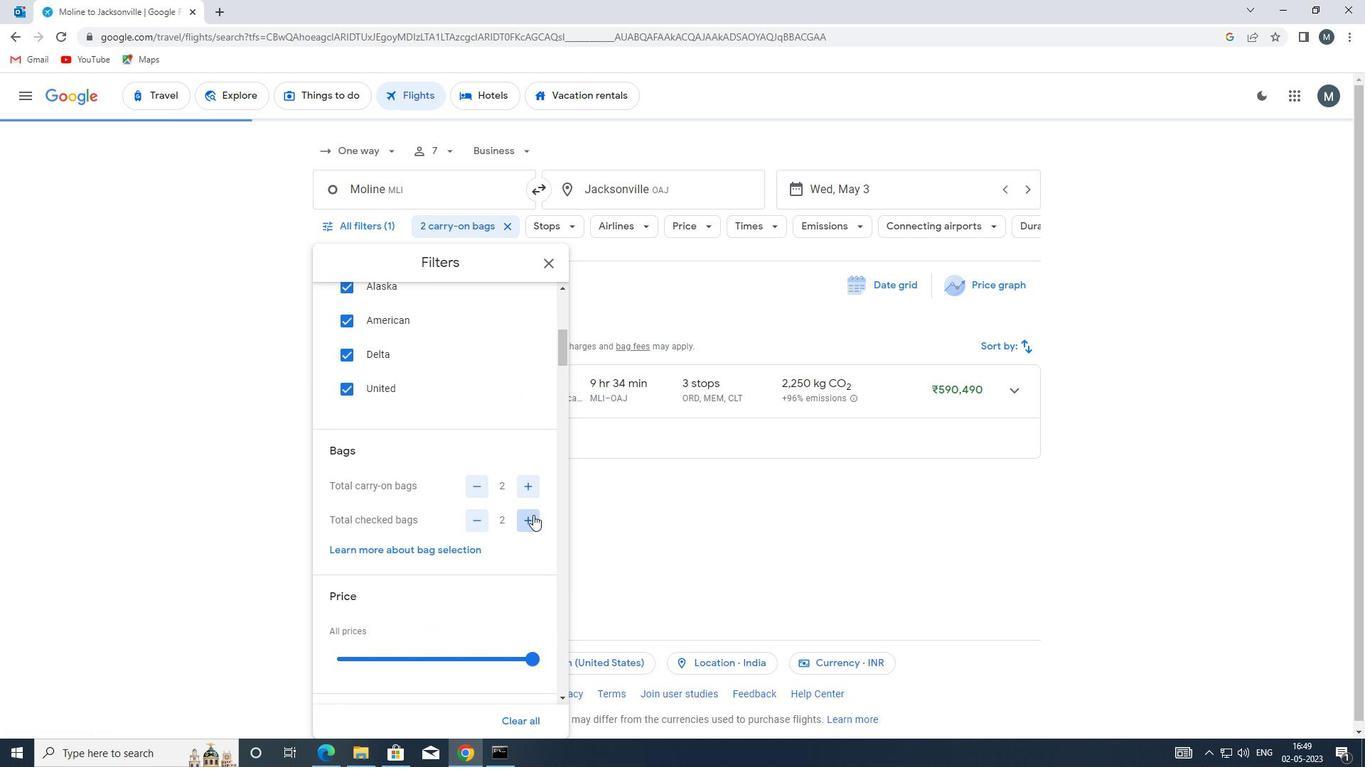 
Action: Mouse pressed left at (533, 515)
Screenshot: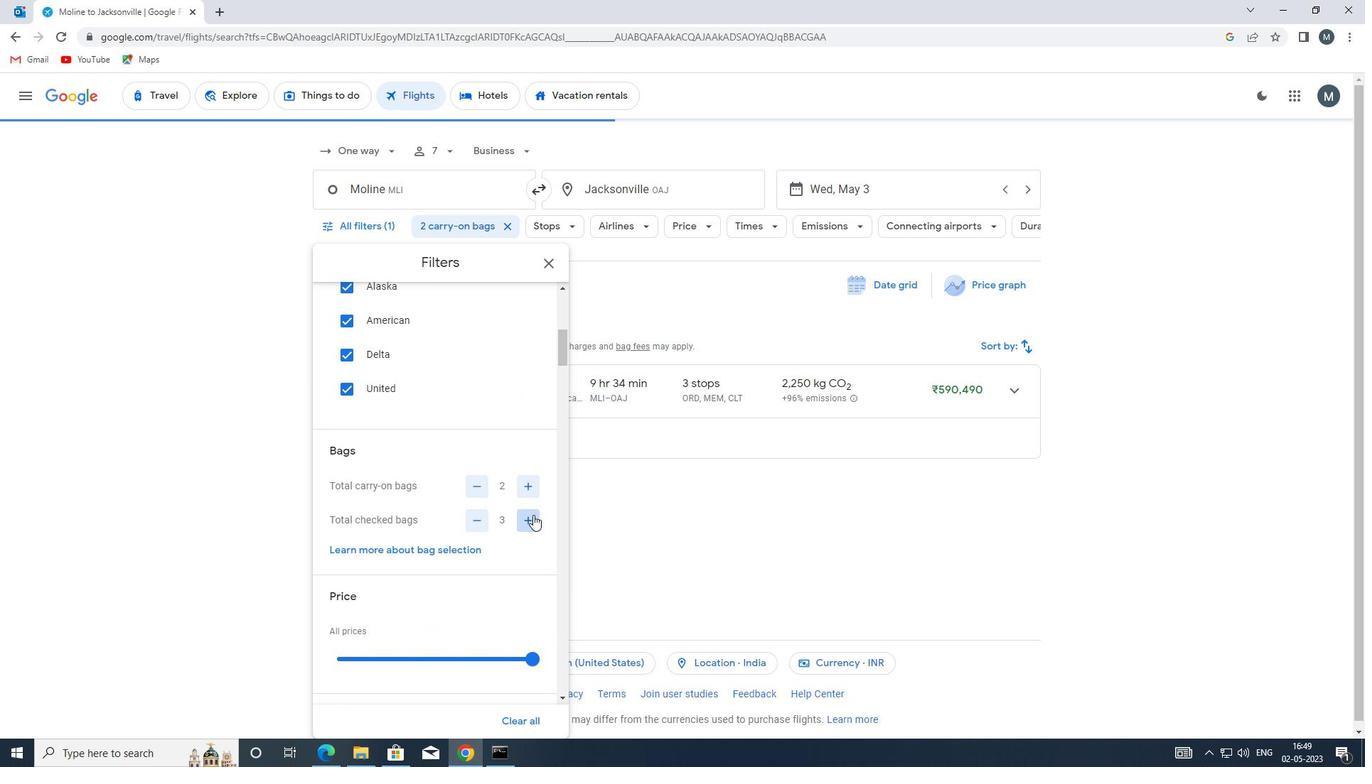 
Action: Mouse pressed left at (533, 515)
Screenshot: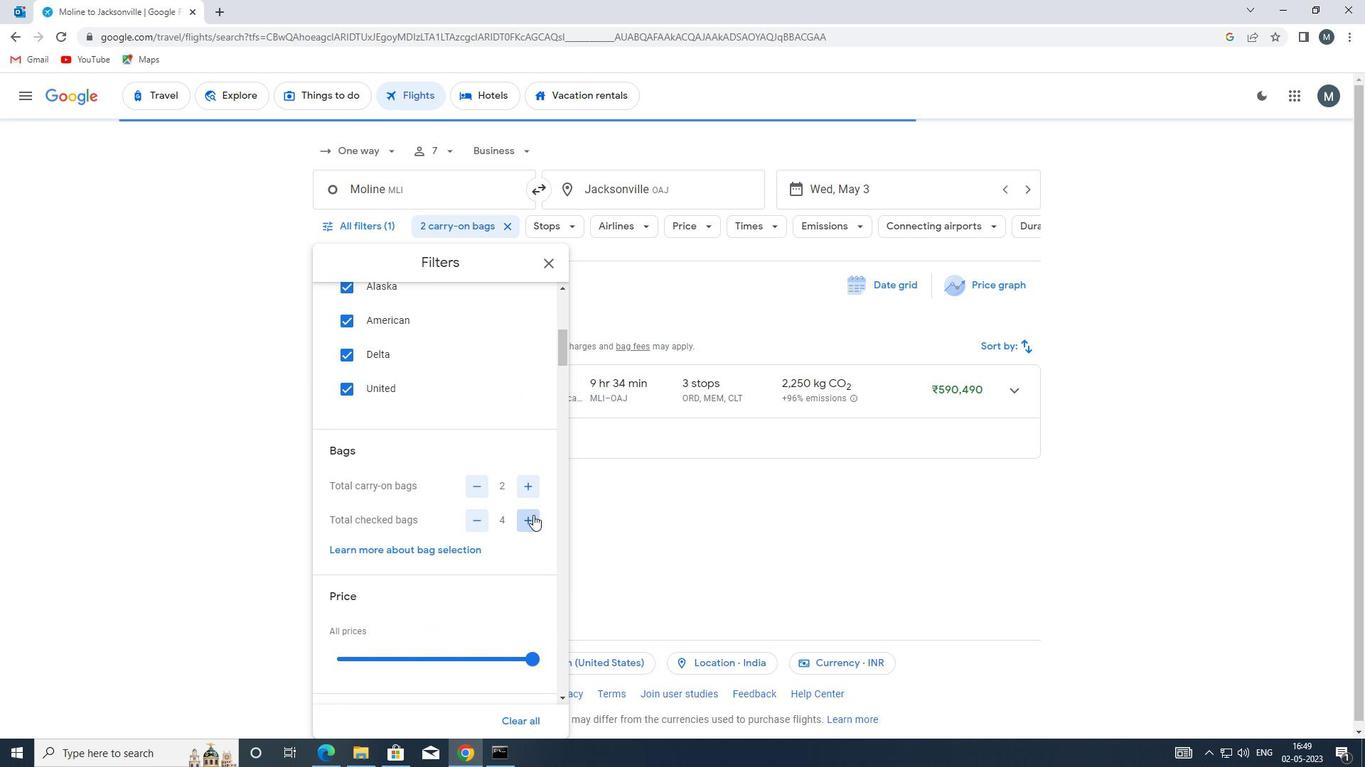 
Action: Mouse moved to (533, 516)
Screenshot: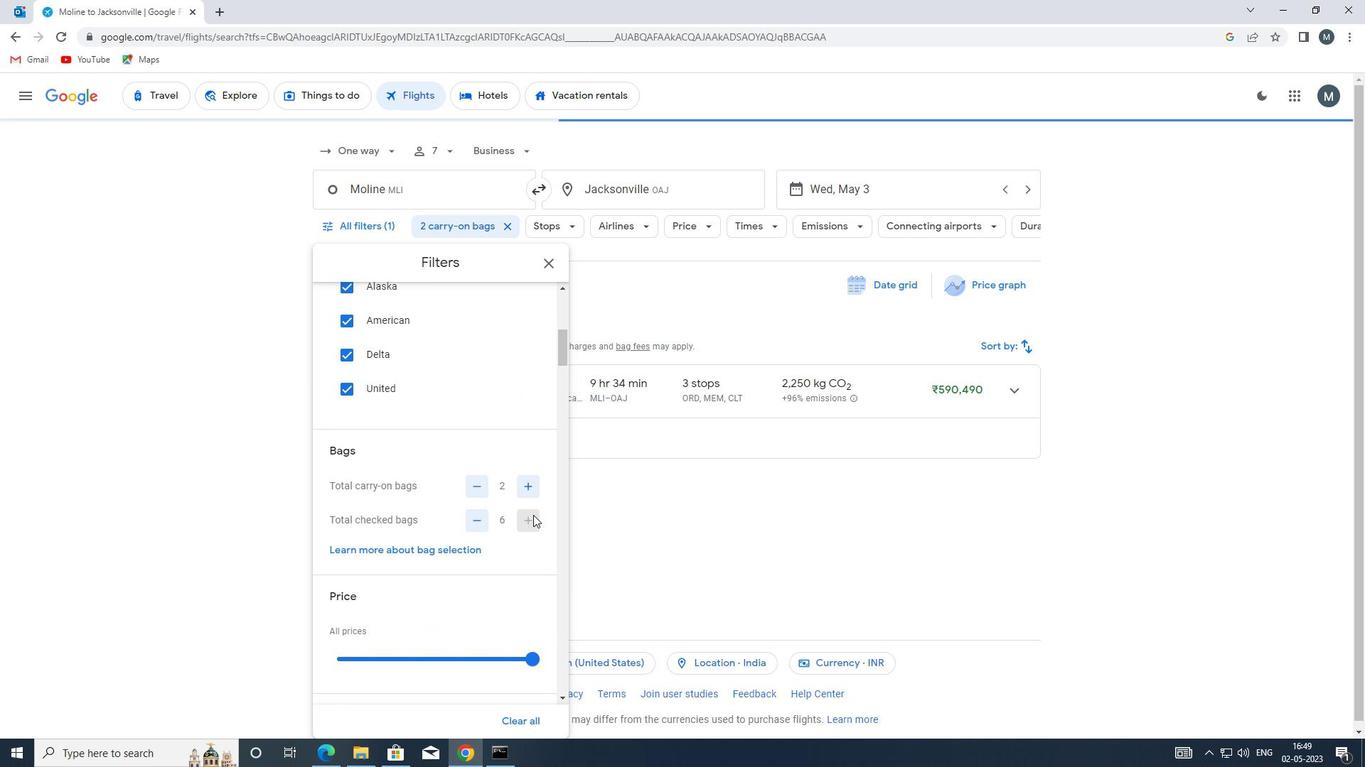 
Action: Mouse pressed left at (533, 516)
Screenshot: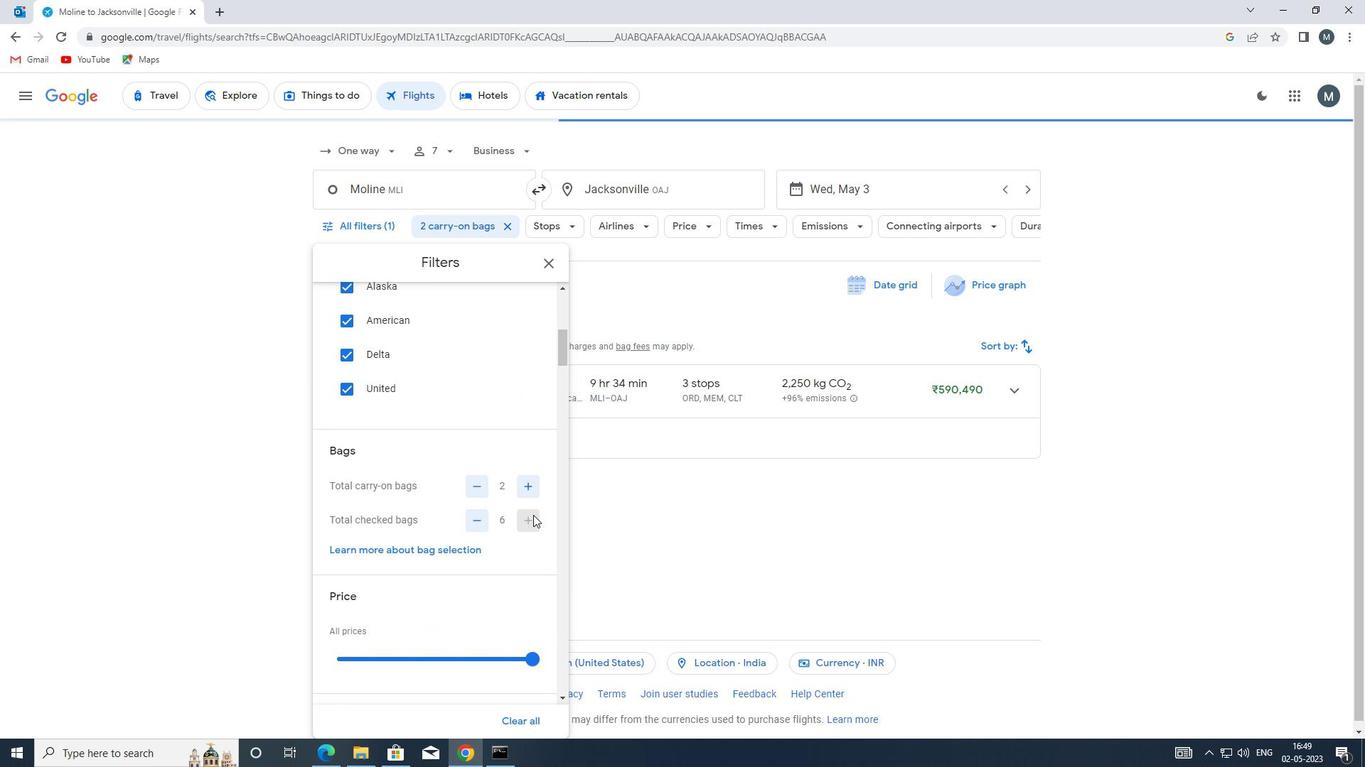 
Action: Mouse moved to (430, 505)
Screenshot: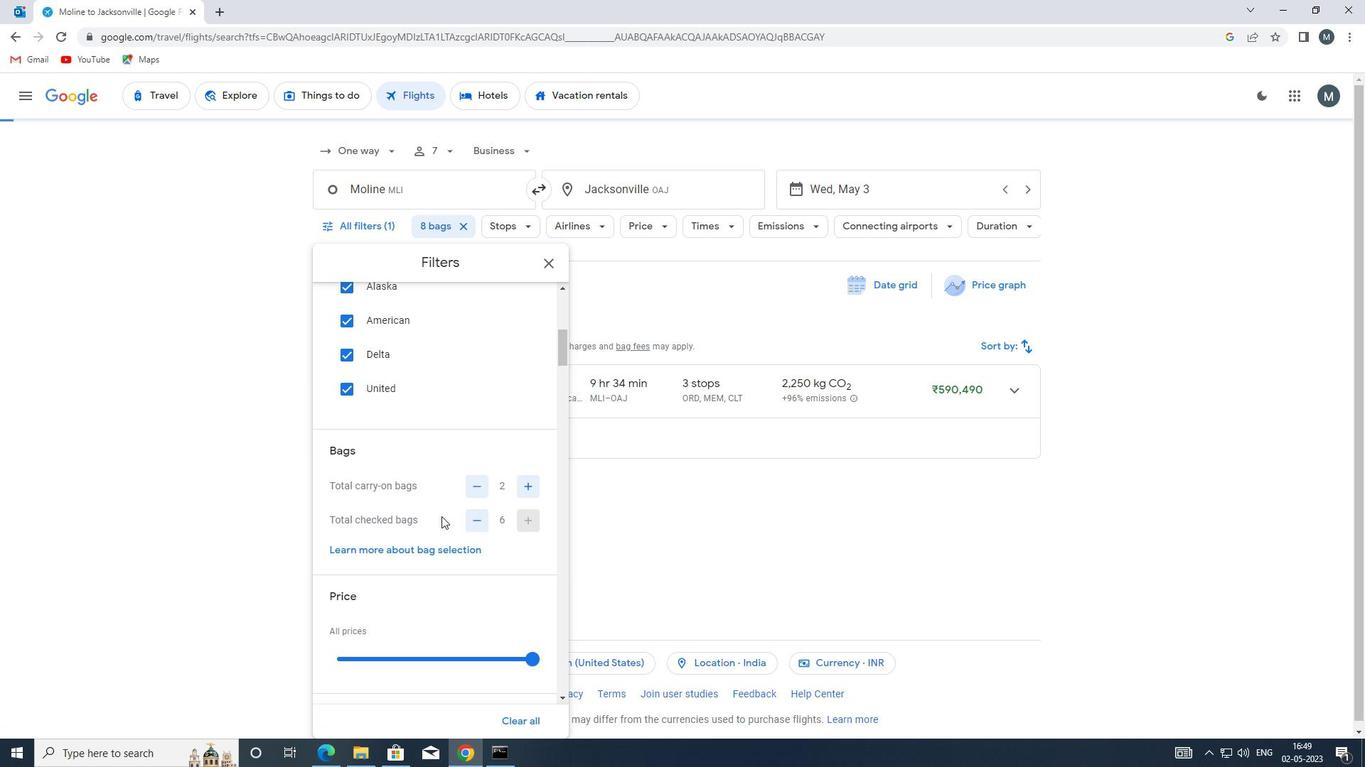 
Action: Mouse scrolled (430, 504) with delta (0, 0)
Screenshot: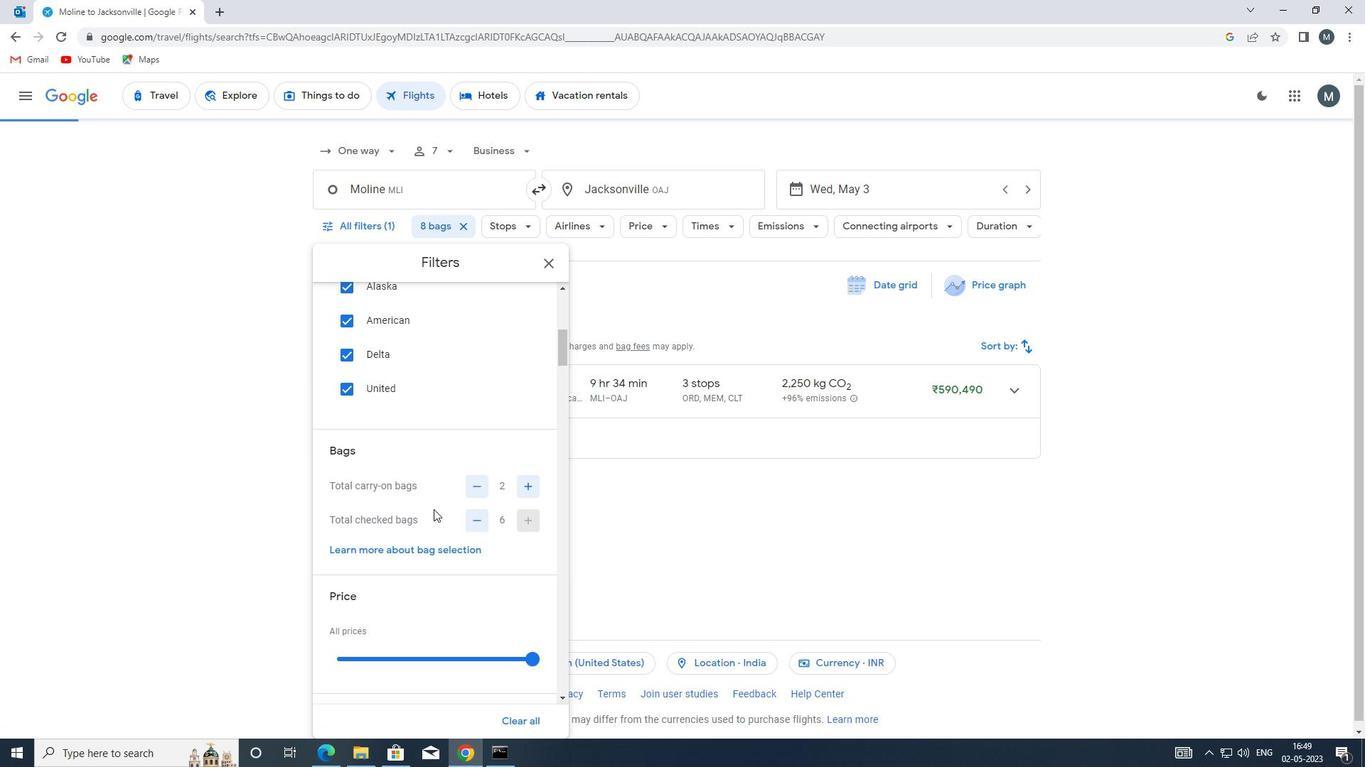 
Action: Mouse moved to (428, 504)
Screenshot: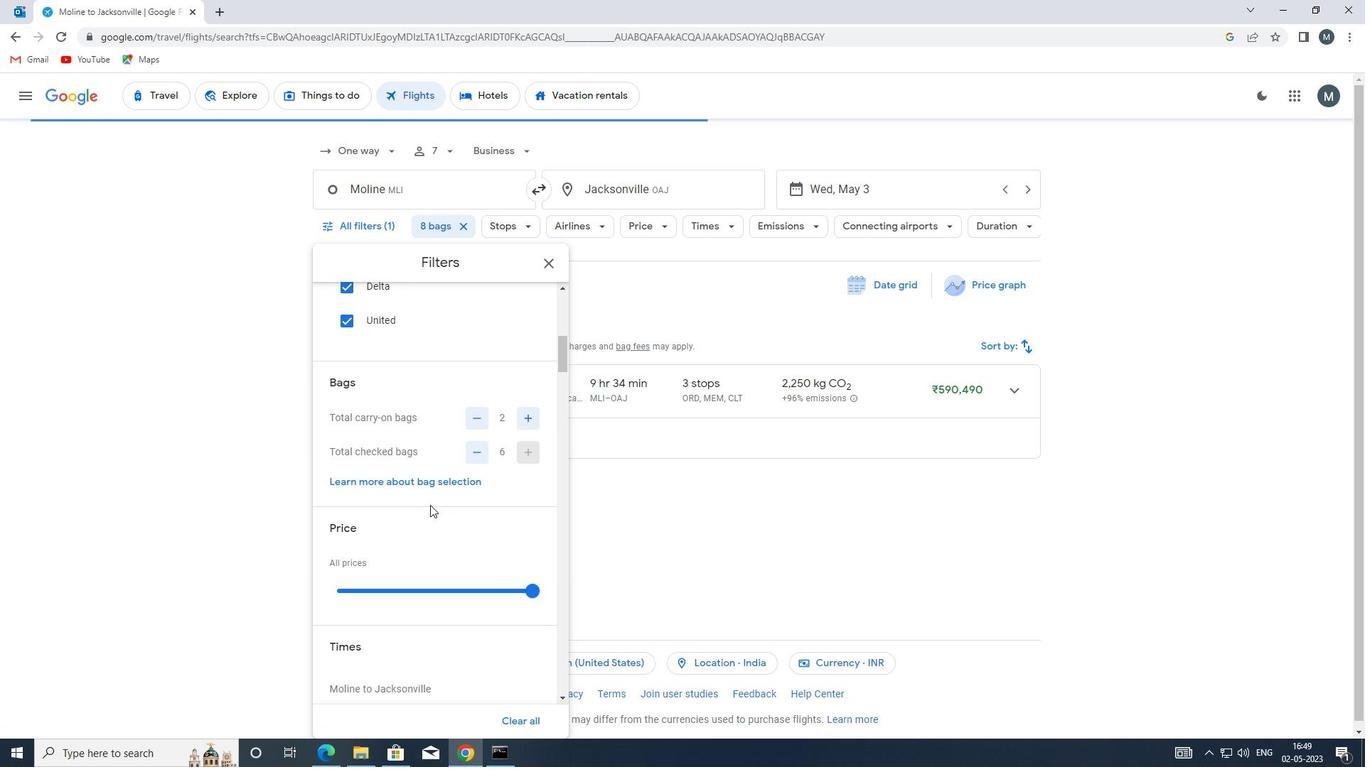 
Action: Mouse scrolled (428, 504) with delta (0, 0)
Screenshot: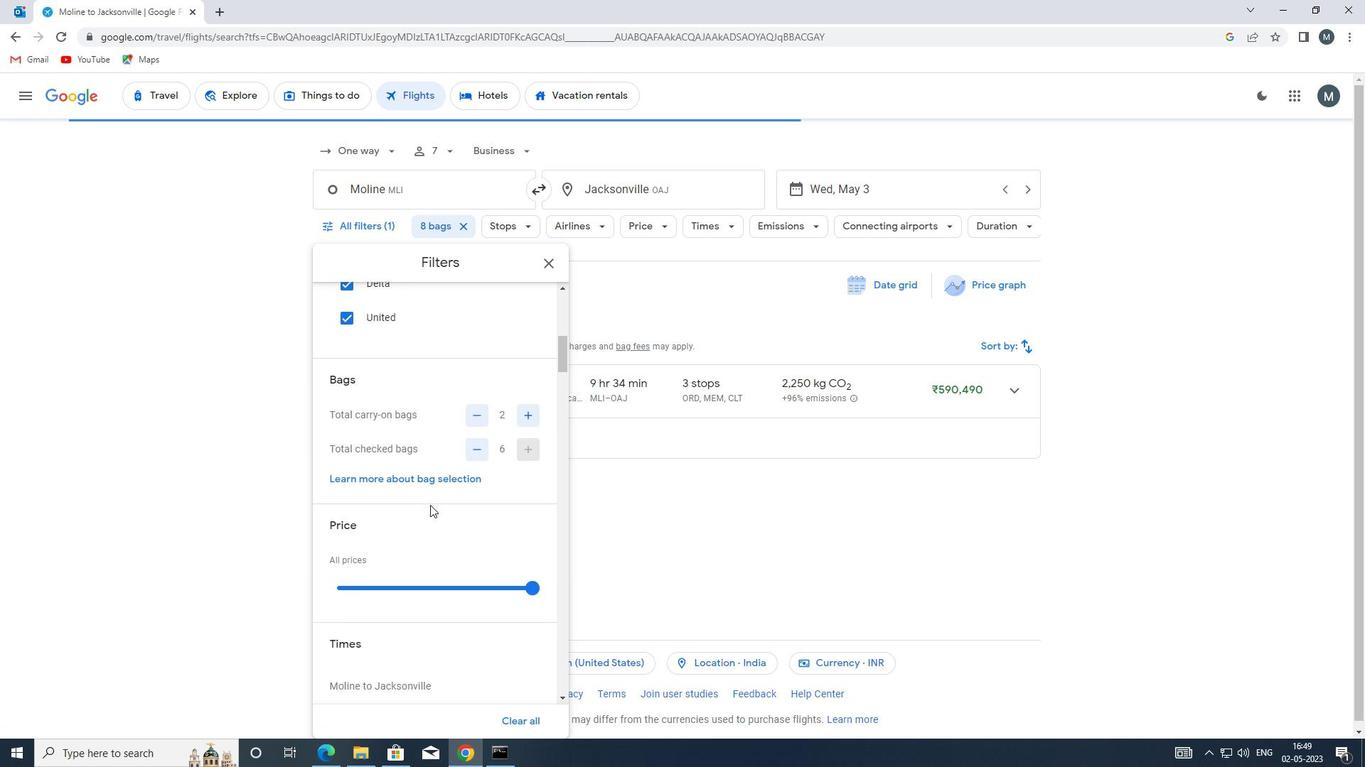 
Action: Mouse moved to (386, 519)
Screenshot: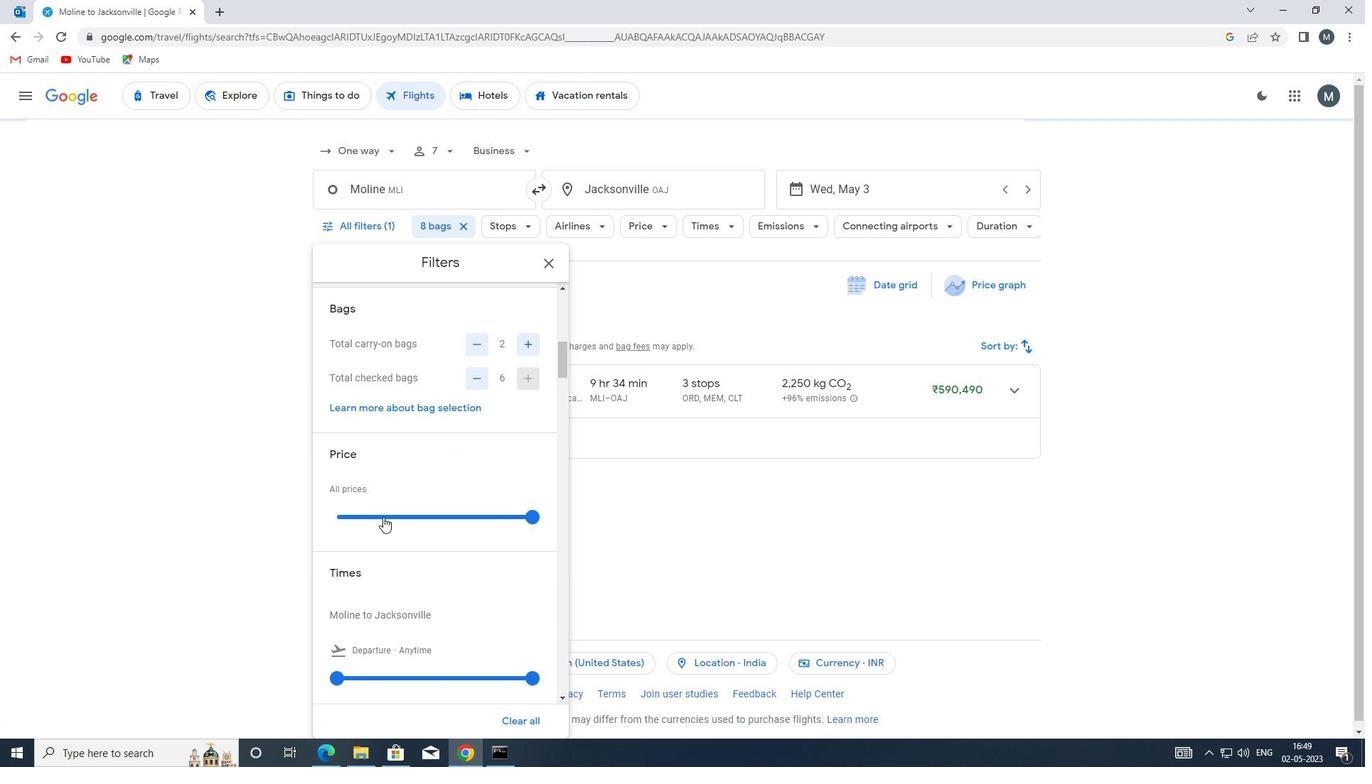 
Action: Mouse pressed left at (386, 519)
Screenshot: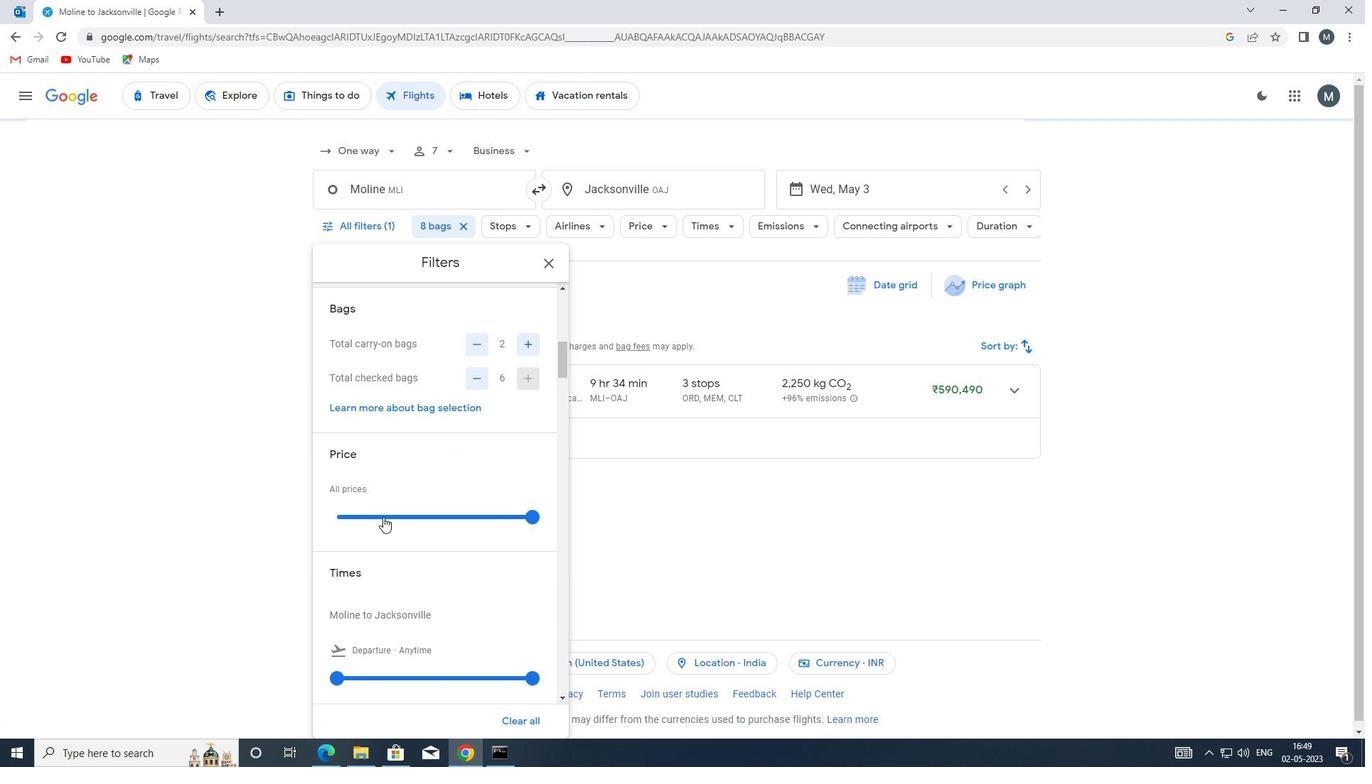 
Action: Mouse moved to (388, 516)
Screenshot: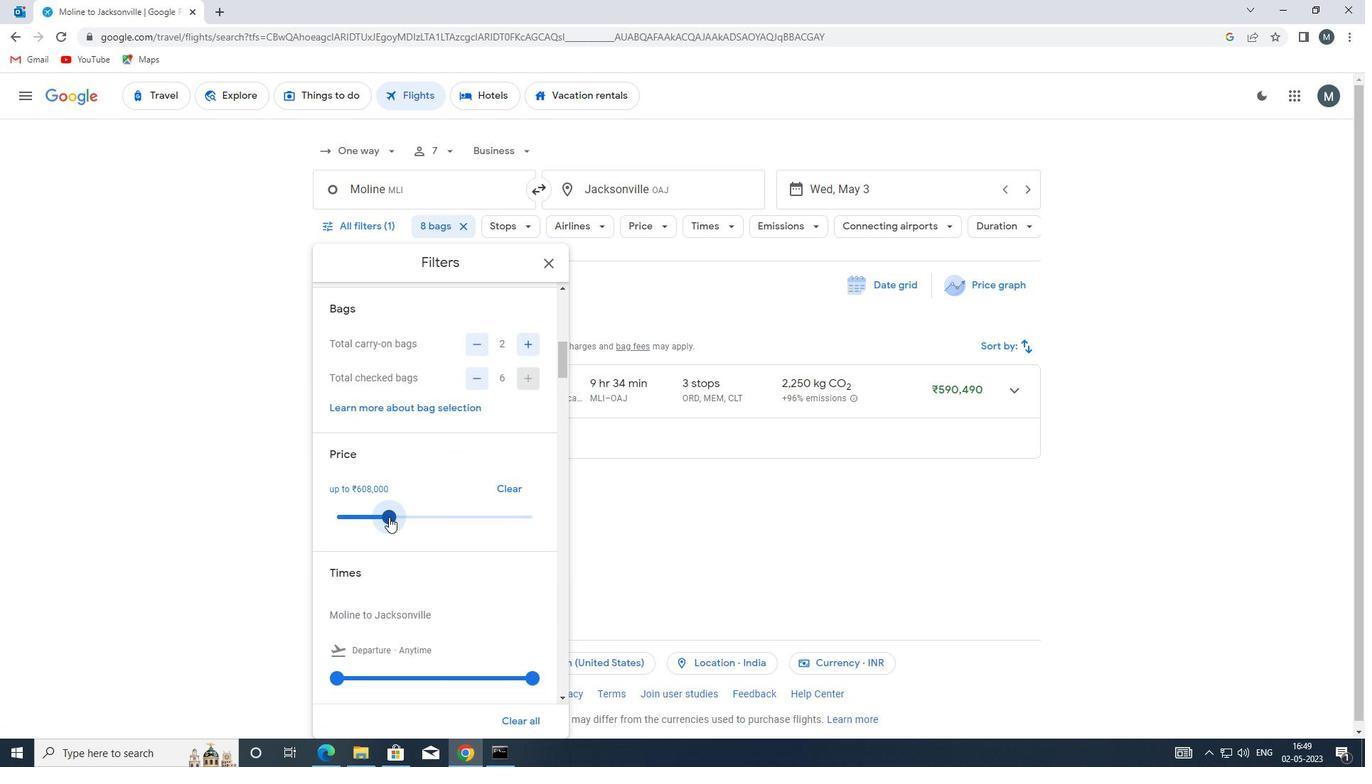 
Action: Mouse pressed left at (388, 516)
Screenshot: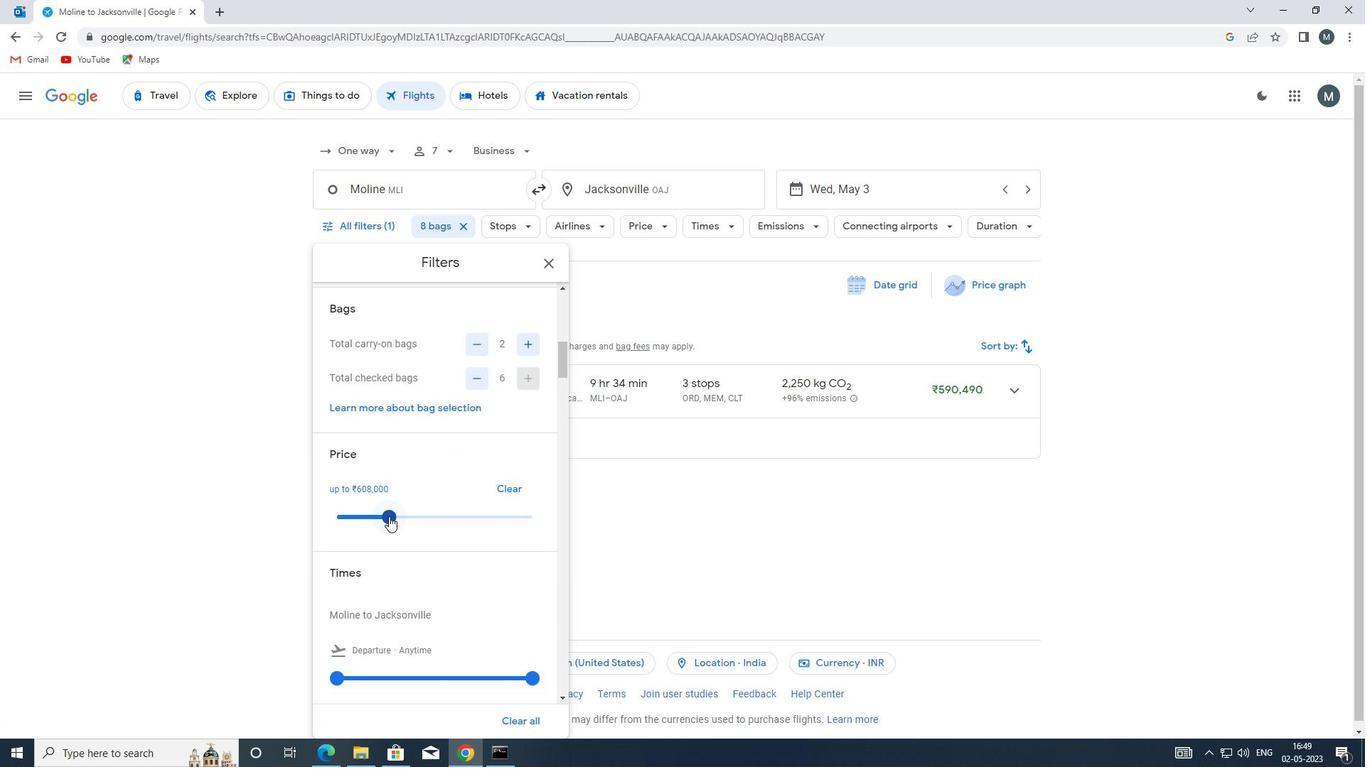 
Action: Mouse moved to (418, 491)
Screenshot: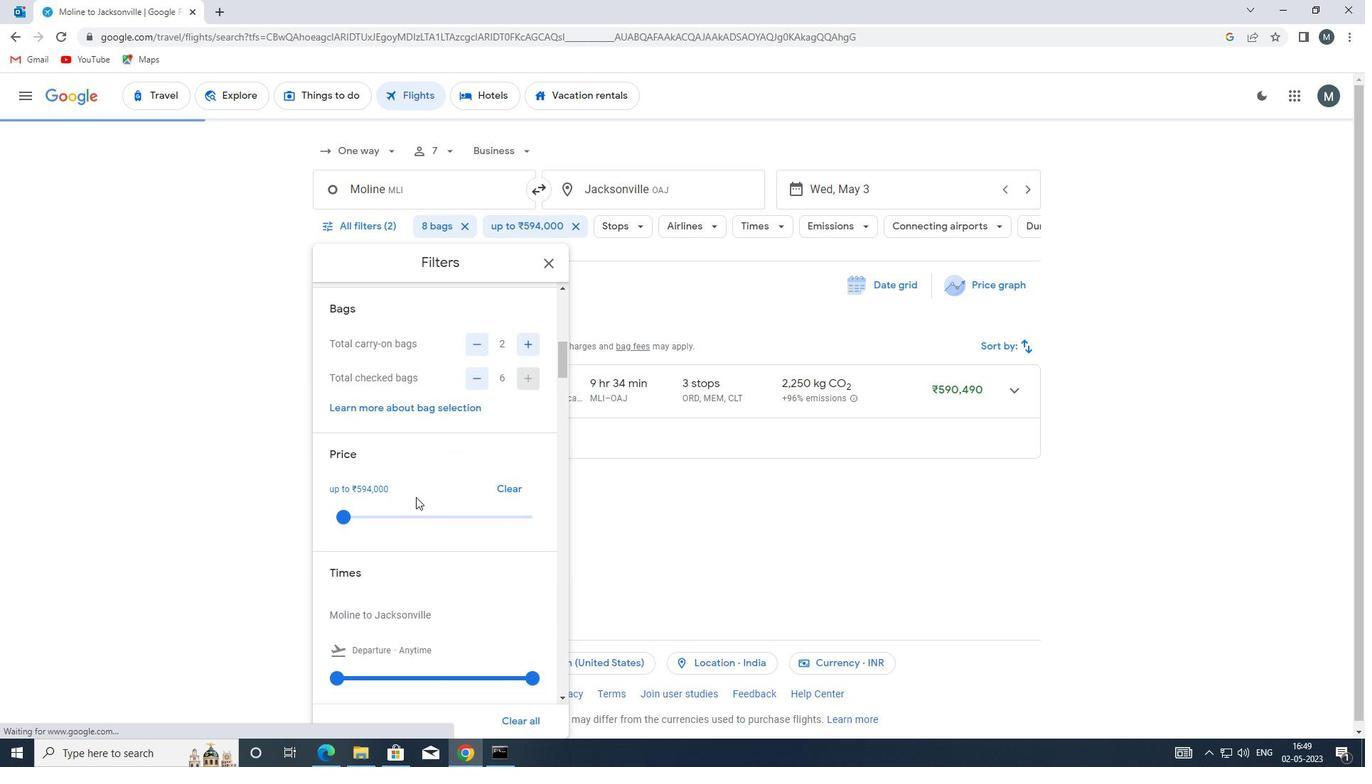 
Action: Mouse scrolled (418, 490) with delta (0, 0)
Screenshot: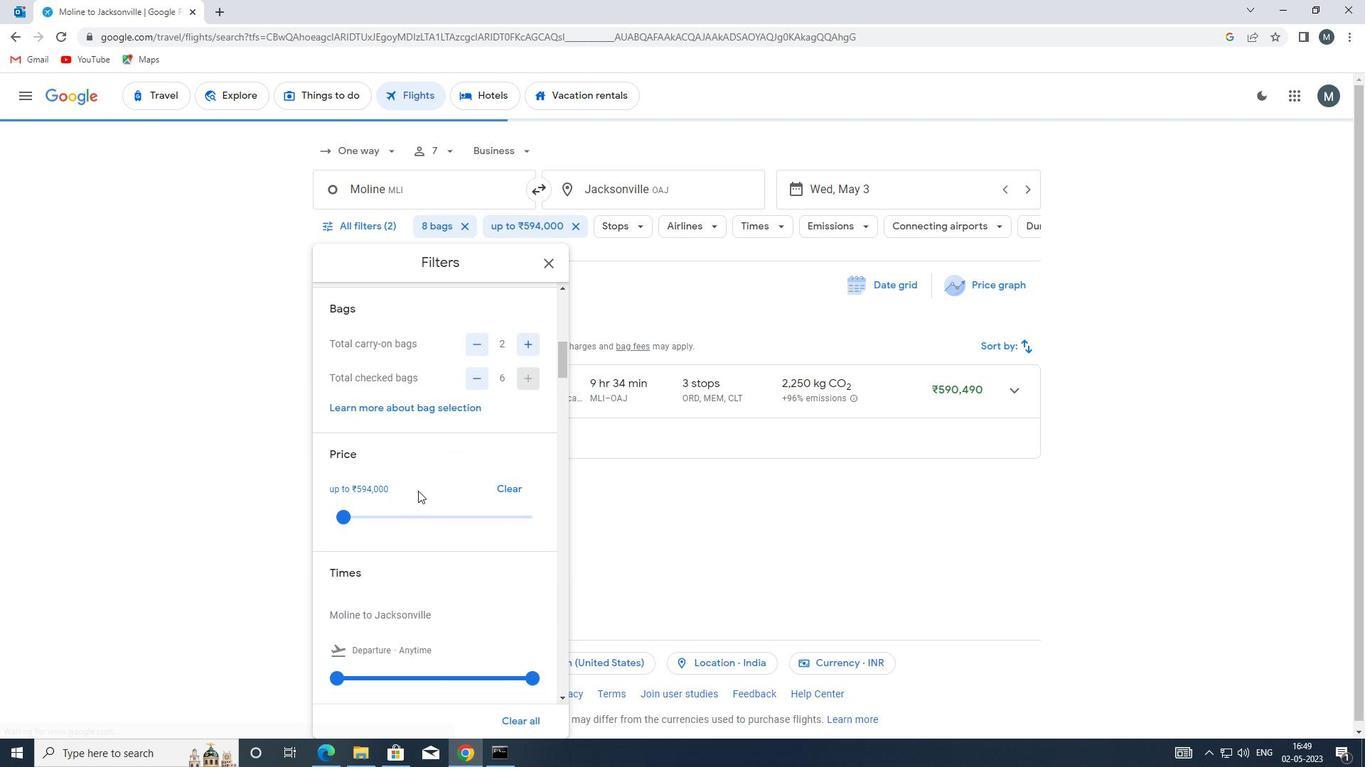 
Action: Mouse scrolled (418, 490) with delta (0, 0)
Screenshot: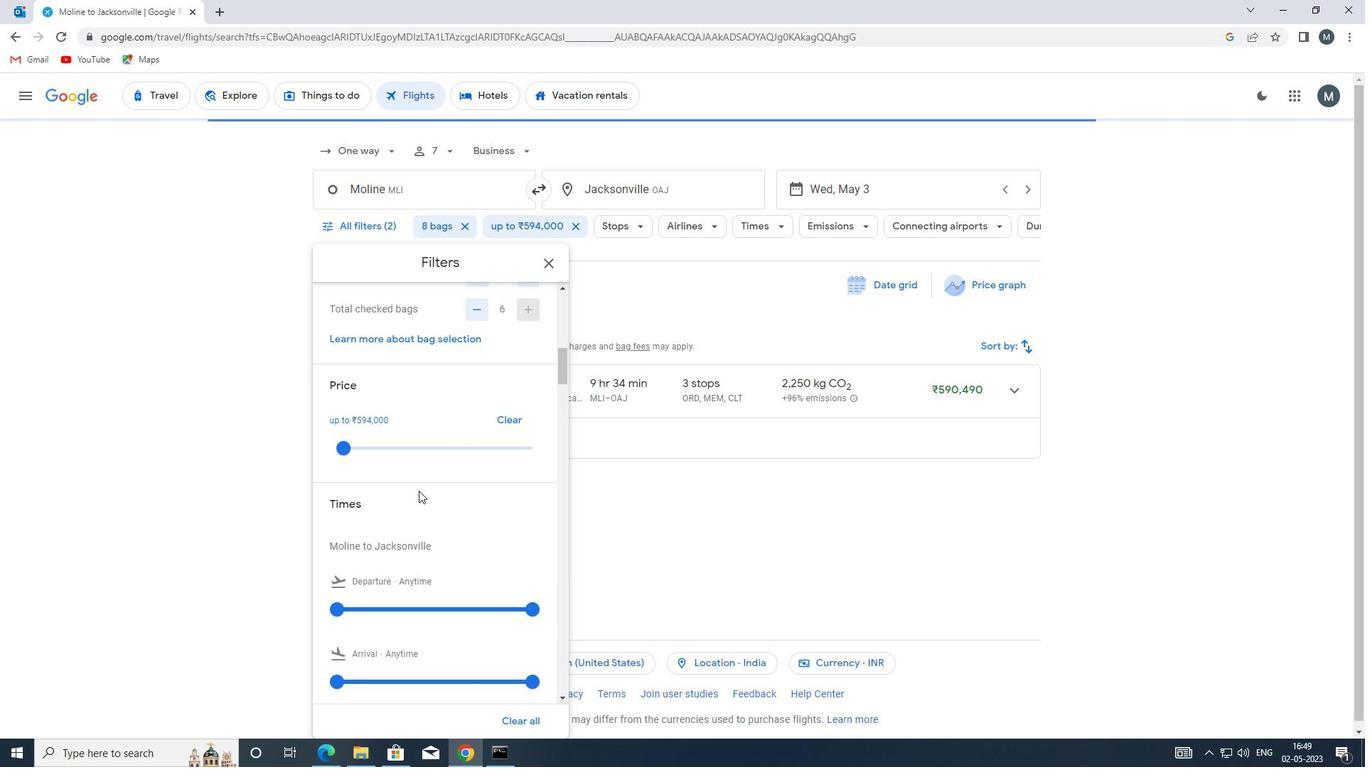 
Action: Mouse moved to (340, 537)
Screenshot: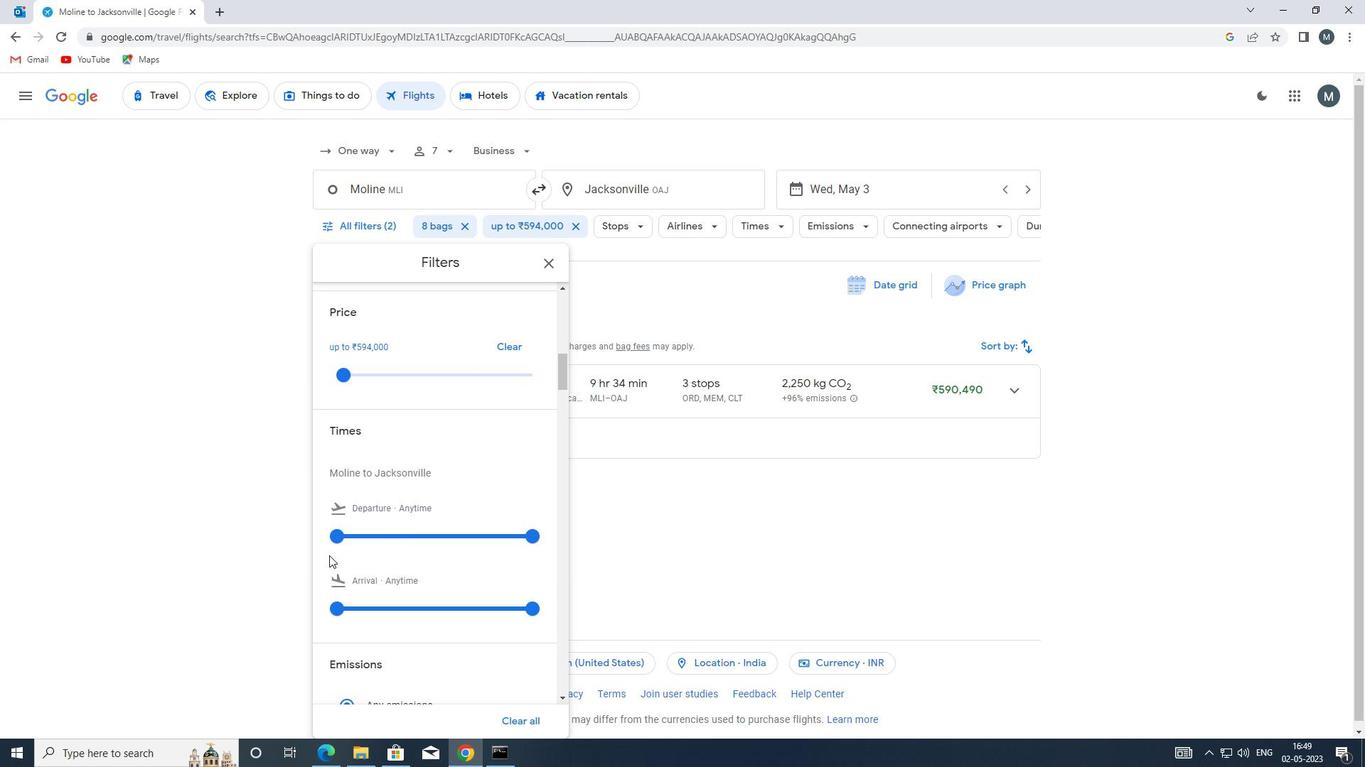 
Action: Mouse pressed left at (340, 537)
Screenshot: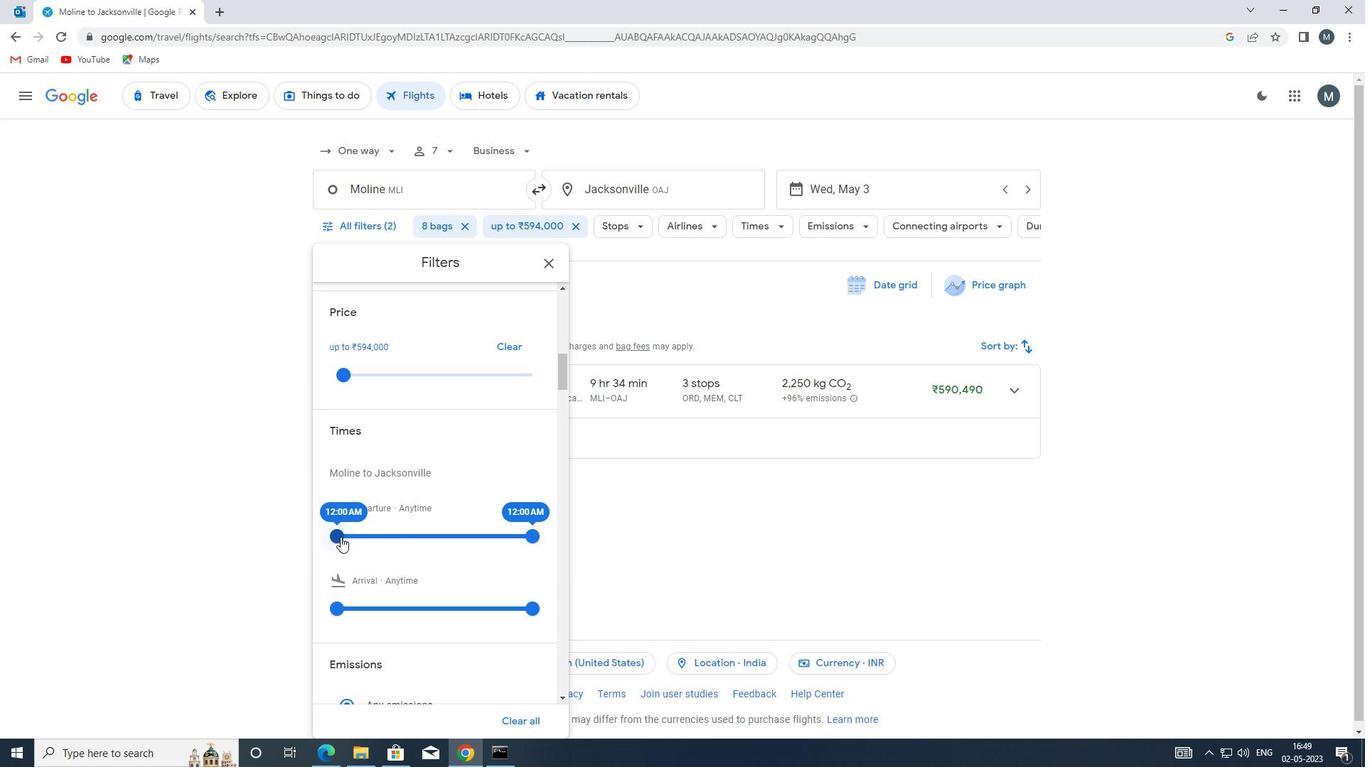 
Action: Mouse moved to (528, 534)
Screenshot: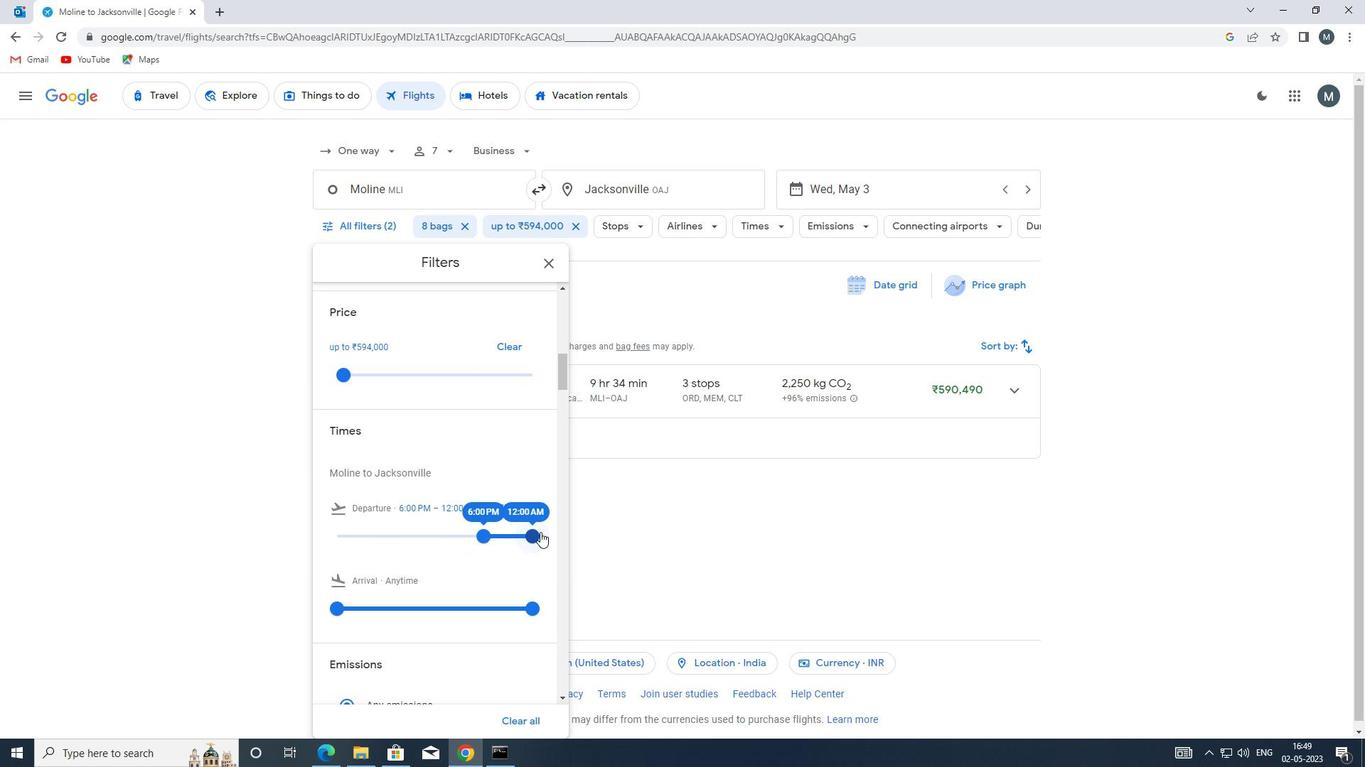 
Action: Mouse pressed left at (528, 534)
Screenshot: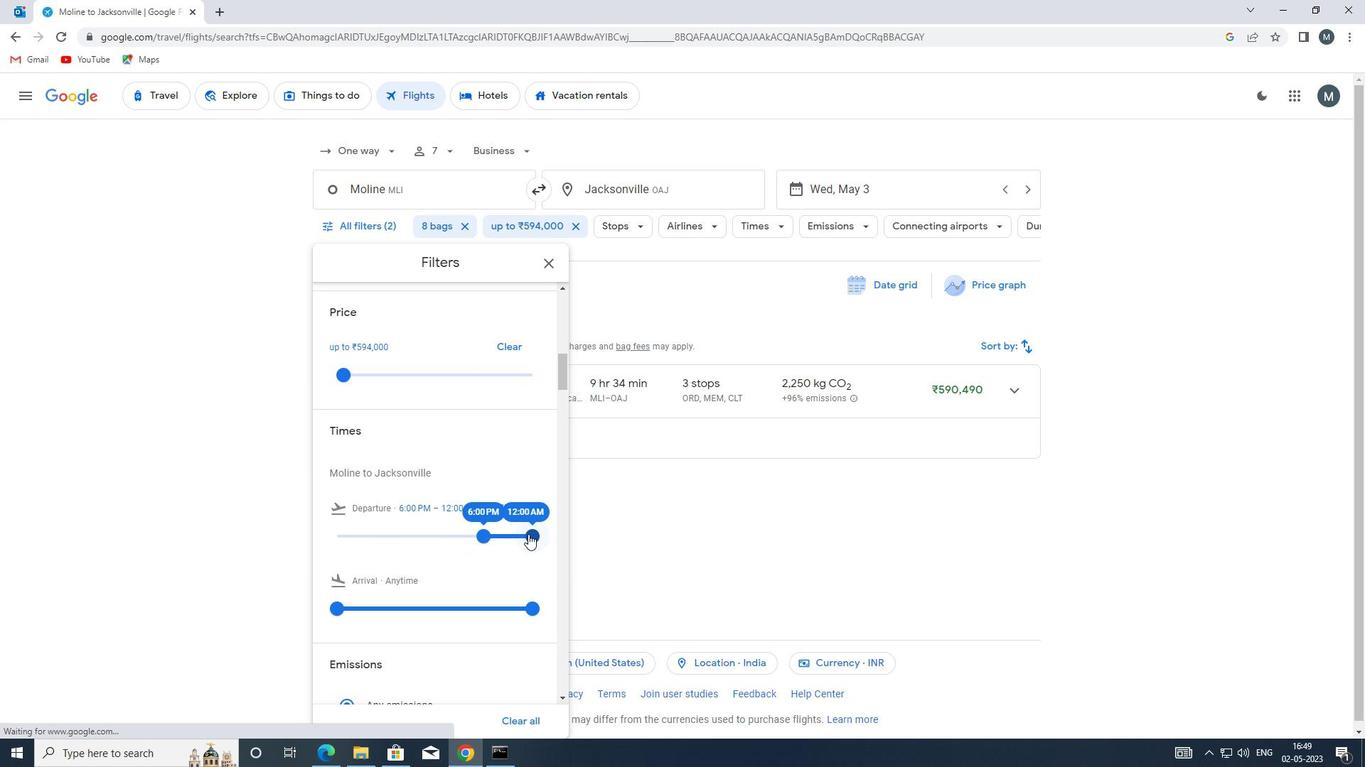 
Action: Mouse moved to (486, 524)
Screenshot: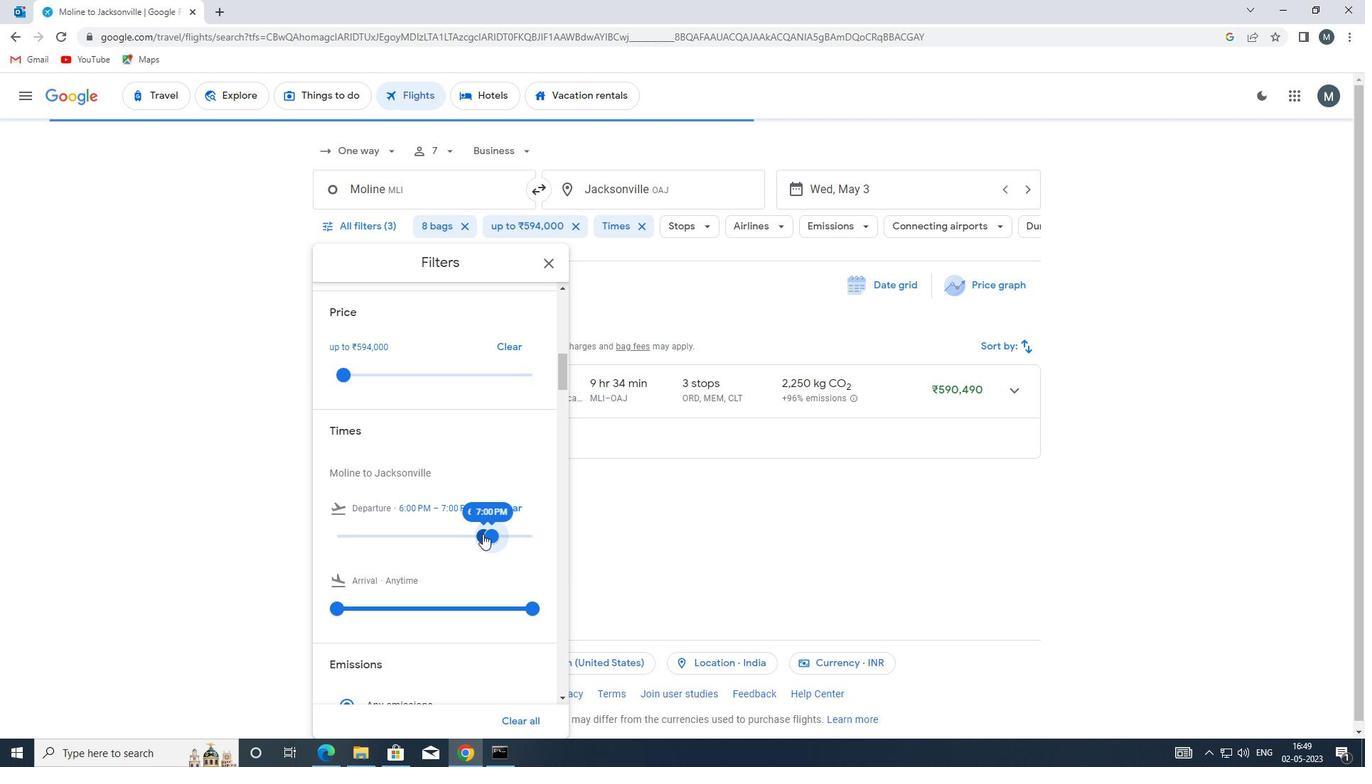 
Action: Mouse scrolled (486, 523) with delta (0, 0)
Screenshot: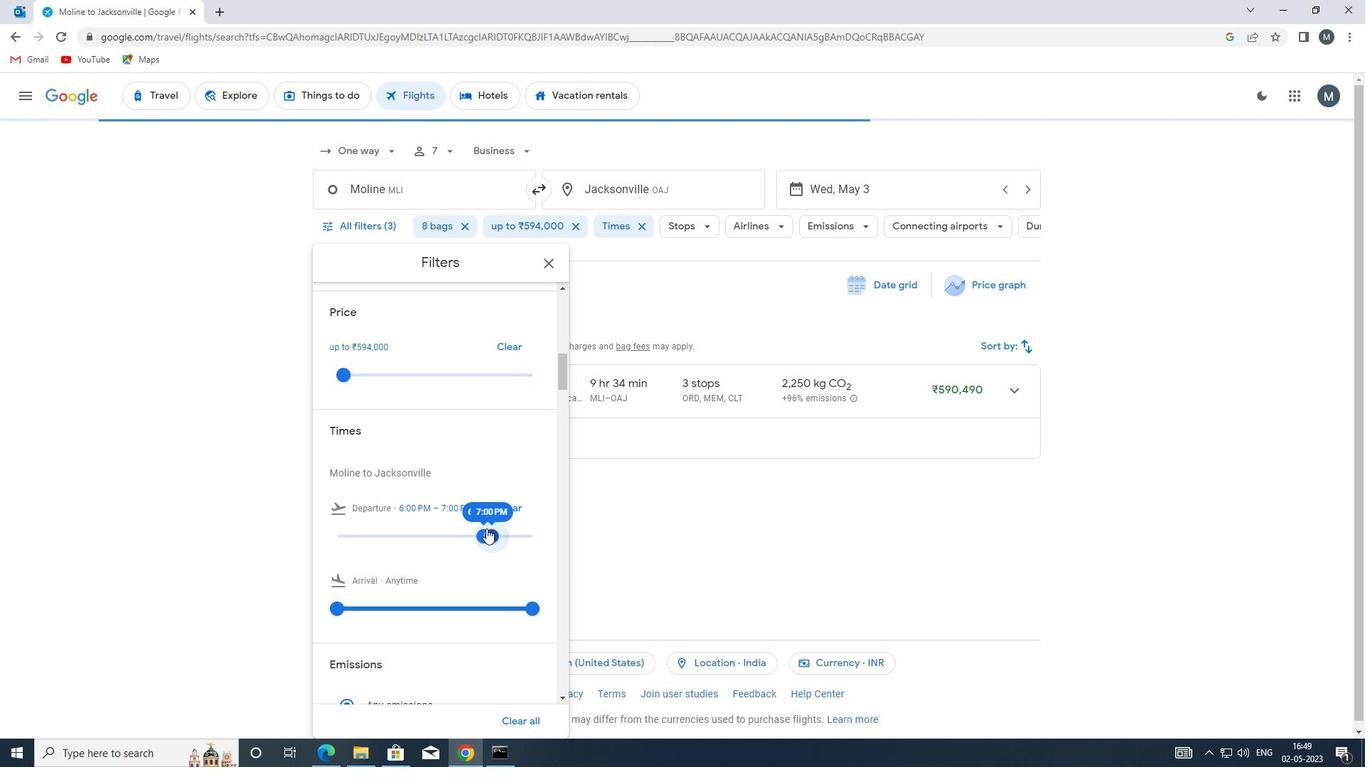 
Action: Mouse scrolled (486, 523) with delta (0, 0)
Screenshot: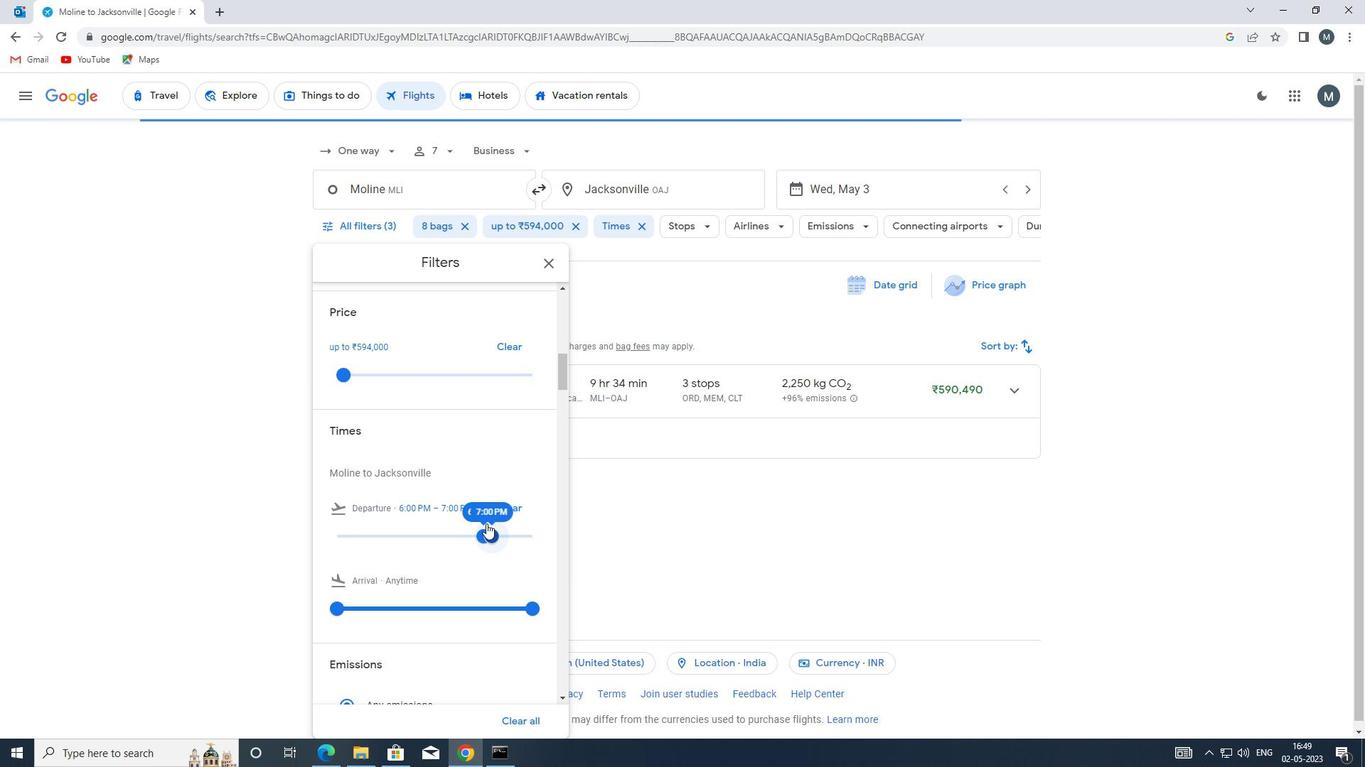 
Action: Mouse moved to (556, 260)
Screenshot: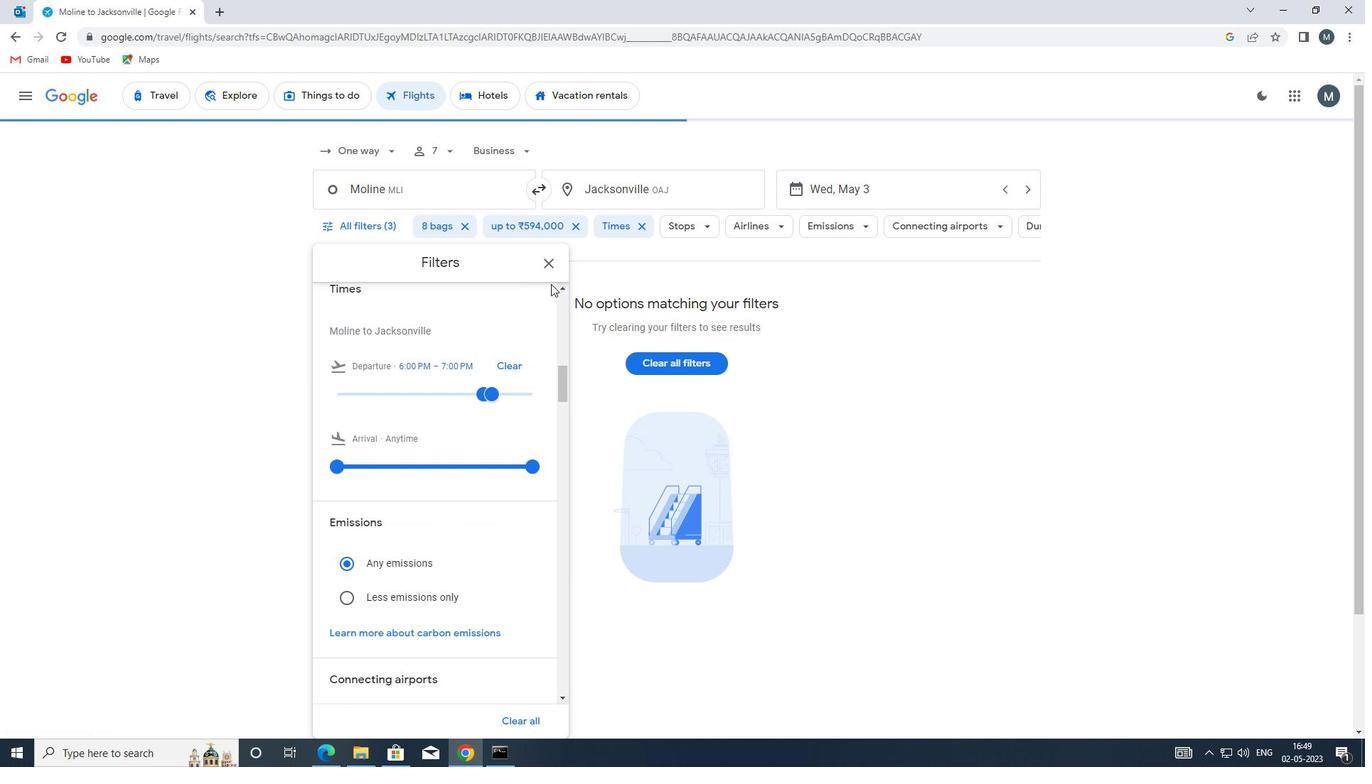 
Action: Mouse pressed left at (556, 260)
Screenshot: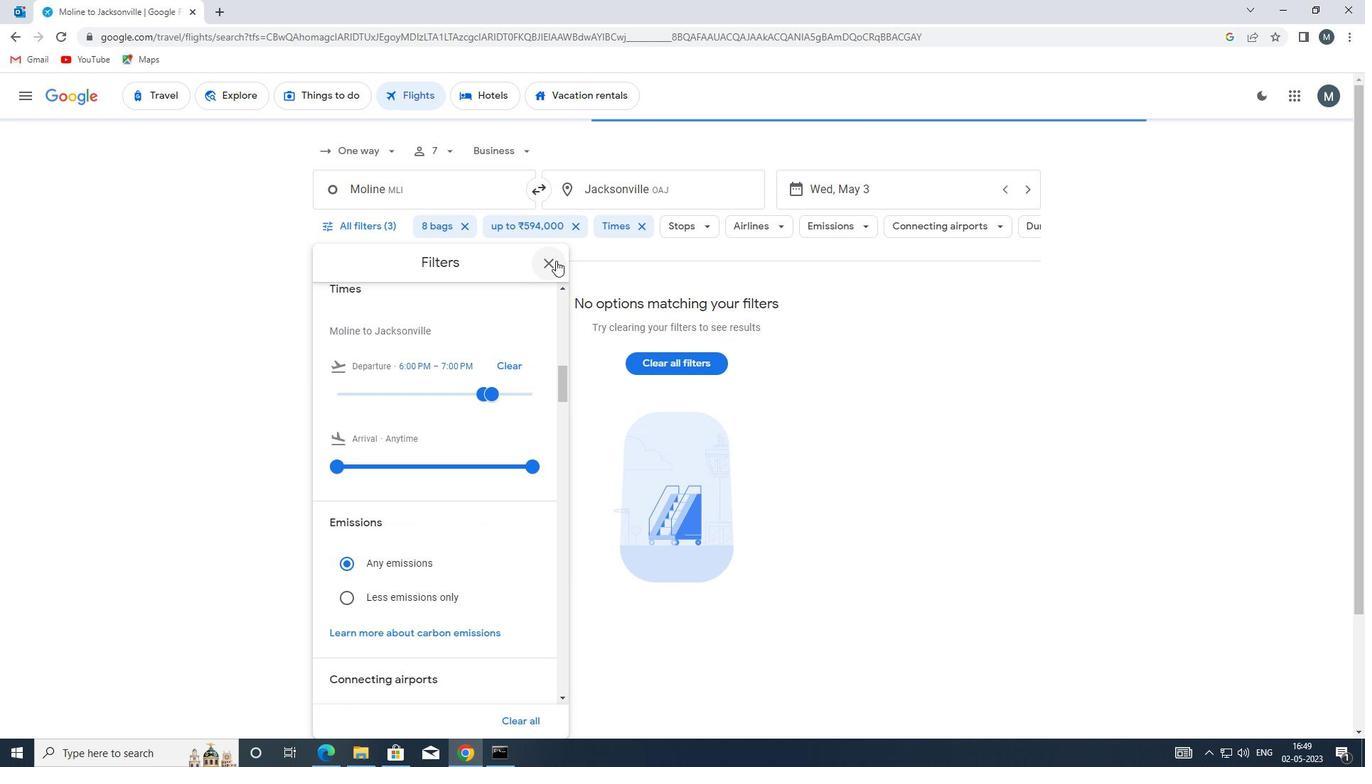 
Action: Mouse moved to (553, 263)
Screenshot: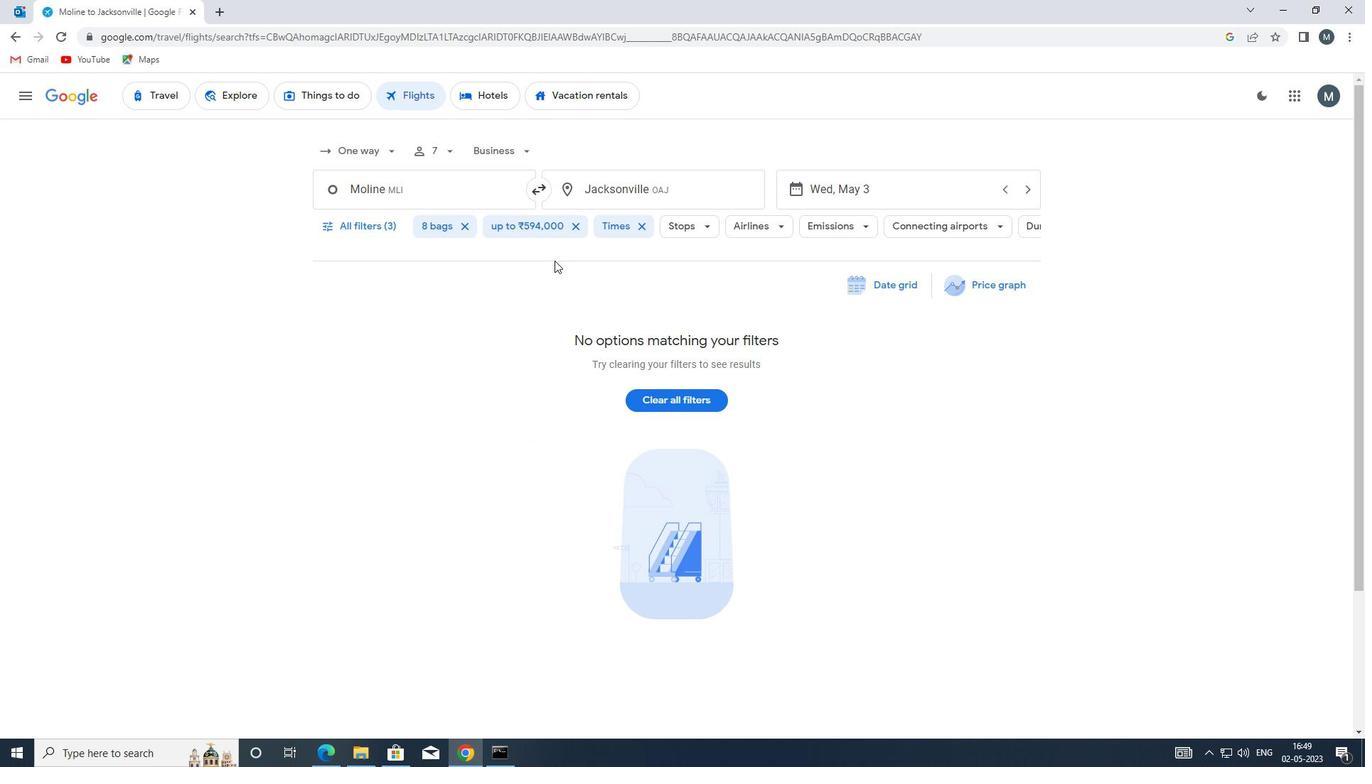 
